 Task: Find connections with filter location Jhārsuguda with filter topic #careeradvice with filter profile language German with filter current company Grab with filter school Muffakham Jah College of Engineering & Technology with filter industry Veterinary Services with filter service category Personal Injury Law with filter keywords title Personal Trainer
Action: Mouse moved to (159, 268)
Screenshot: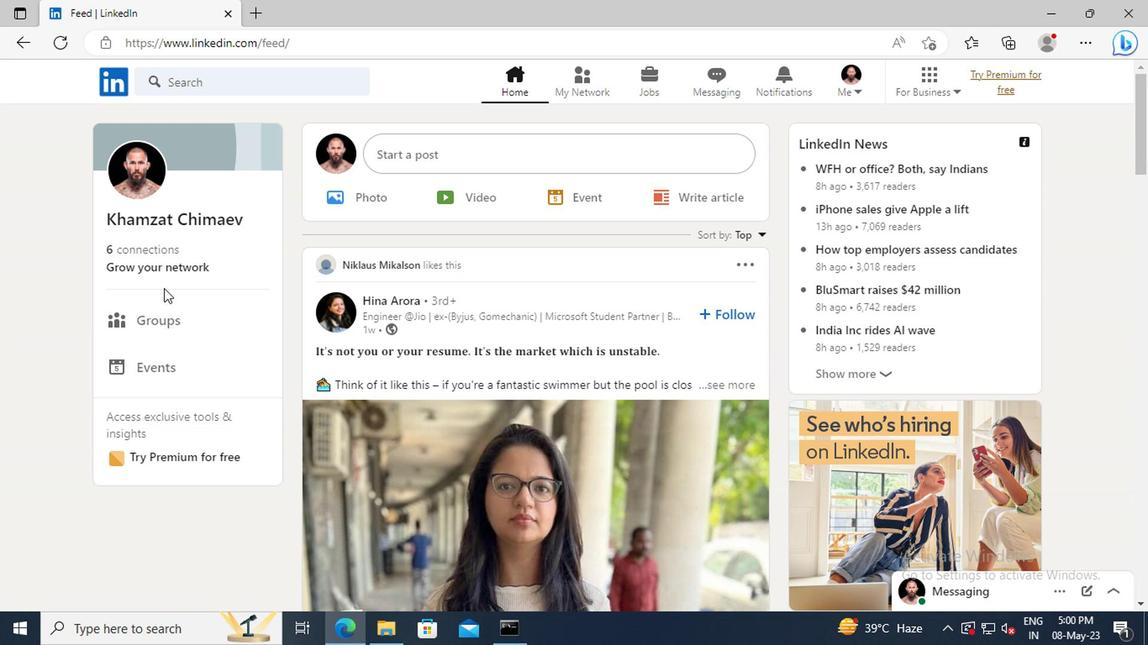 
Action: Mouse pressed left at (159, 268)
Screenshot: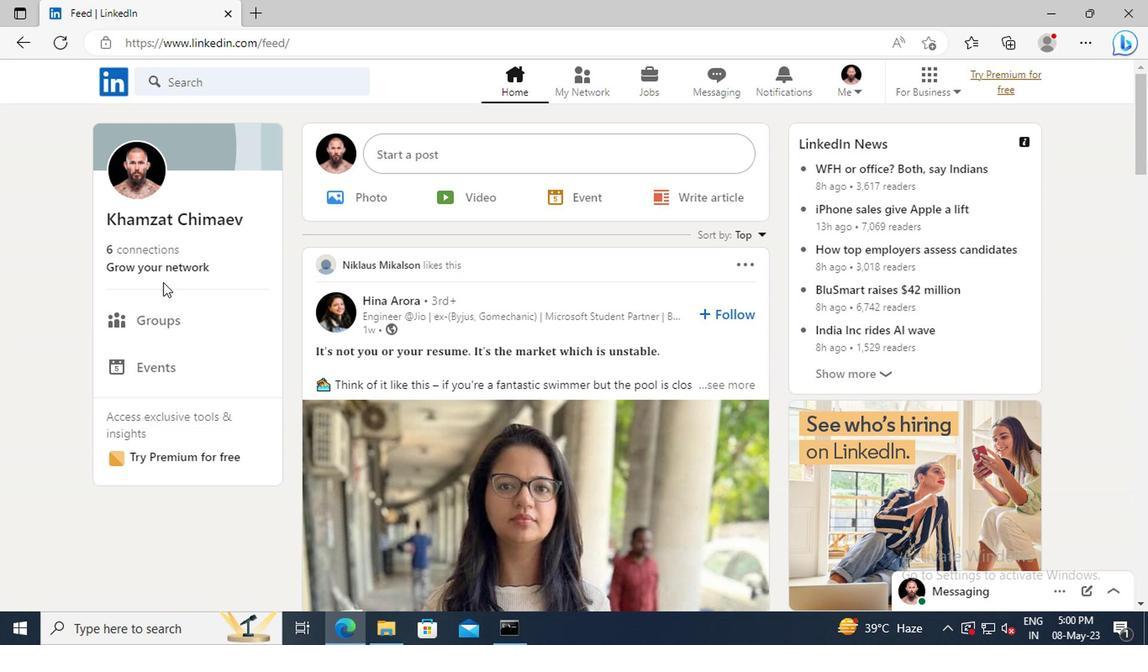 
Action: Mouse moved to (166, 183)
Screenshot: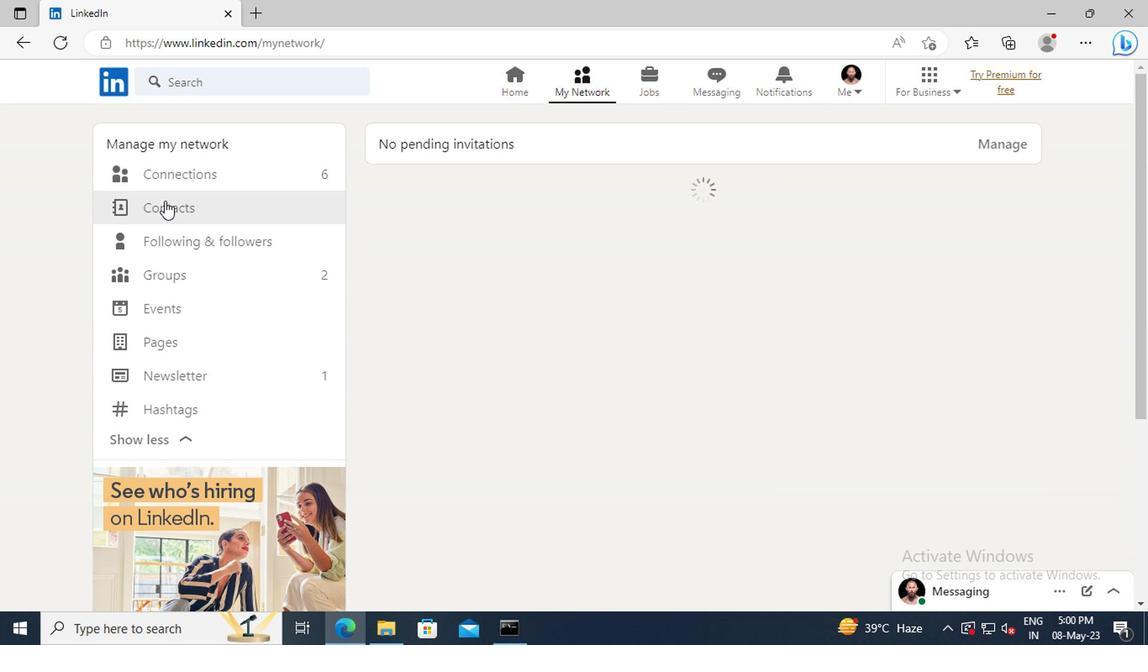 
Action: Mouse pressed left at (166, 183)
Screenshot: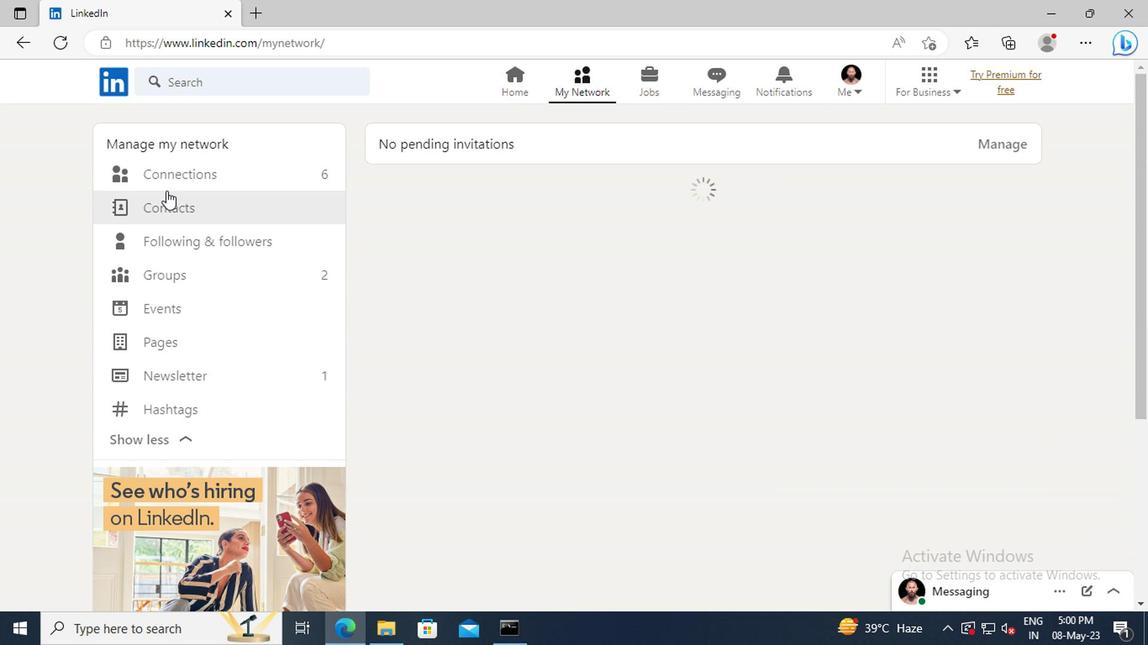 
Action: Mouse moved to (697, 180)
Screenshot: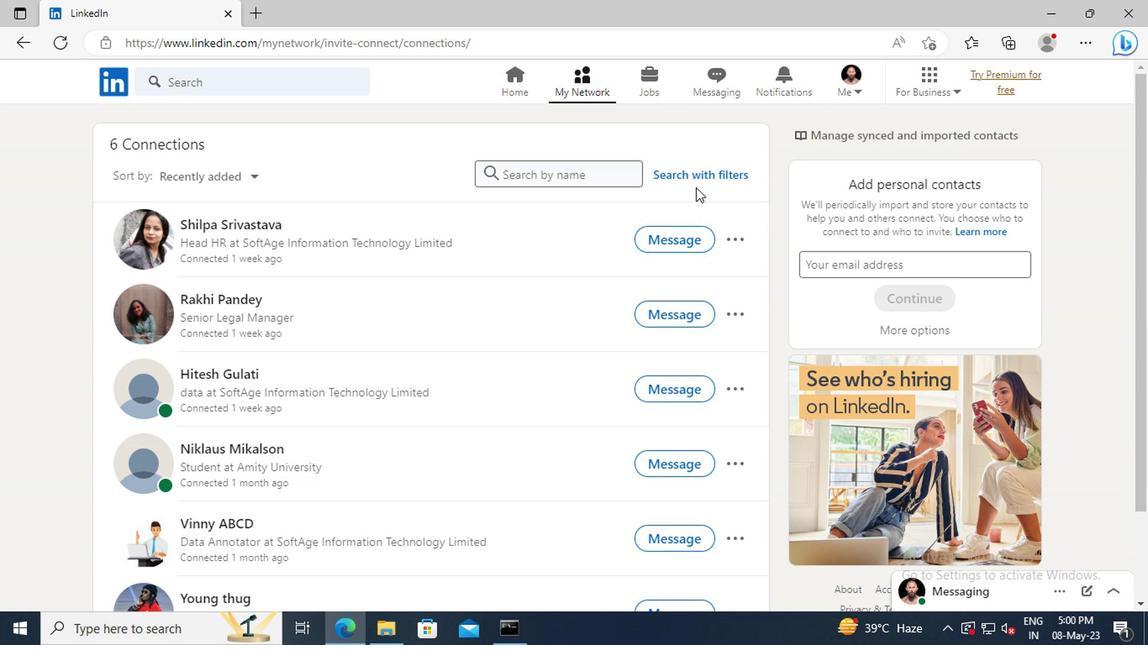 
Action: Mouse pressed left at (697, 180)
Screenshot: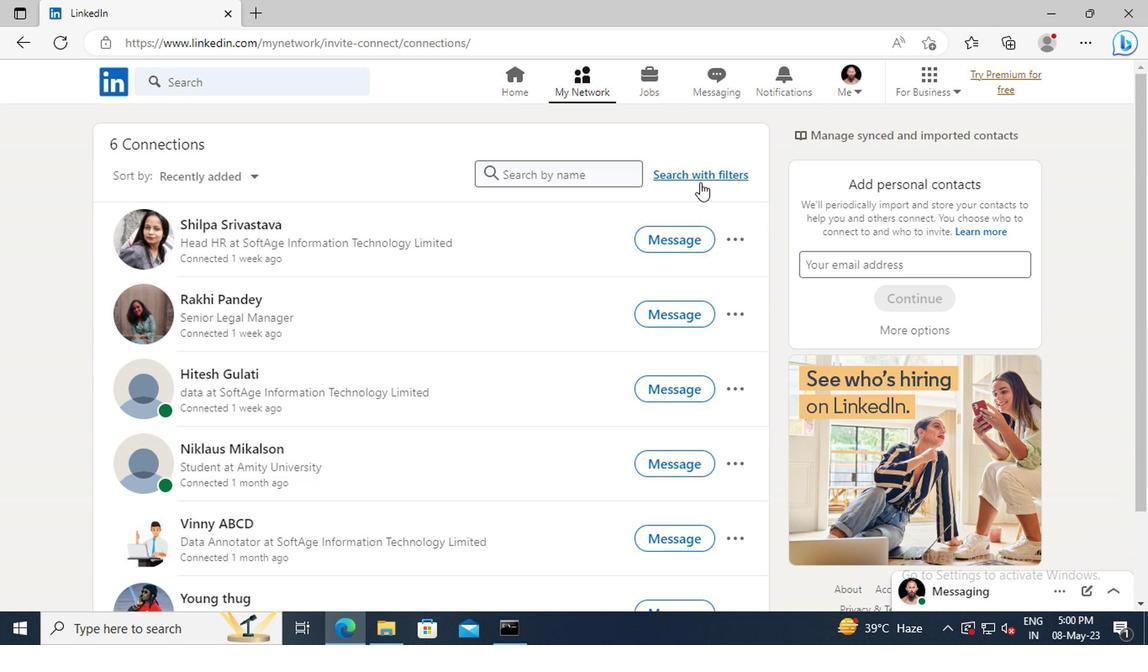 
Action: Mouse moved to (630, 130)
Screenshot: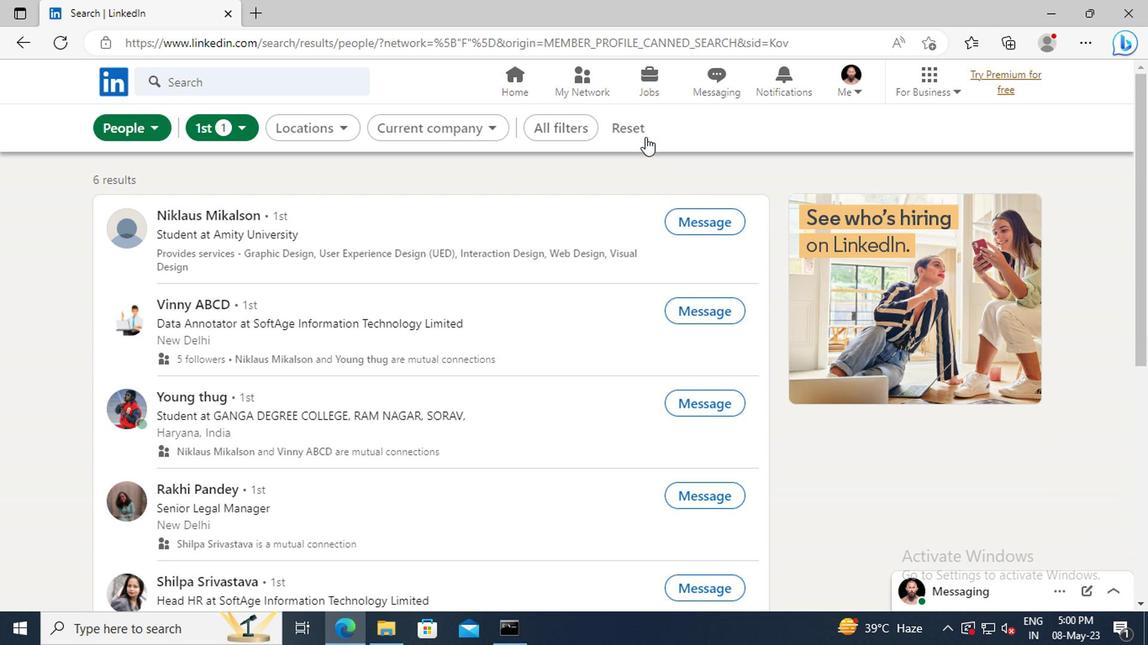 
Action: Mouse pressed left at (630, 130)
Screenshot: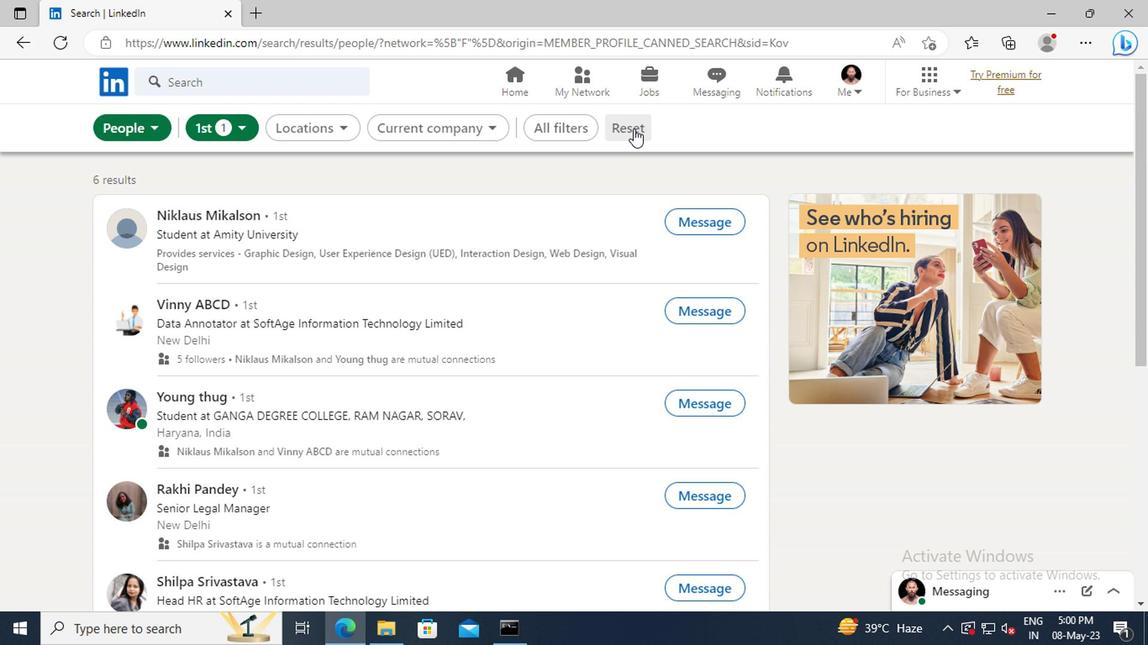 
Action: Mouse moved to (599, 130)
Screenshot: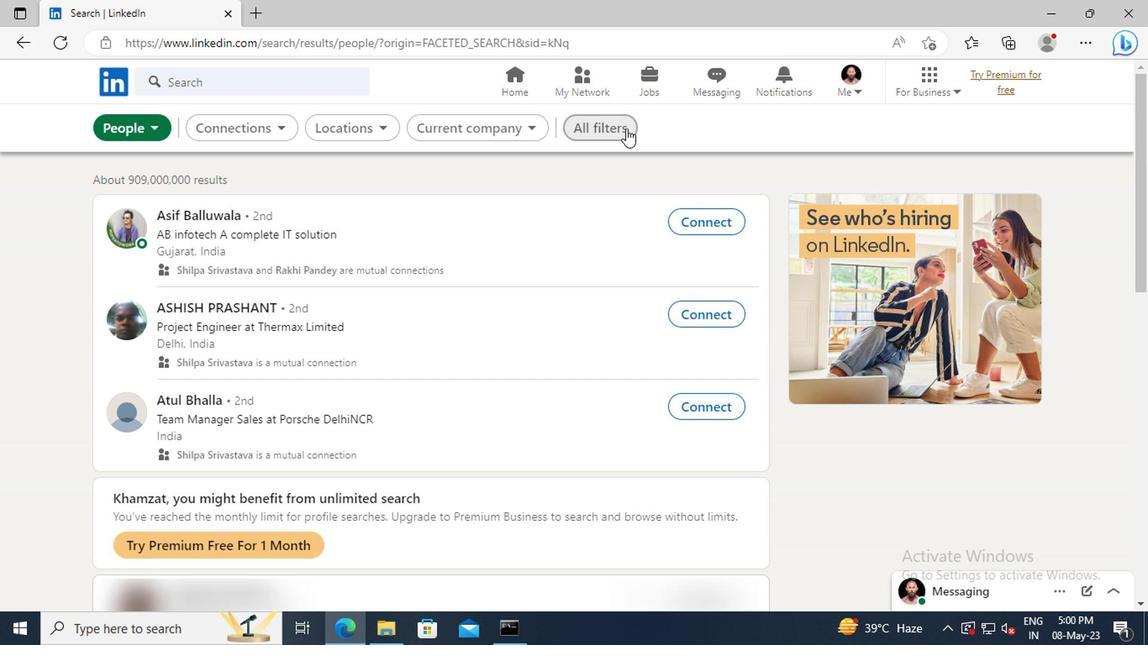 
Action: Mouse pressed left at (599, 130)
Screenshot: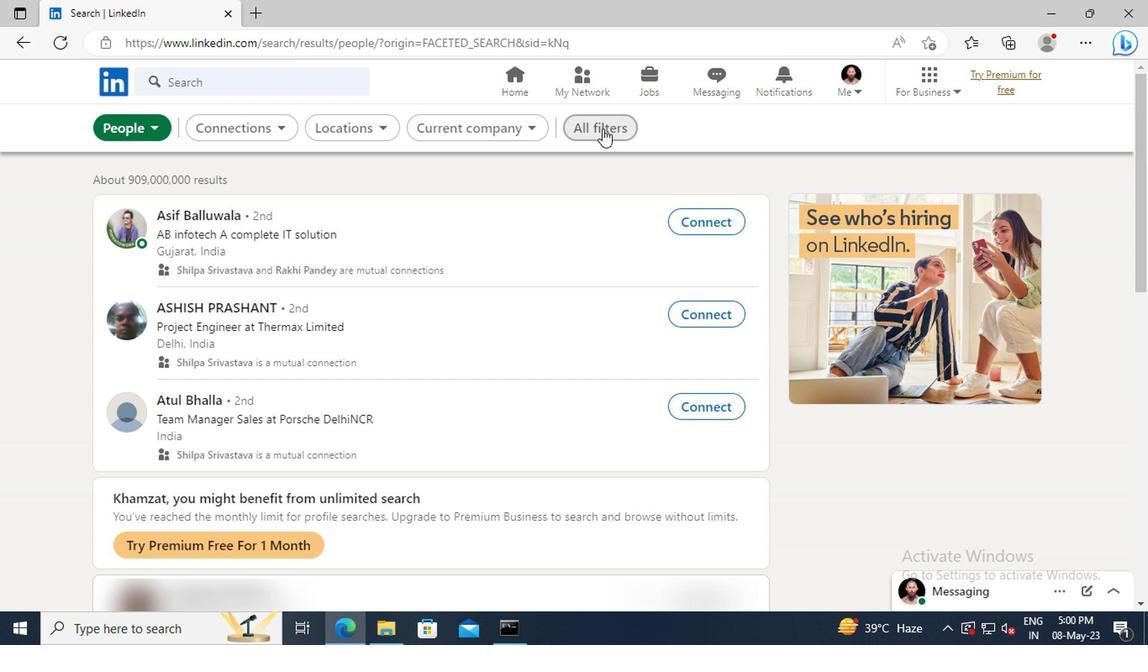 
Action: Mouse moved to (950, 317)
Screenshot: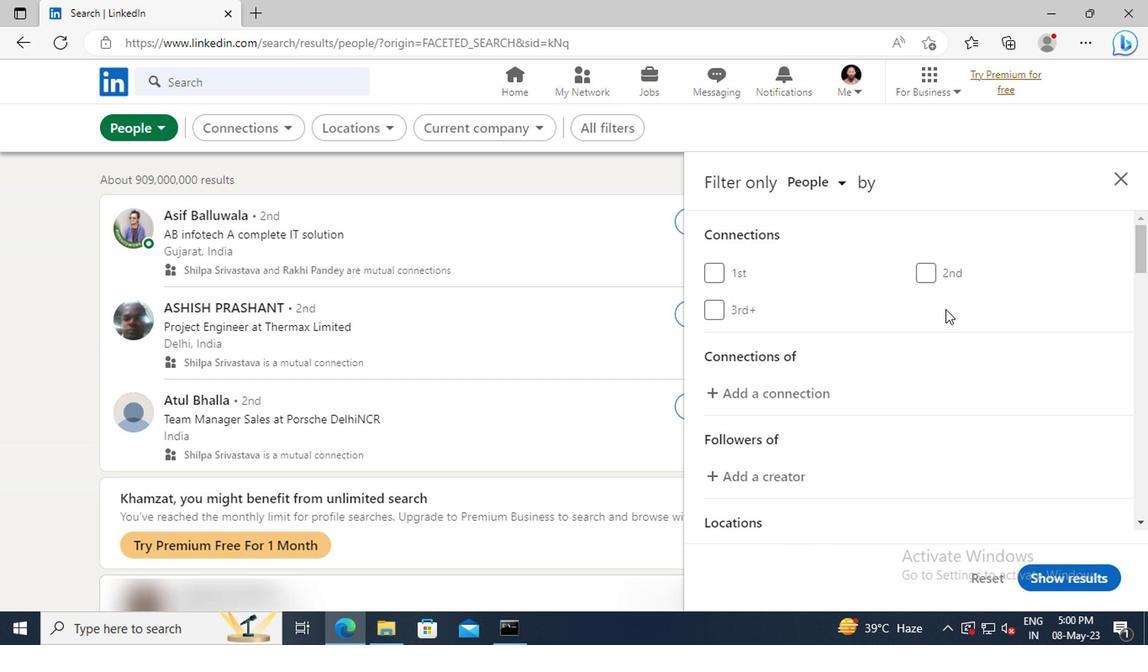 
Action: Mouse scrolled (950, 316) with delta (0, 0)
Screenshot: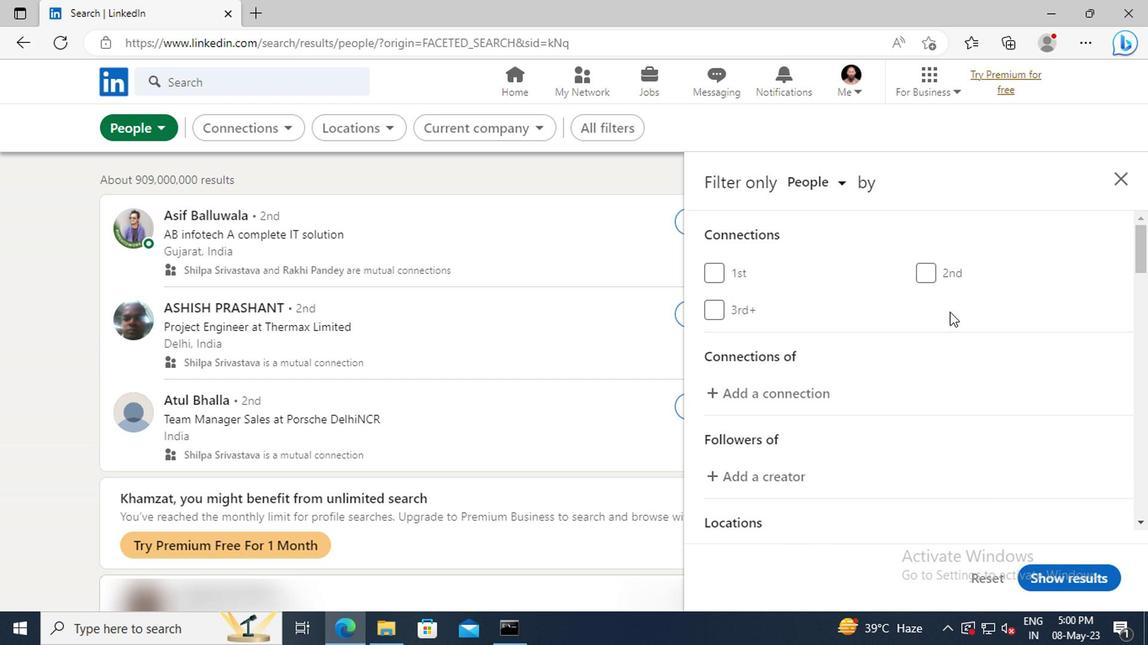 
Action: Mouse scrolled (950, 316) with delta (0, 0)
Screenshot: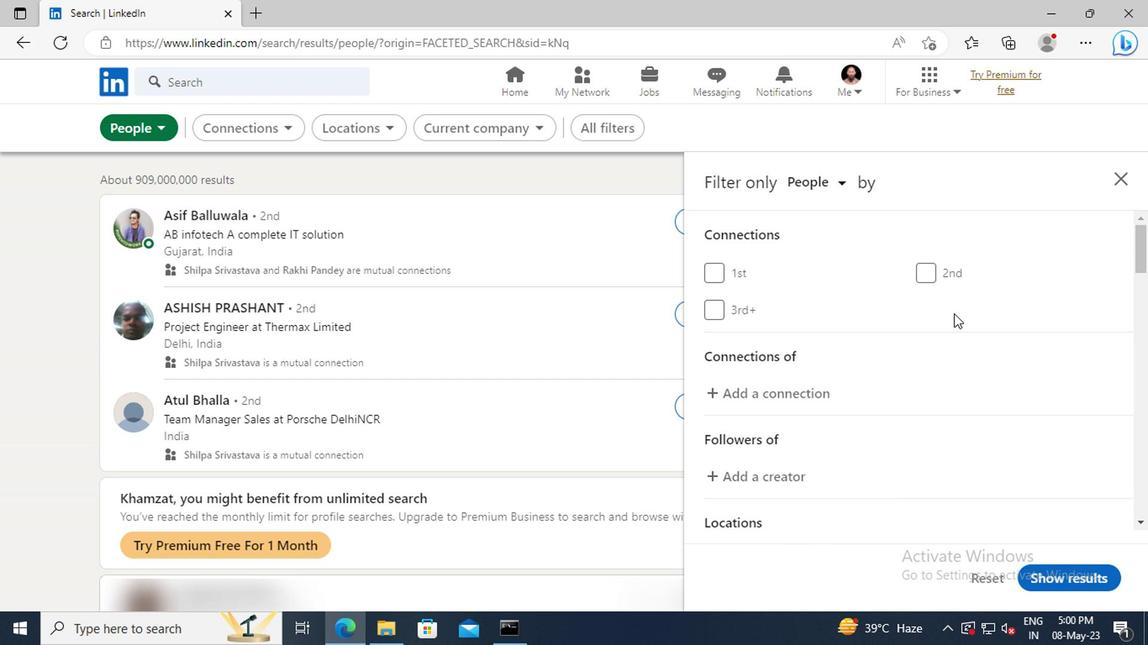 
Action: Mouse scrolled (950, 316) with delta (0, 0)
Screenshot: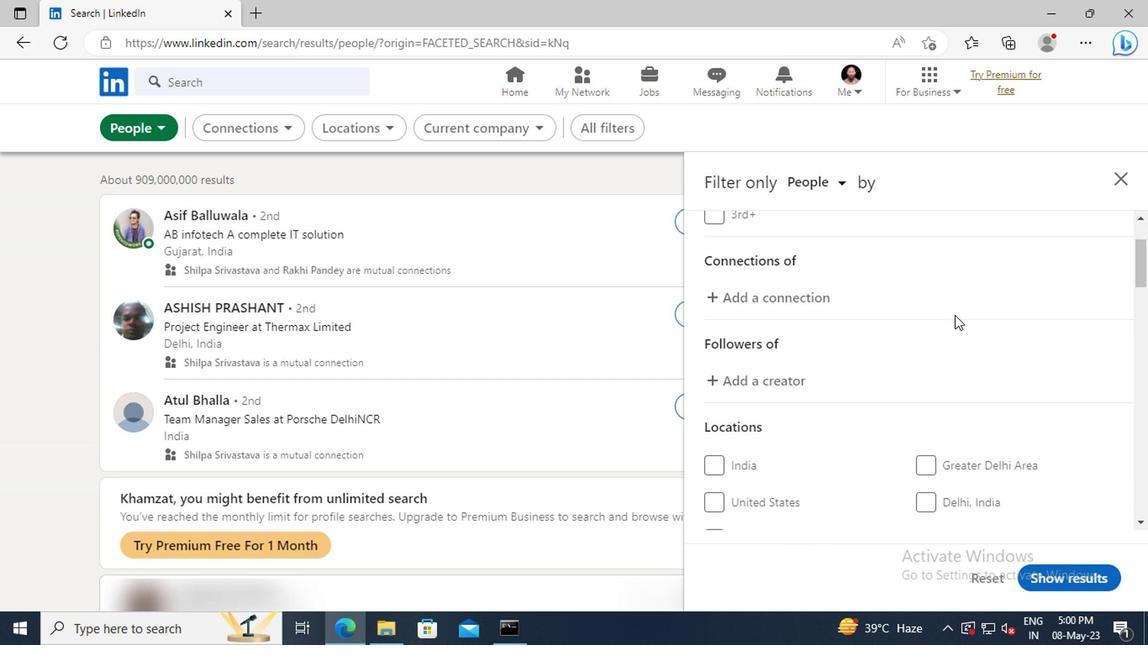 
Action: Mouse scrolled (950, 316) with delta (0, 0)
Screenshot: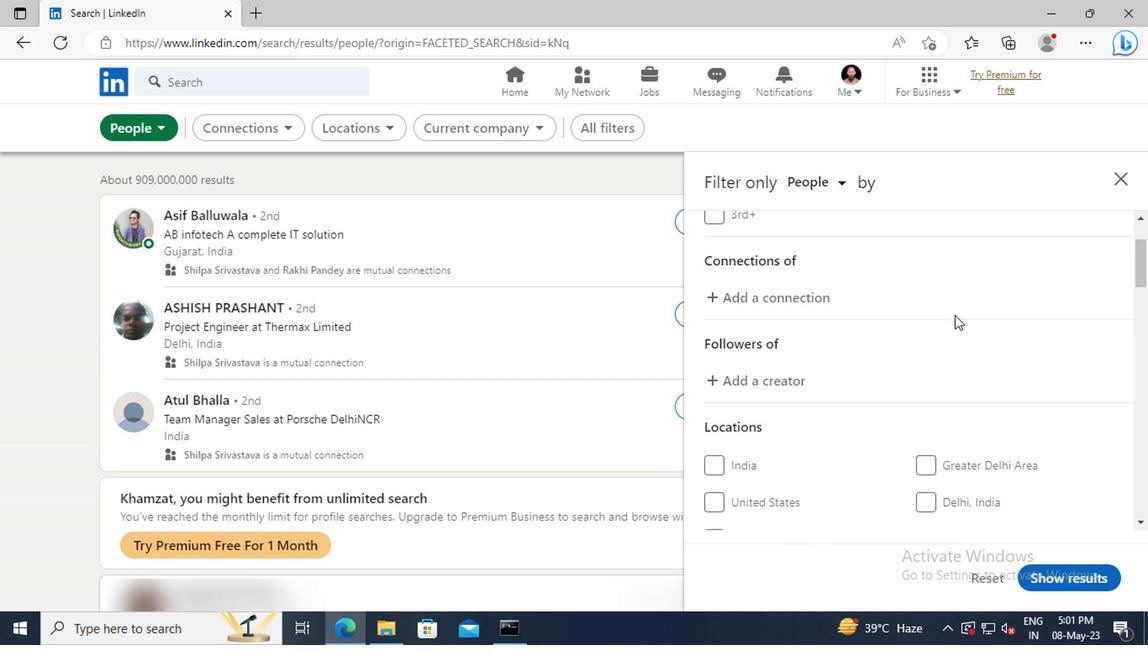 
Action: Mouse scrolled (950, 316) with delta (0, 0)
Screenshot: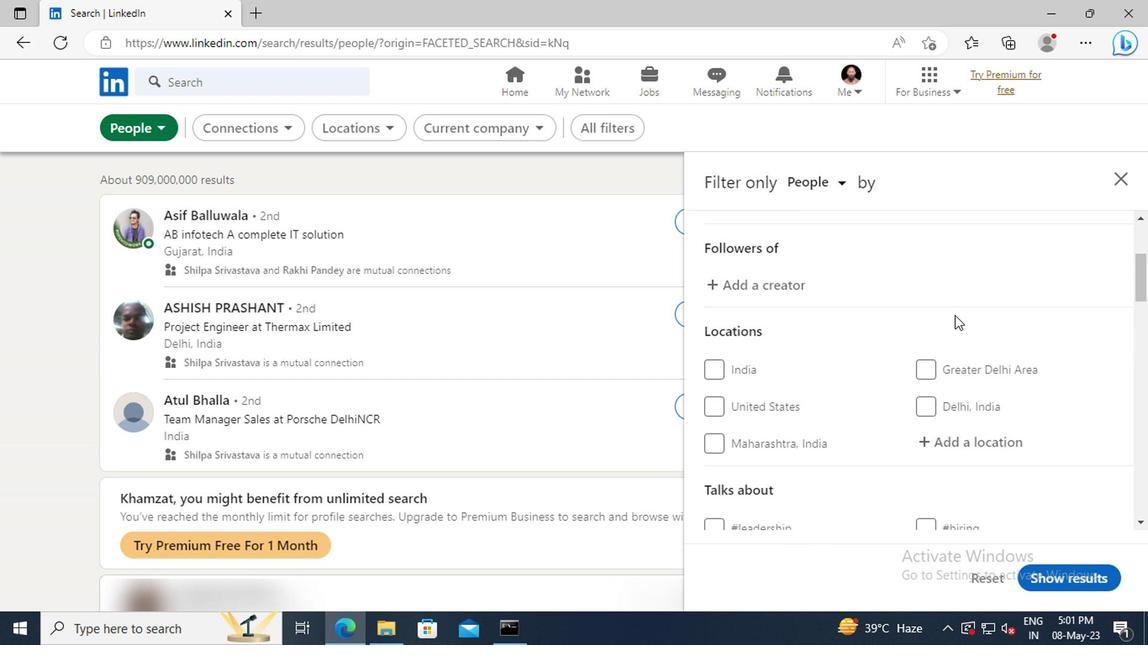 
Action: Mouse scrolled (950, 316) with delta (0, 0)
Screenshot: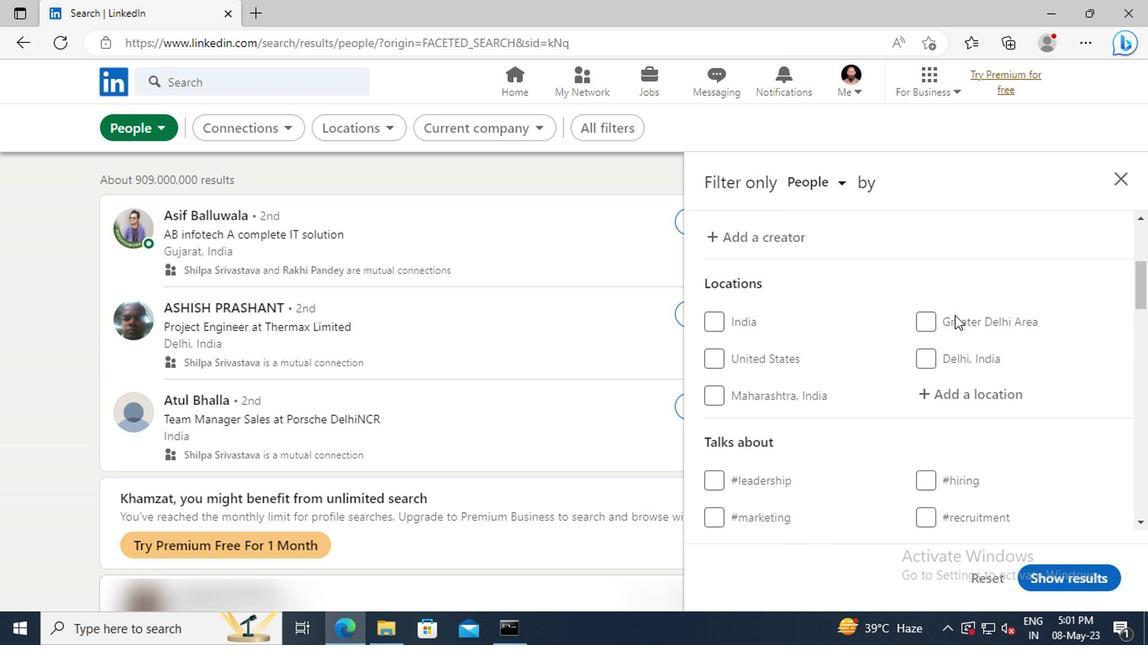 
Action: Mouse moved to (952, 346)
Screenshot: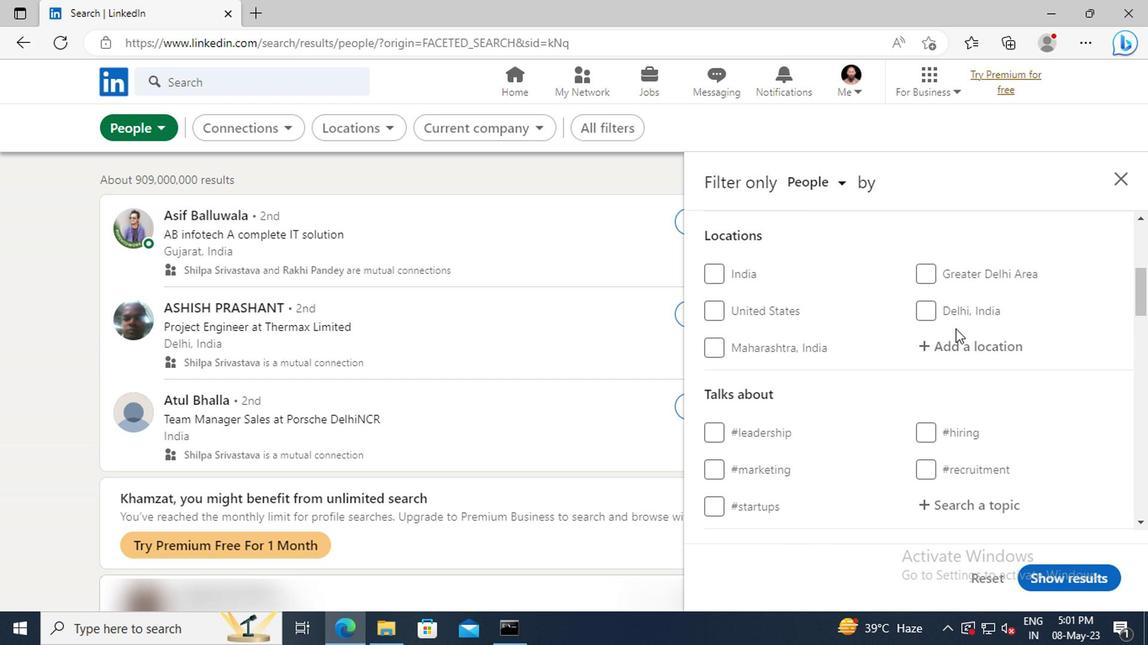 
Action: Mouse pressed left at (952, 346)
Screenshot: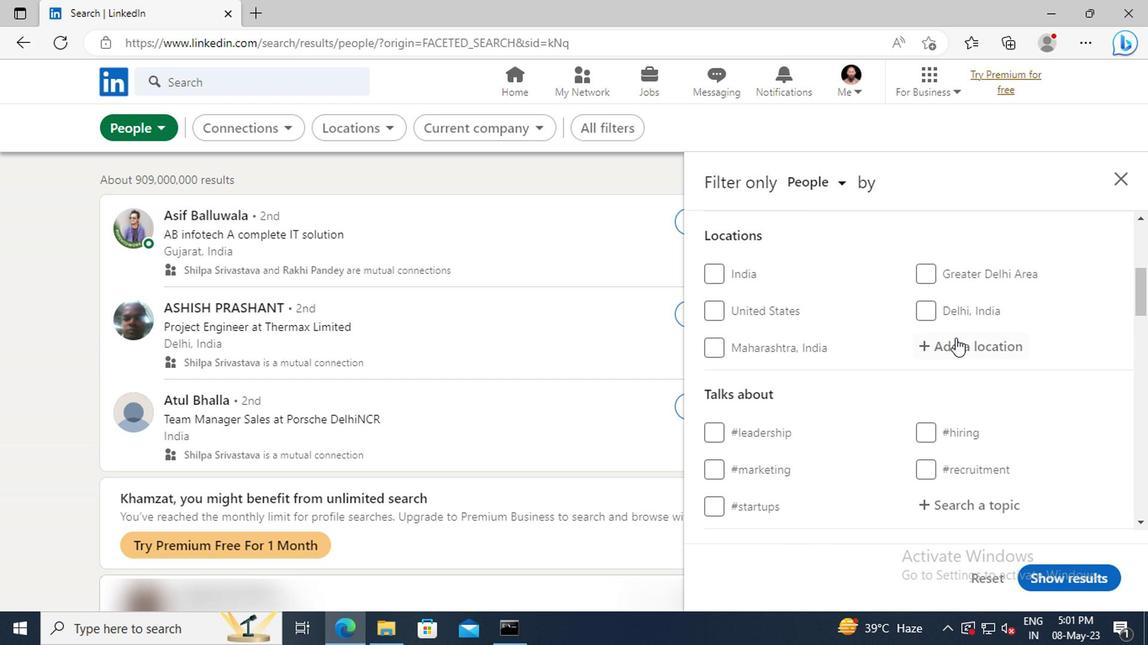 
Action: Key pressed <Key.shift>JHARSU
Screenshot: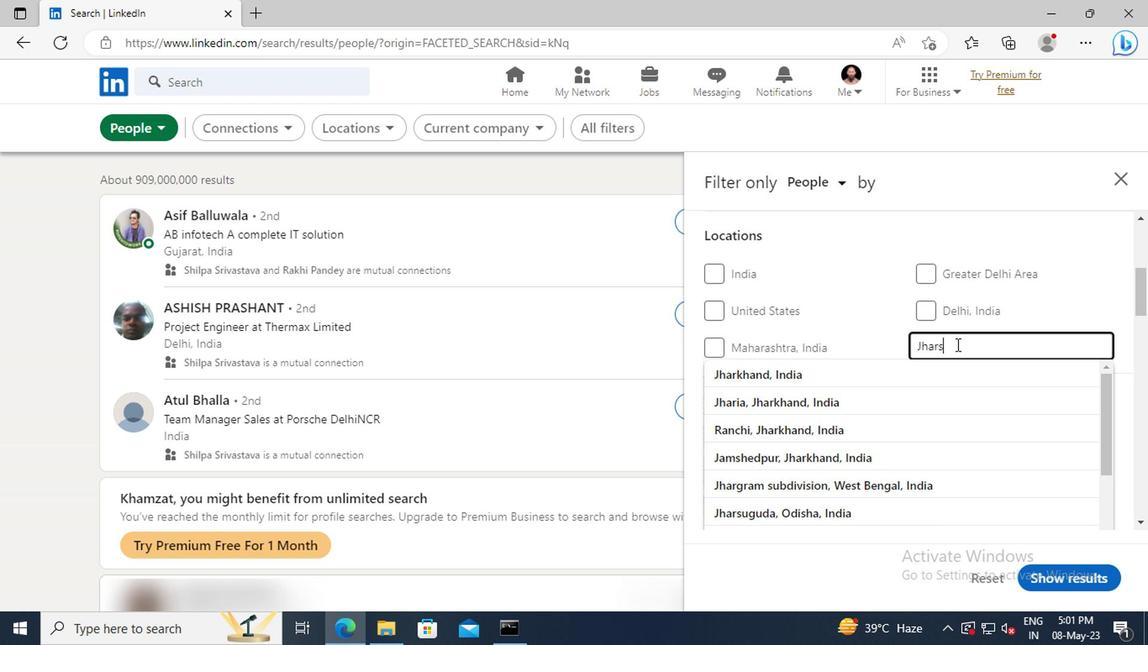 
Action: Mouse moved to (953, 364)
Screenshot: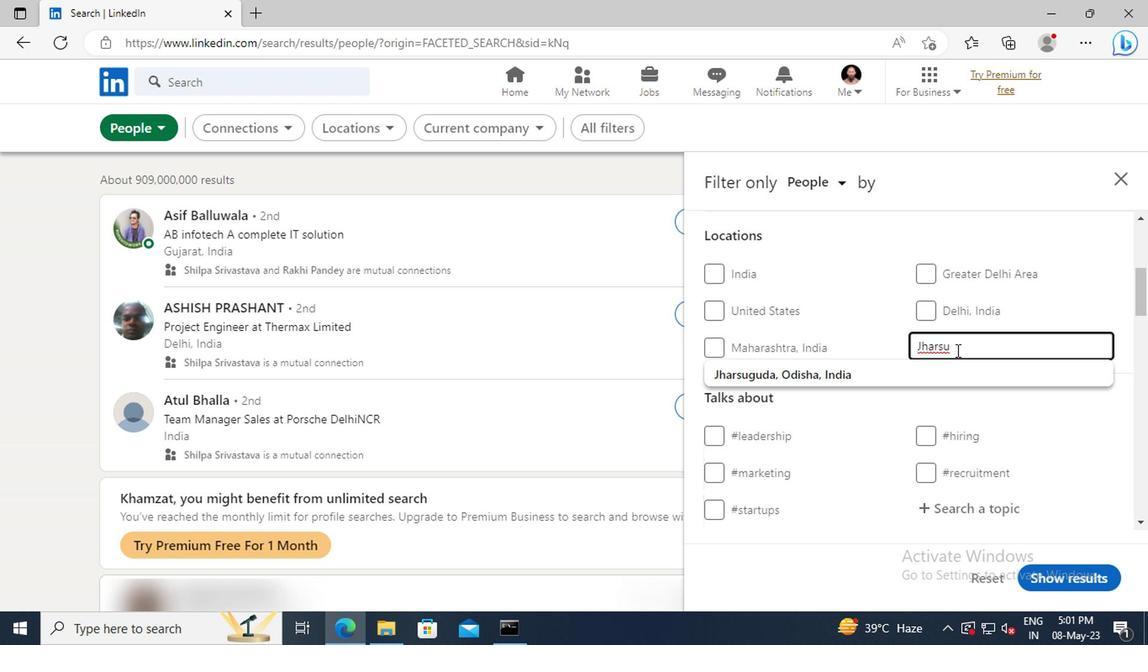 
Action: Mouse pressed left at (953, 364)
Screenshot: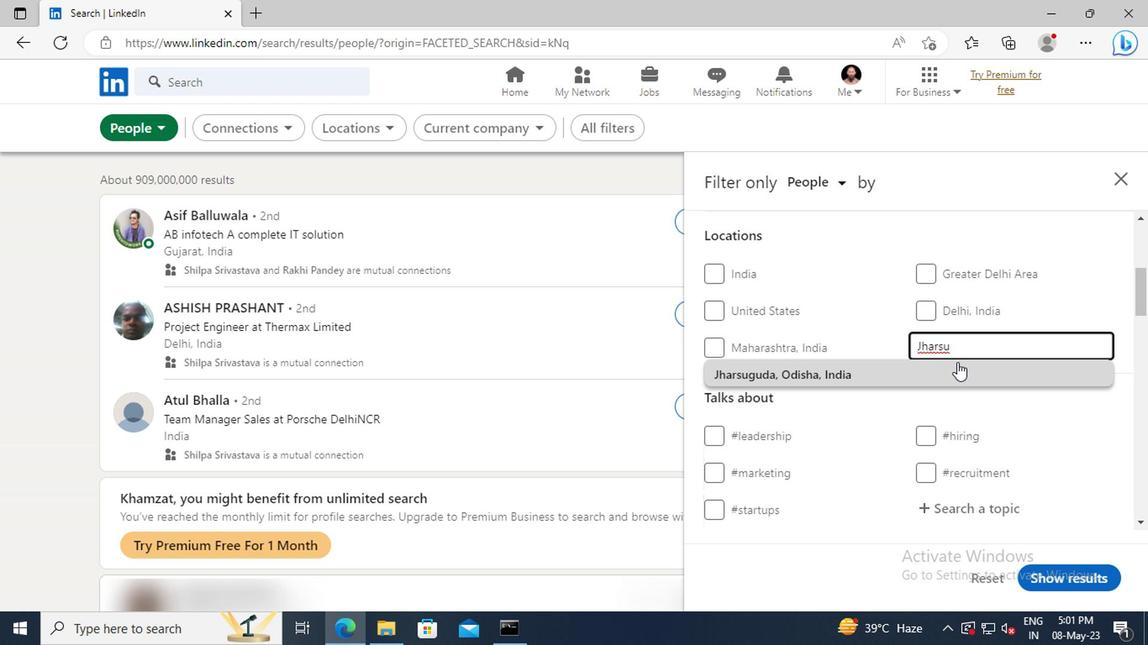 
Action: Mouse moved to (953, 365)
Screenshot: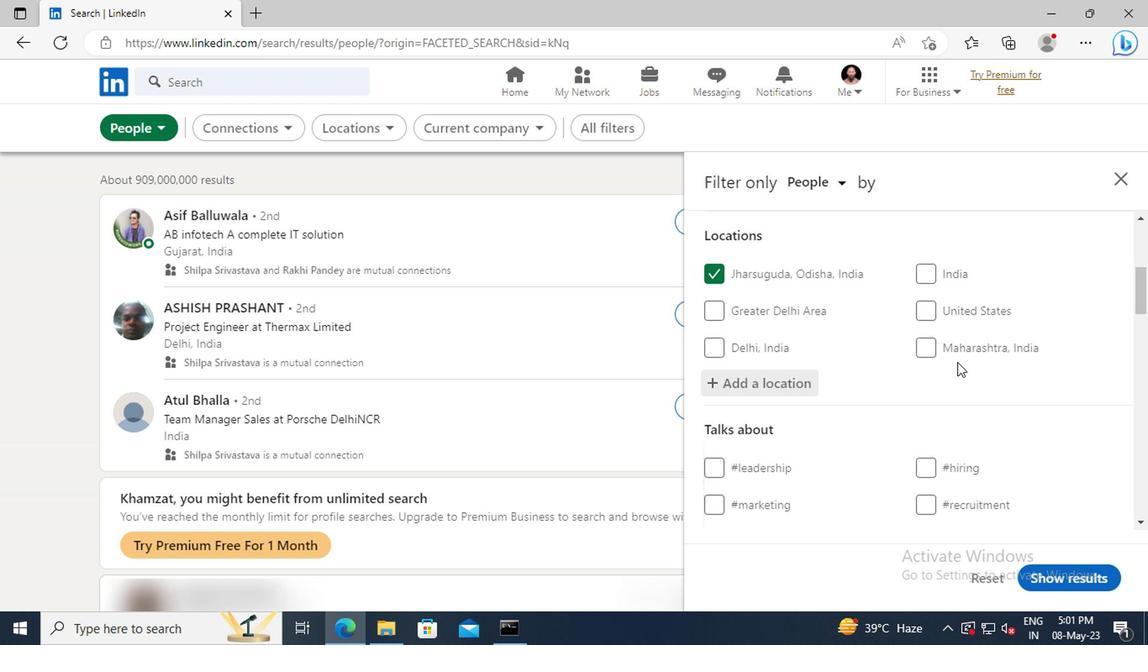 
Action: Mouse scrolled (953, 364) with delta (0, 0)
Screenshot: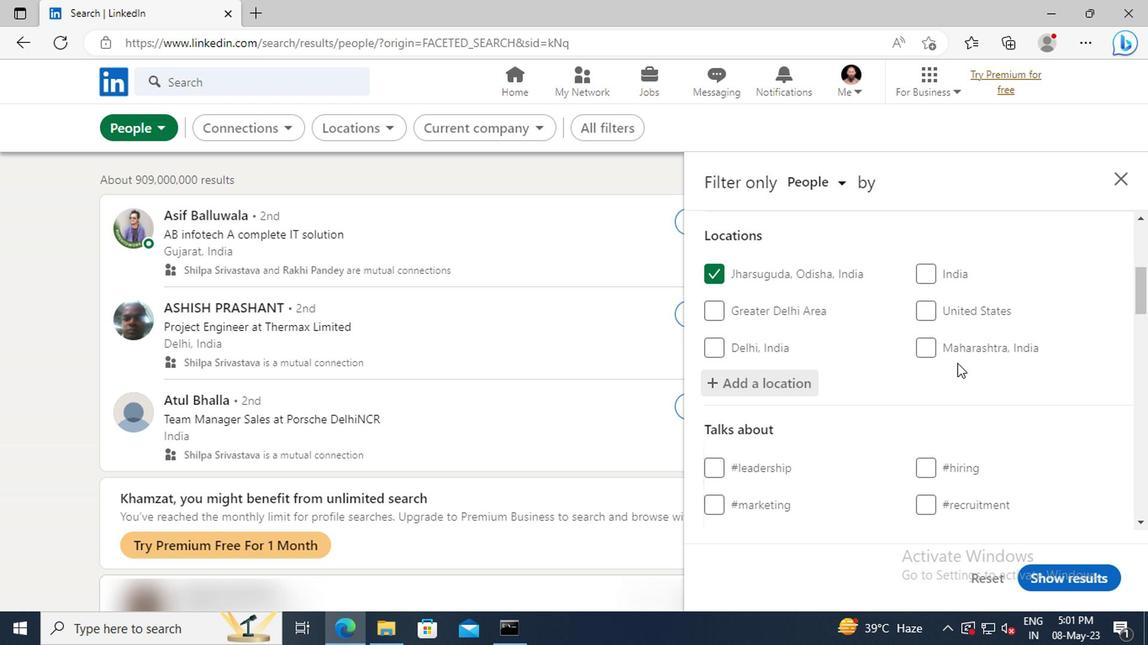 
Action: Mouse scrolled (953, 364) with delta (0, 0)
Screenshot: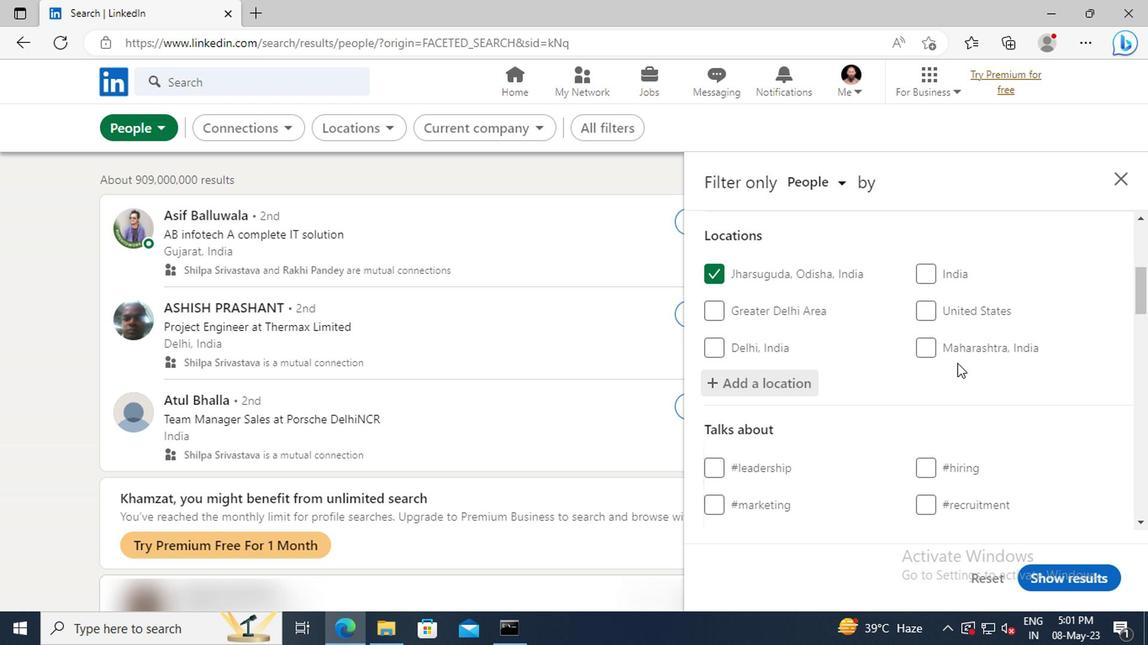 
Action: Mouse scrolled (953, 364) with delta (0, 0)
Screenshot: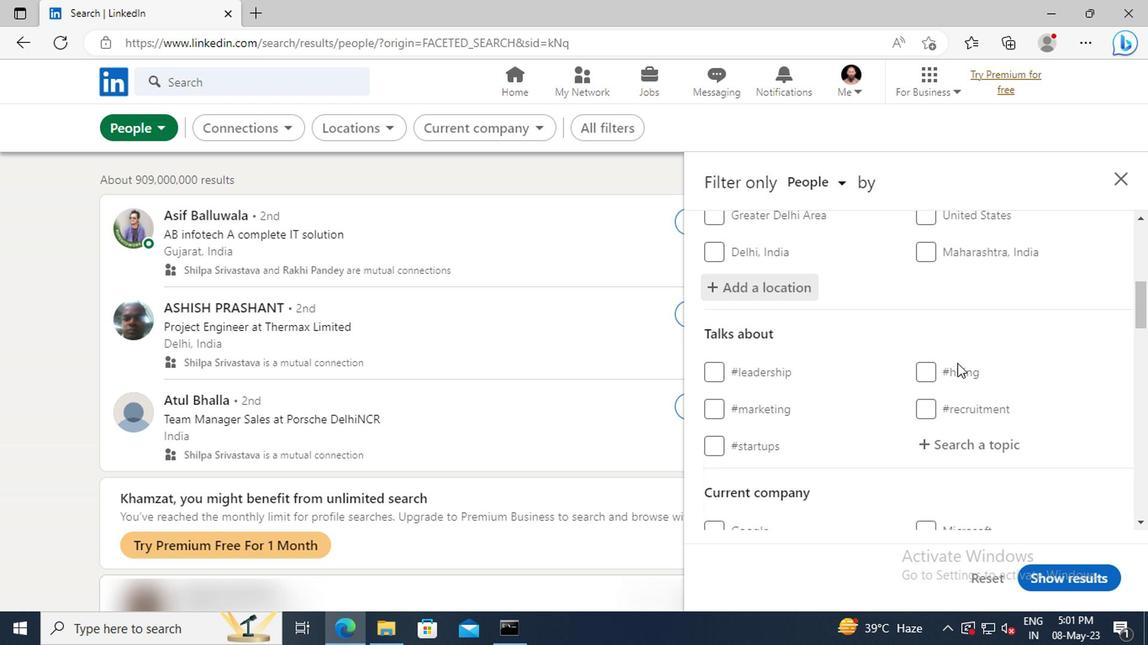 
Action: Mouse scrolled (953, 364) with delta (0, 0)
Screenshot: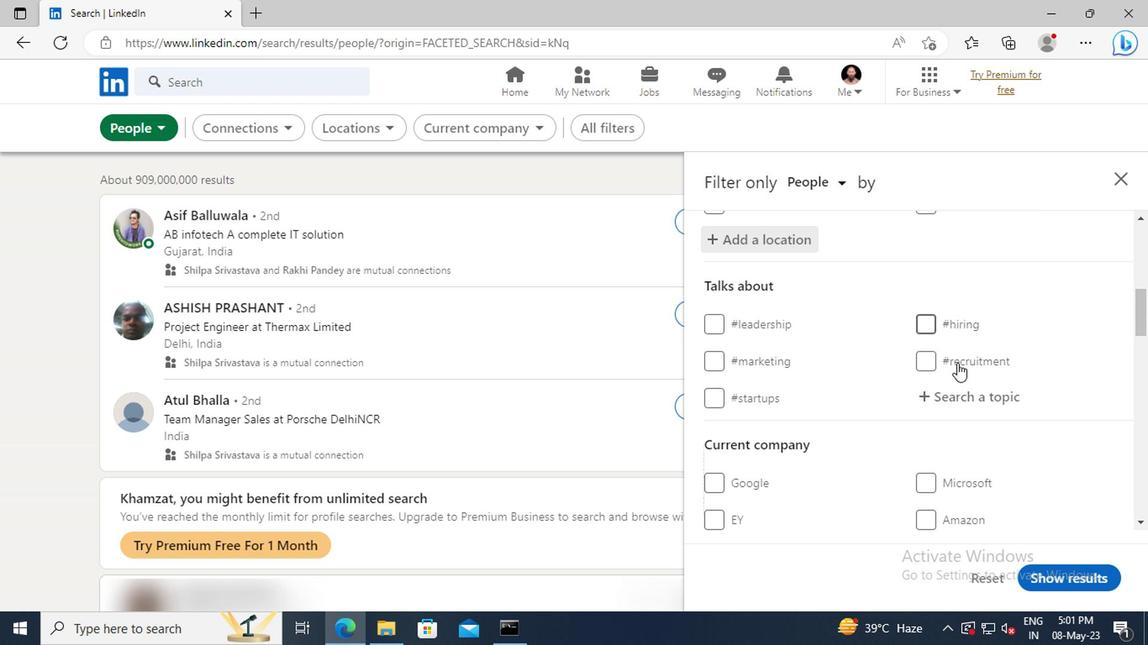 
Action: Mouse moved to (953, 361)
Screenshot: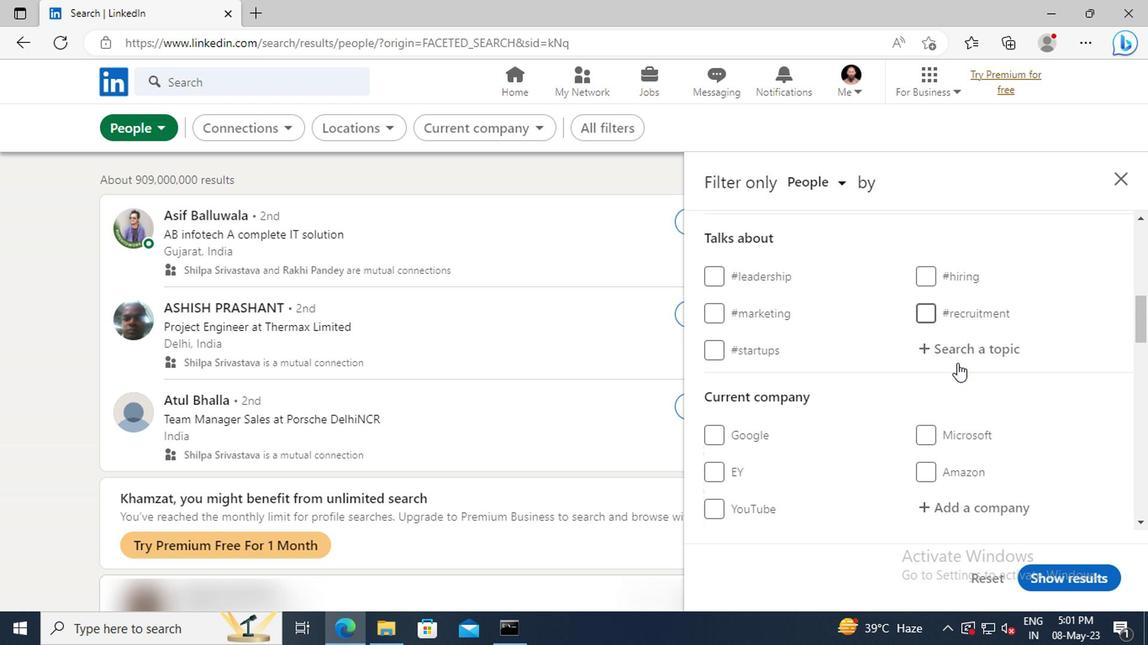 
Action: Mouse pressed left at (953, 361)
Screenshot: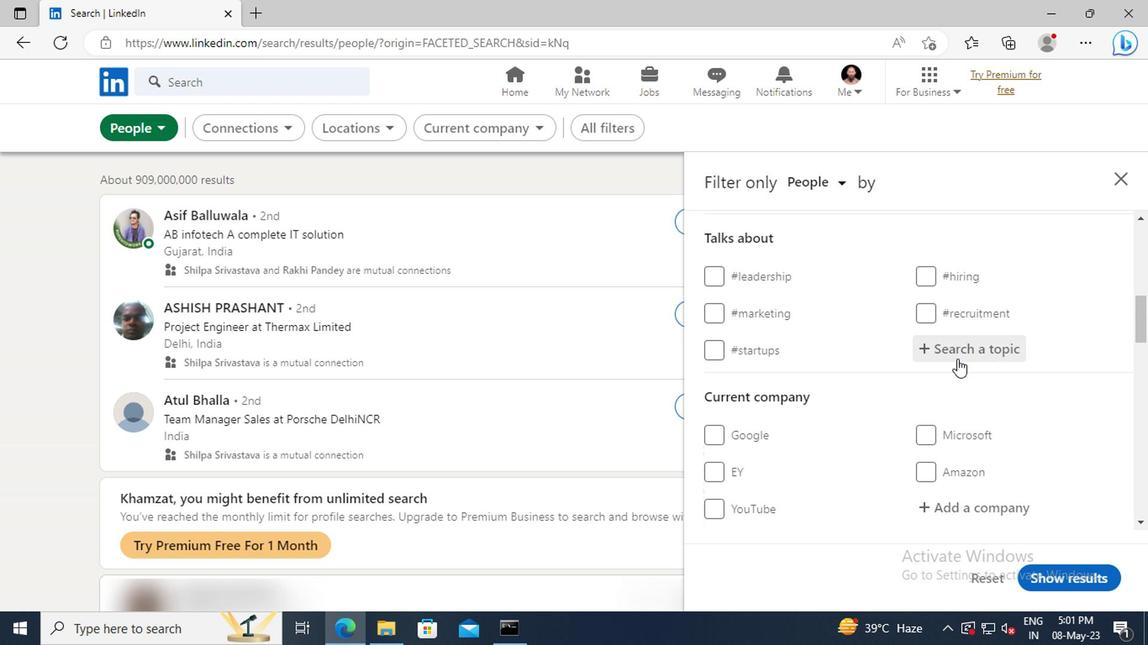 
Action: Key pressed CAREERAD
Screenshot: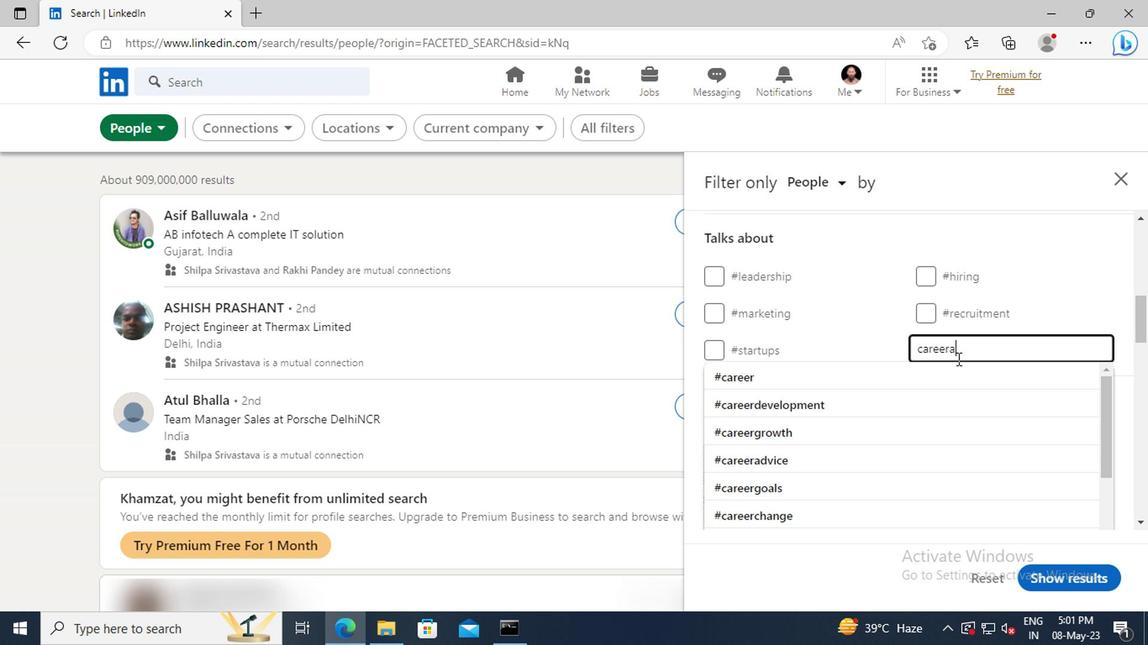 
Action: Mouse moved to (953, 379)
Screenshot: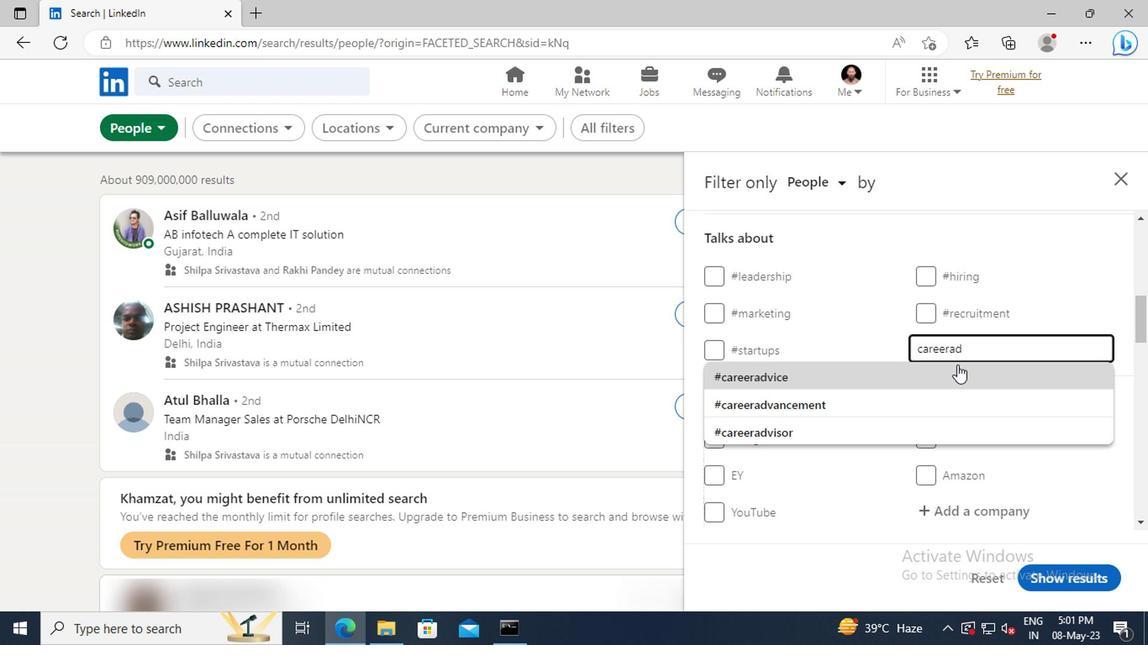 
Action: Mouse pressed left at (953, 379)
Screenshot: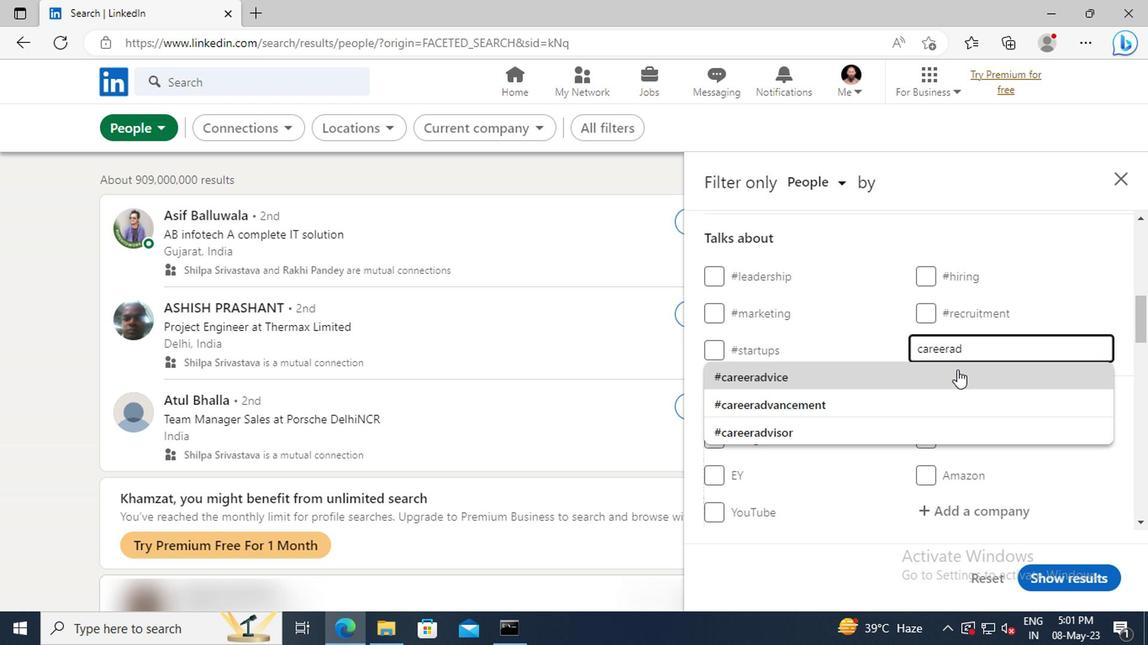 
Action: Mouse scrolled (953, 377) with delta (0, -1)
Screenshot: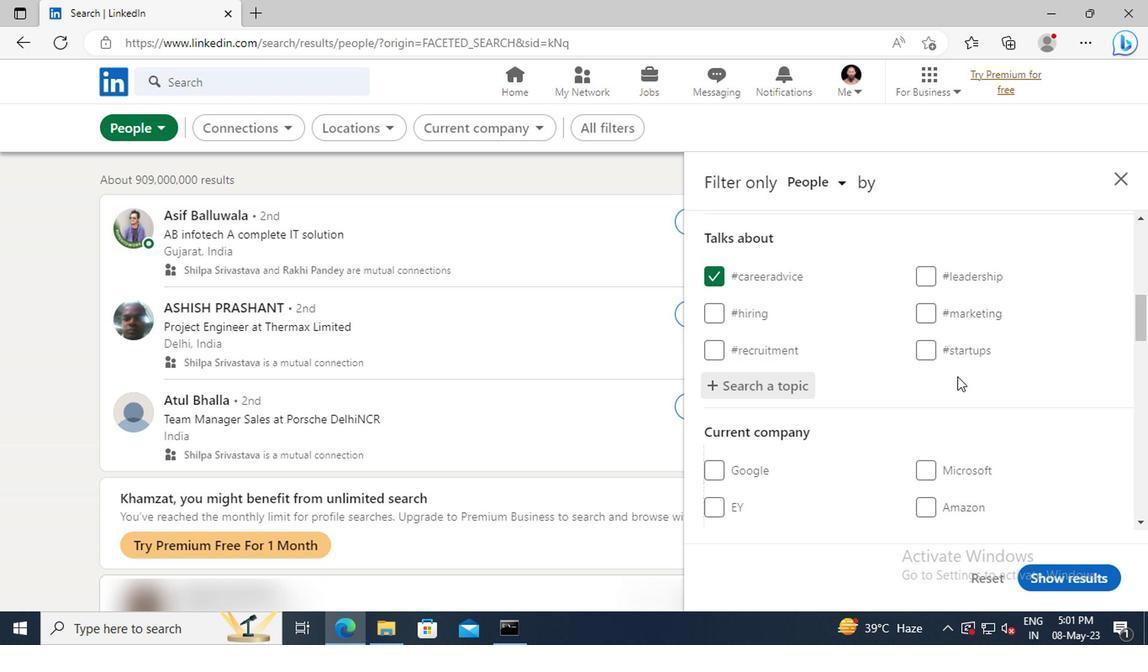 
Action: Mouse scrolled (953, 377) with delta (0, -1)
Screenshot: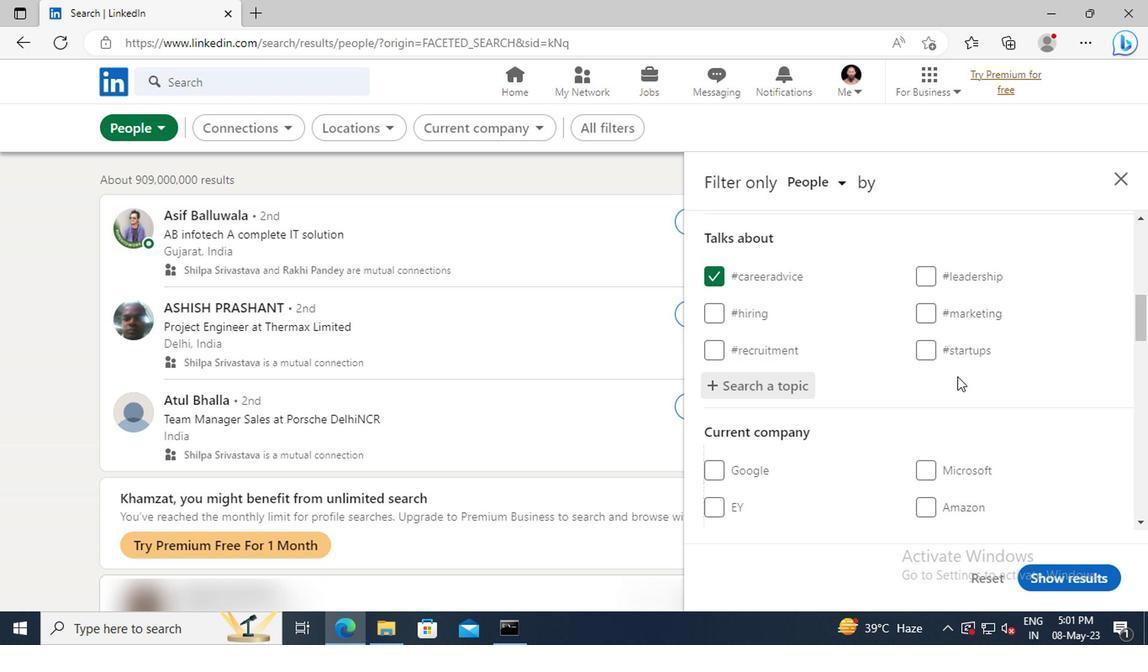 
Action: Mouse scrolled (953, 377) with delta (0, -1)
Screenshot: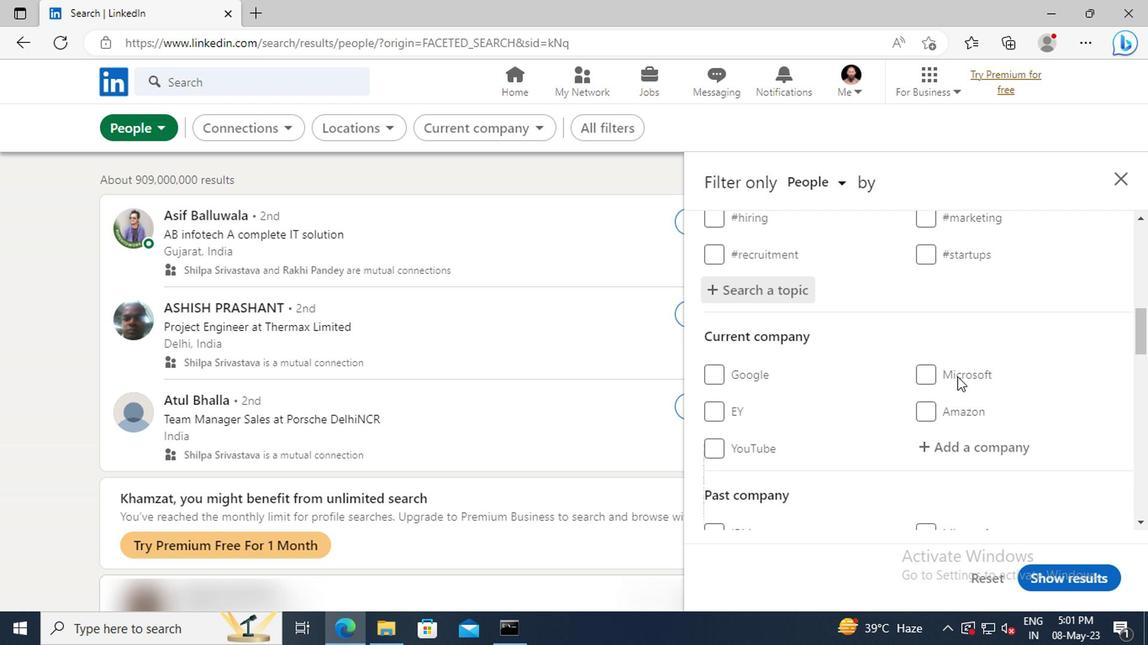 
Action: Mouse scrolled (953, 377) with delta (0, -1)
Screenshot: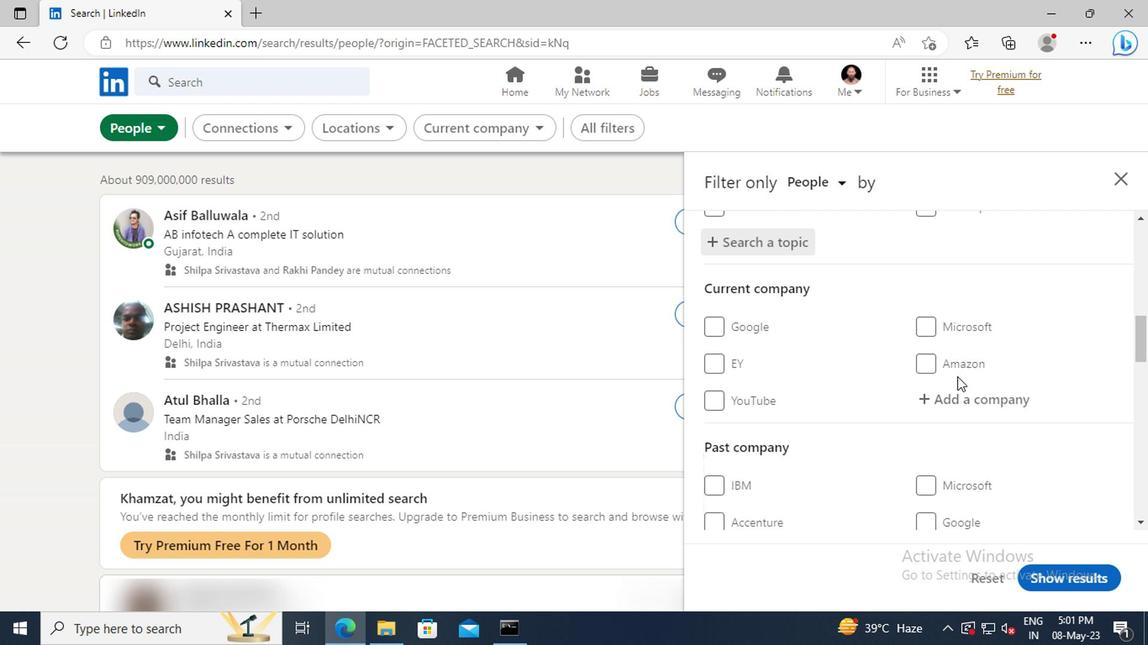 
Action: Mouse scrolled (953, 377) with delta (0, -1)
Screenshot: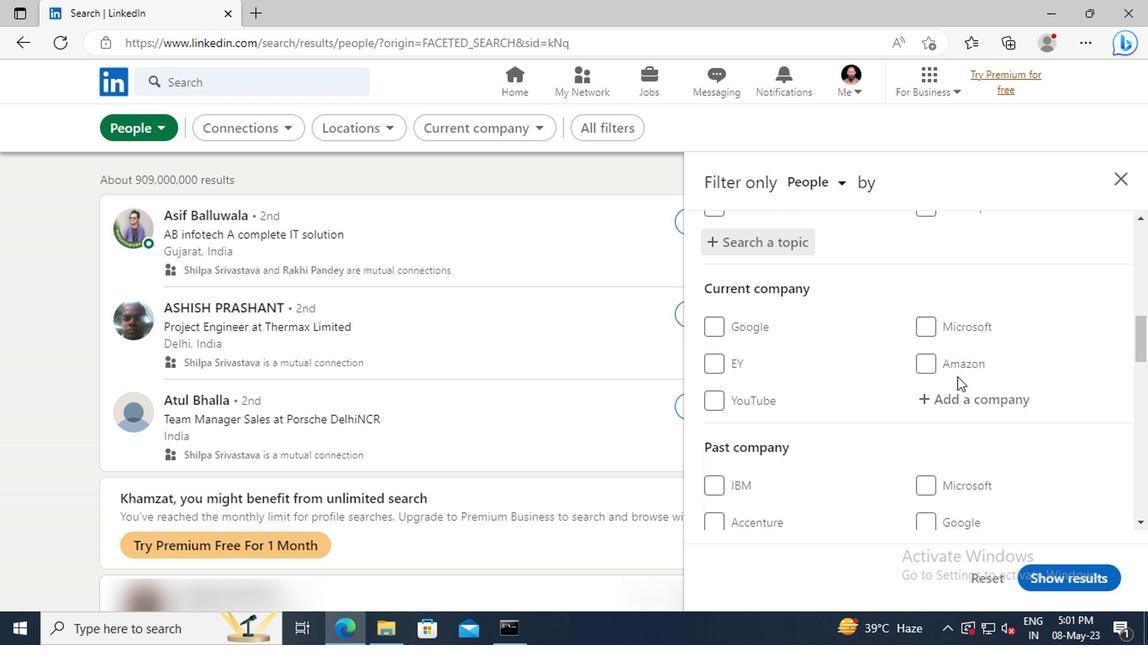 
Action: Mouse scrolled (953, 377) with delta (0, -1)
Screenshot: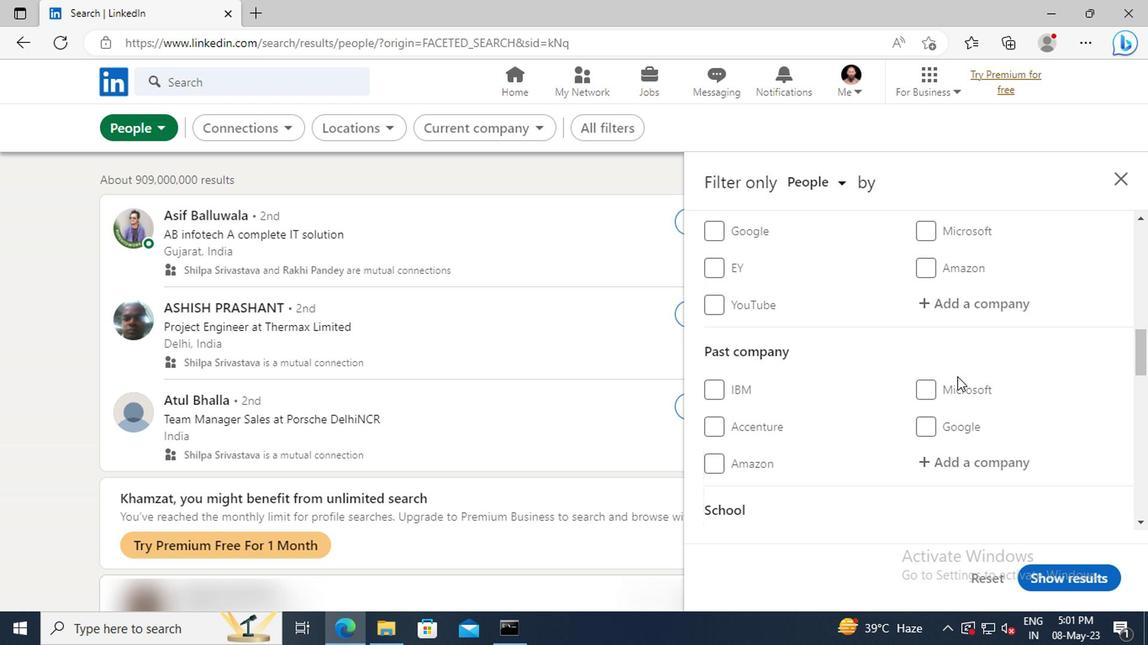 
Action: Mouse scrolled (953, 377) with delta (0, -1)
Screenshot: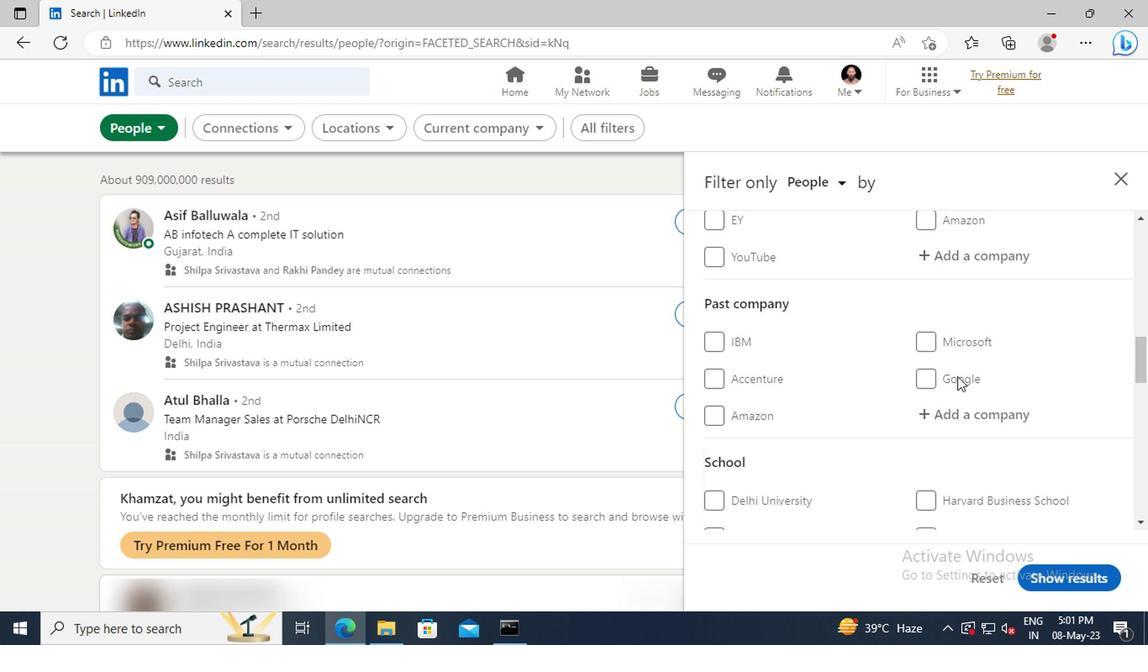 
Action: Mouse scrolled (953, 377) with delta (0, -1)
Screenshot: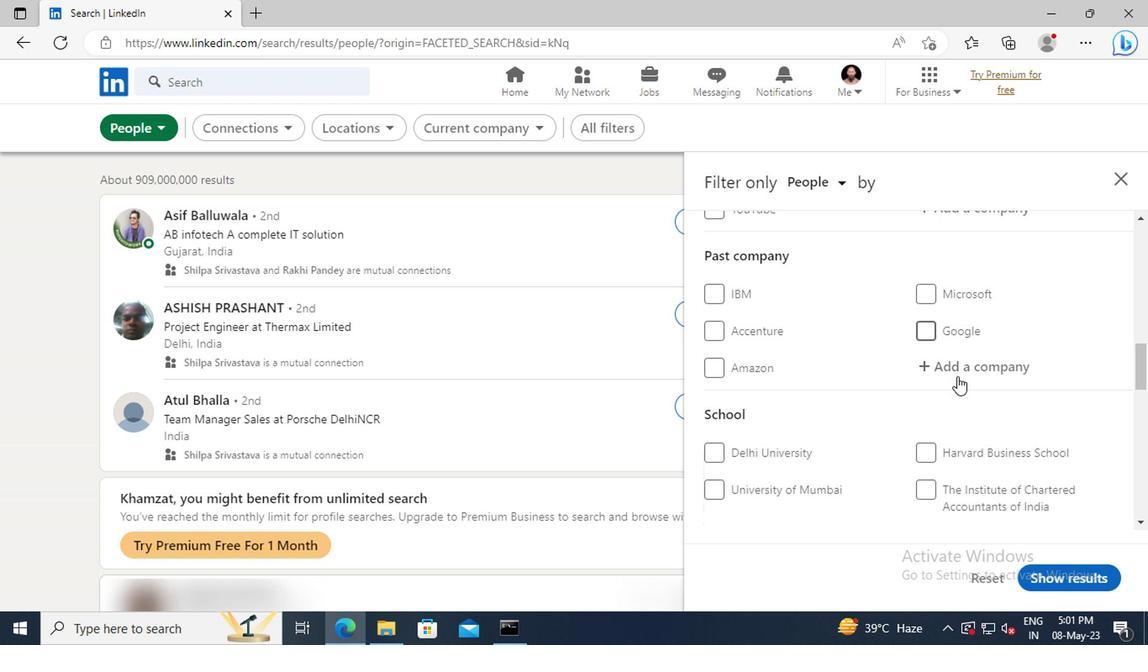 
Action: Mouse scrolled (953, 377) with delta (0, -1)
Screenshot: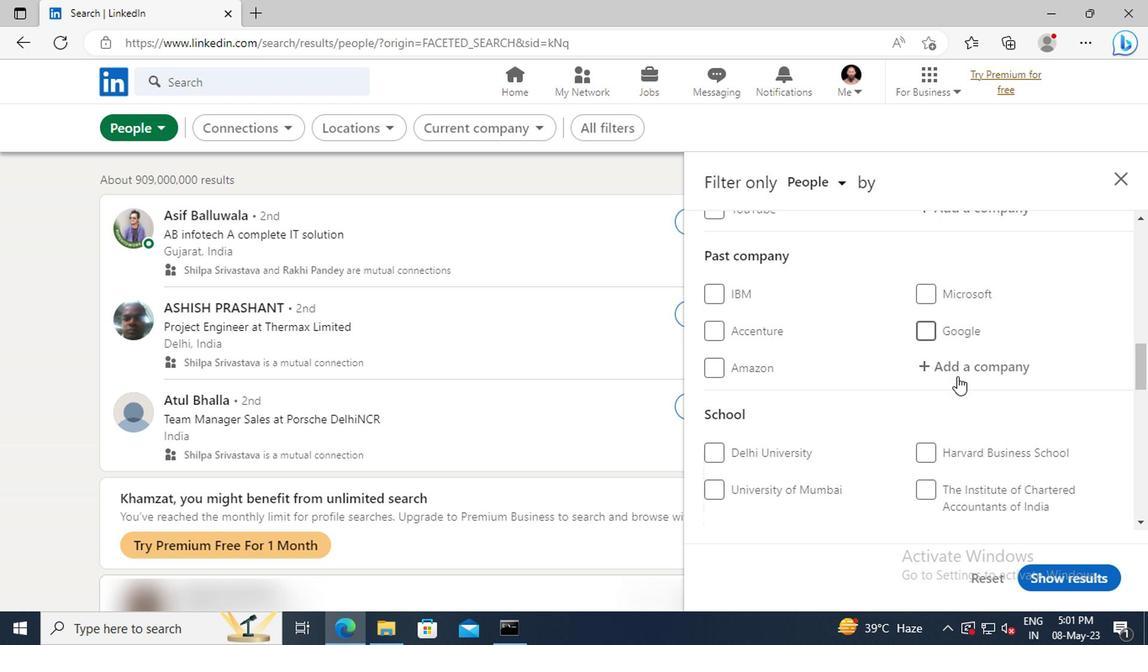 
Action: Mouse scrolled (953, 377) with delta (0, -1)
Screenshot: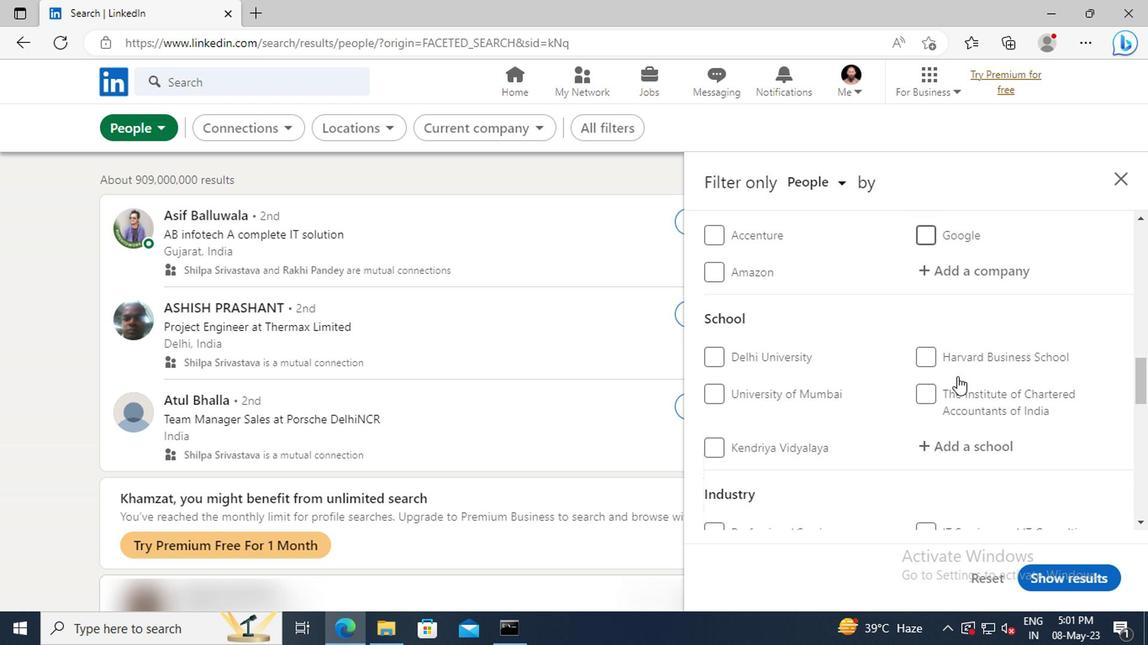
Action: Mouse scrolled (953, 377) with delta (0, -1)
Screenshot: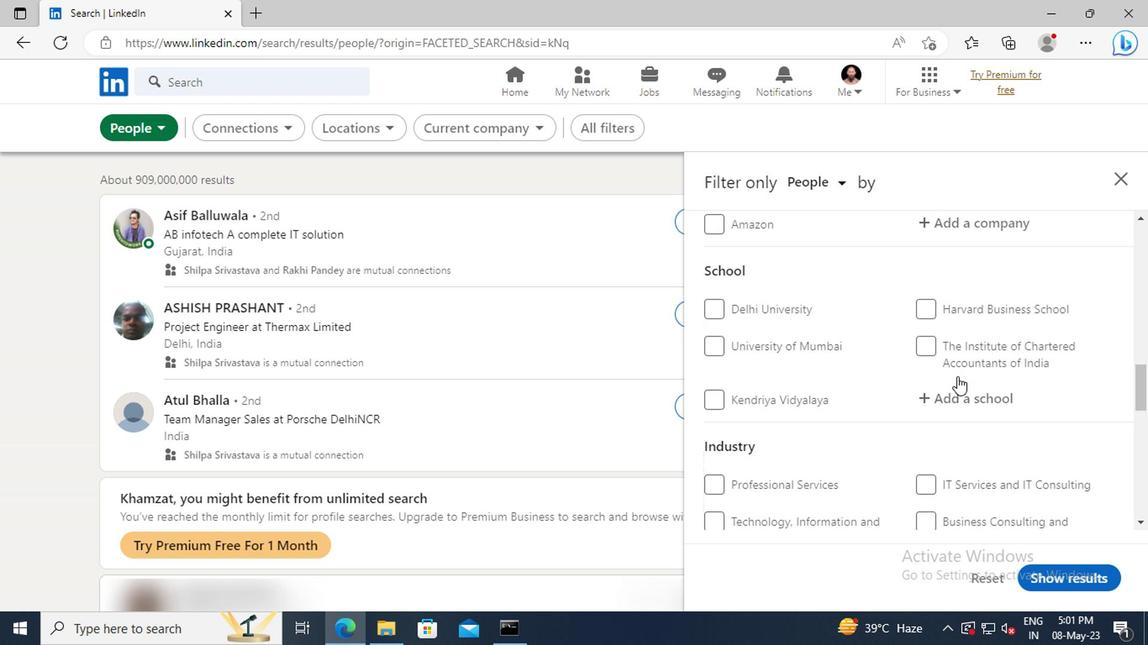 
Action: Mouse scrolled (953, 377) with delta (0, -1)
Screenshot: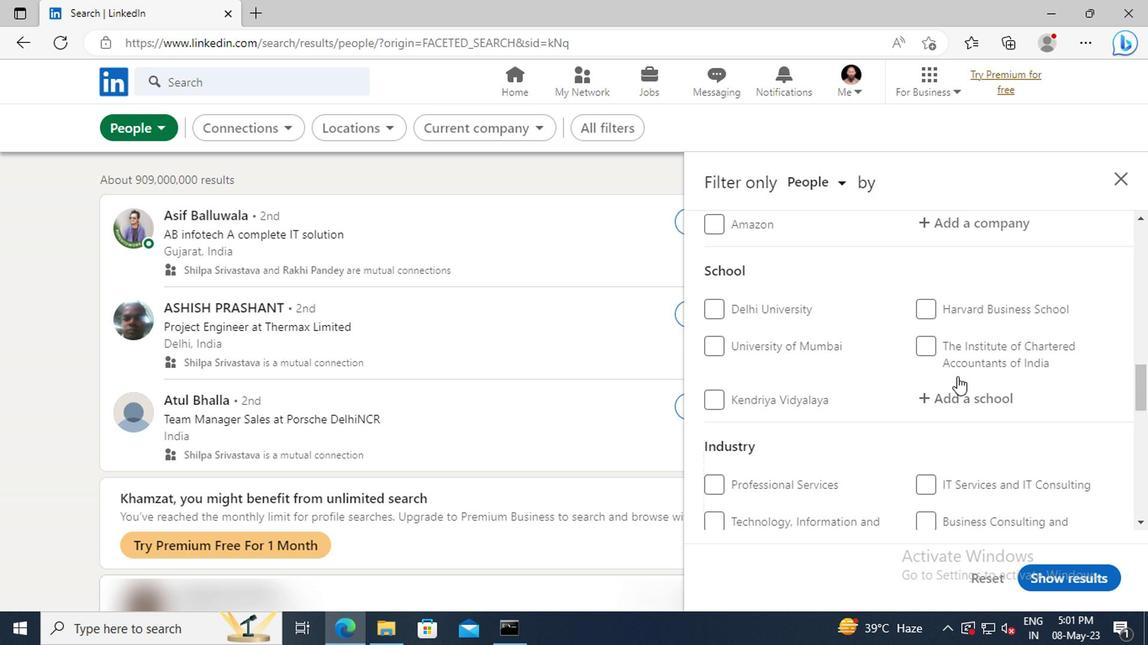 
Action: Mouse scrolled (953, 377) with delta (0, -1)
Screenshot: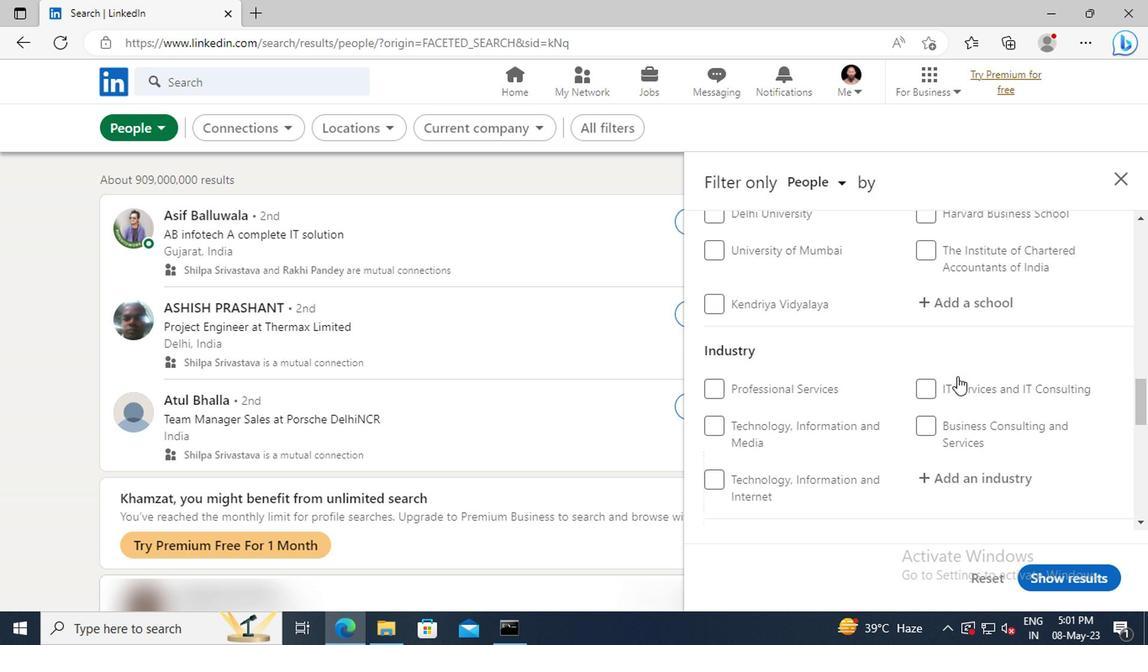
Action: Mouse scrolled (953, 377) with delta (0, -1)
Screenshot: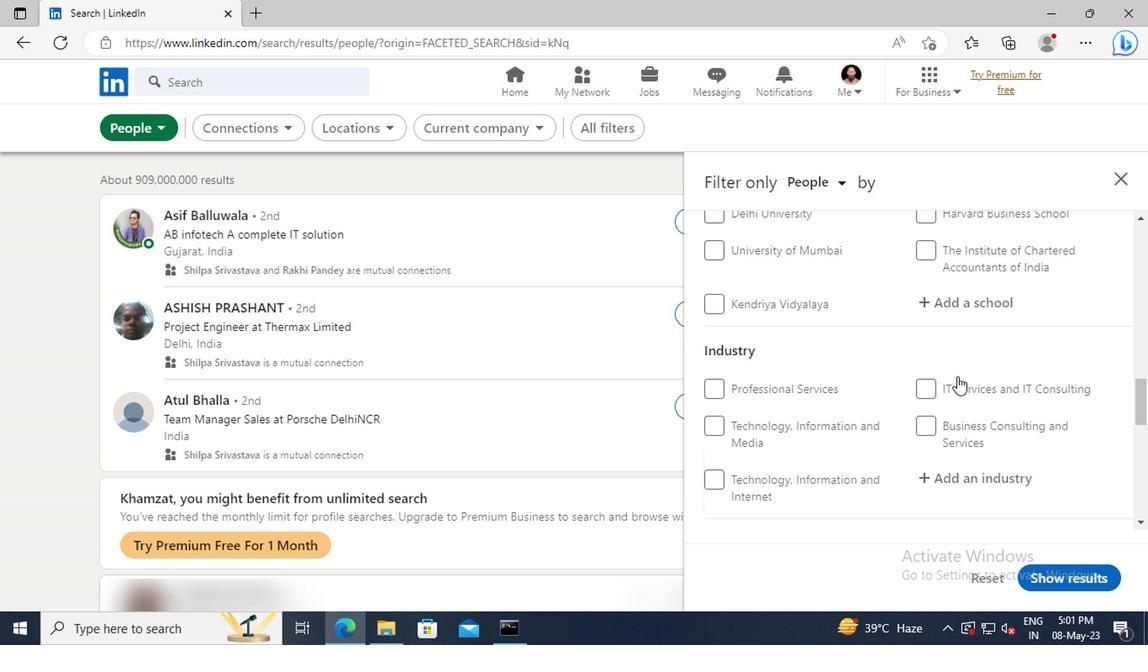 
Action: Mouse scrolled (953, 377) with delta (0, -1)
Screenshot: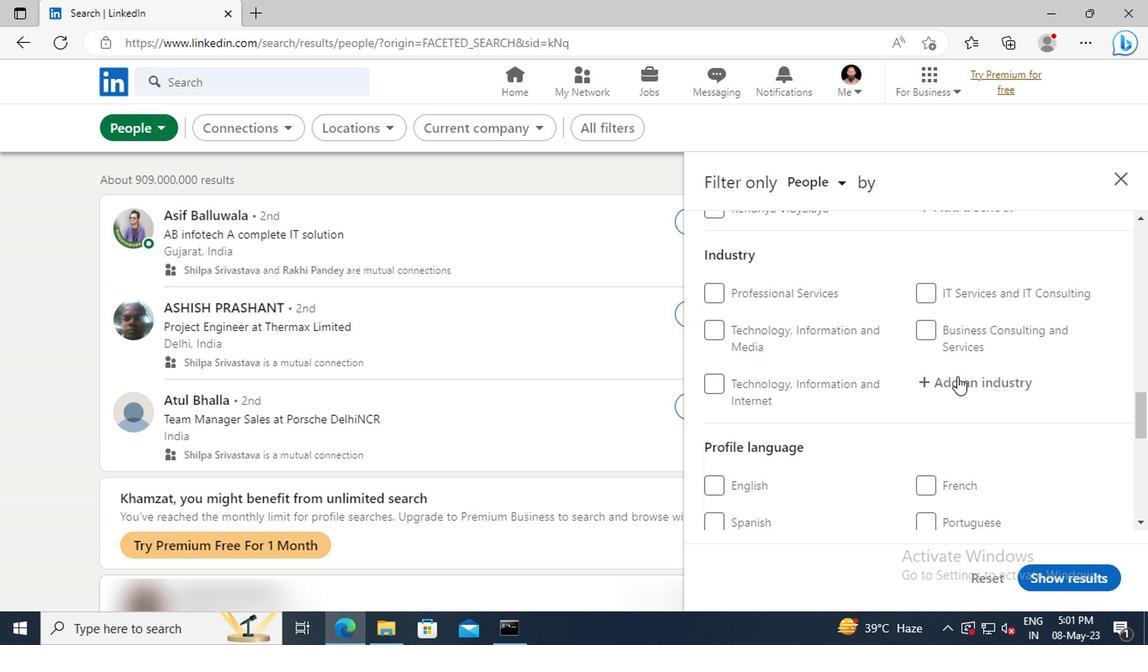 
Action: Mouse scrolled (953, 377) with delta (0, -1)
Screenshot: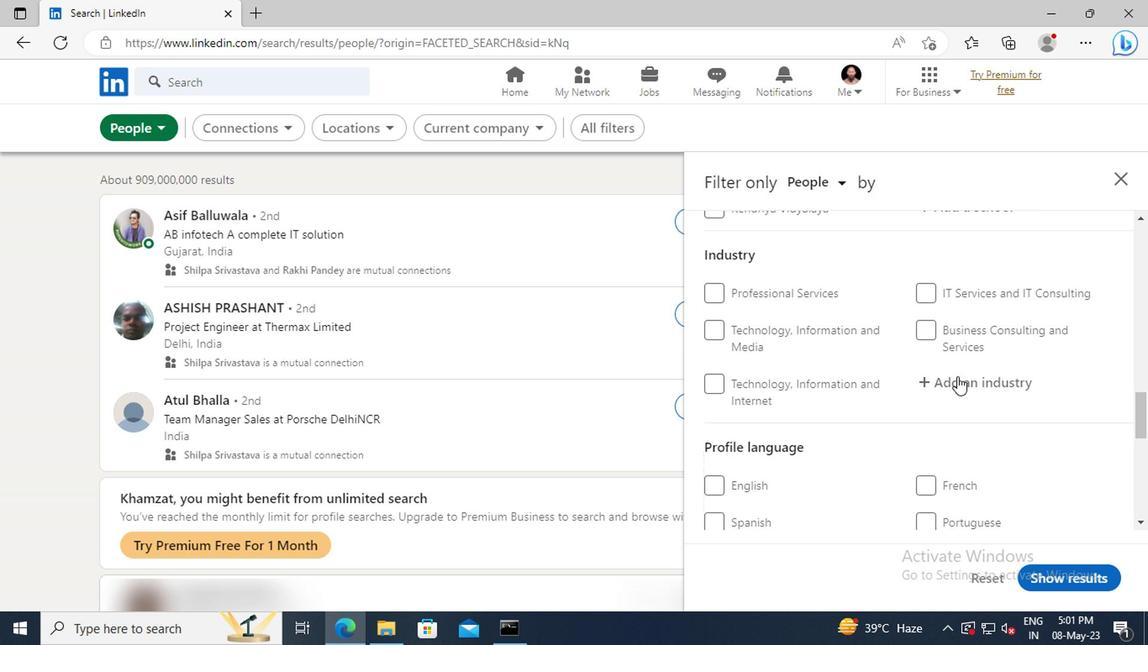 
Action: Mouse moved to (716, 466)
Screenshot: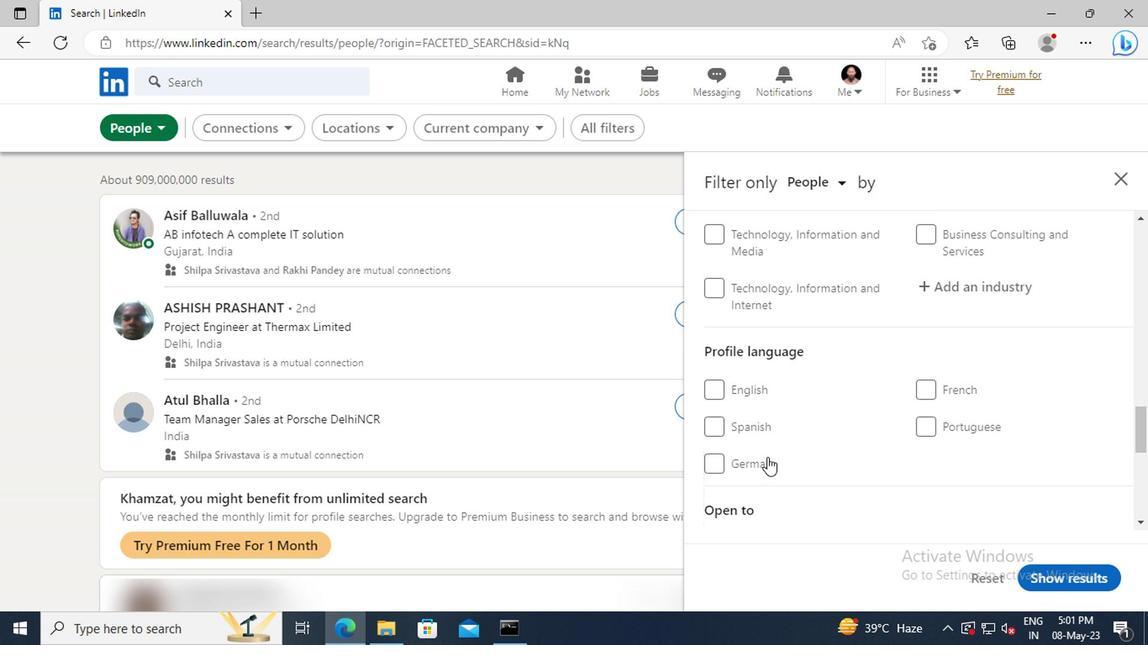 
Action: Mouse pressed left at (716, 466)
Screenshot: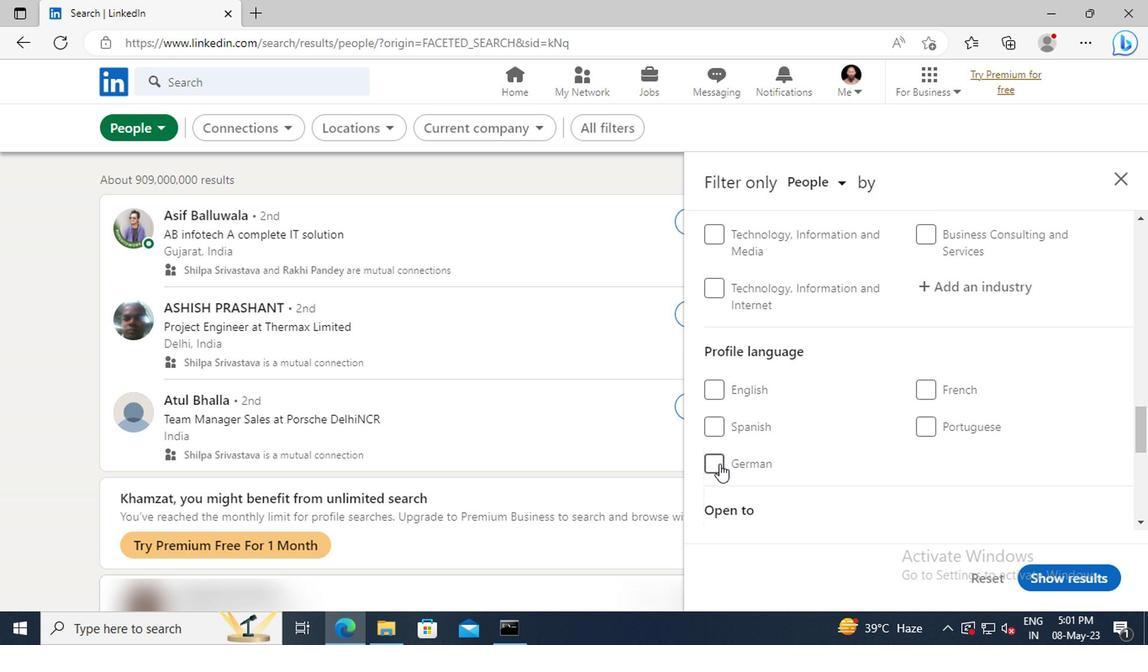 
Action: Mouse moved to (932, 386)
Screenshot: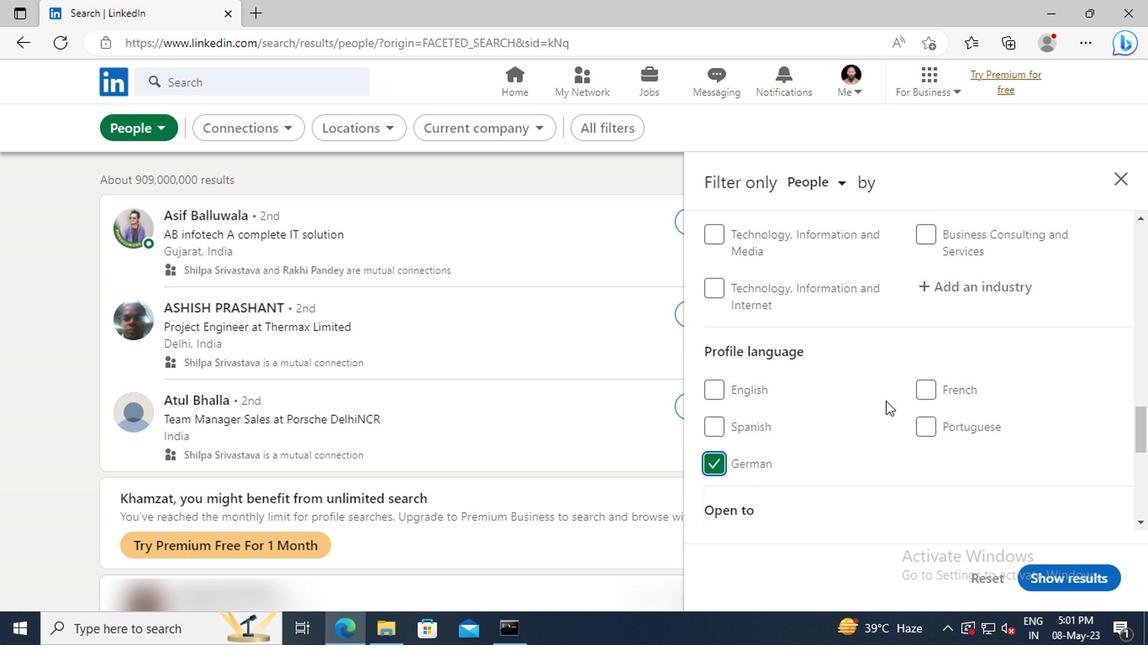 
Action: Mouse scrolled (932, 387) with delta (0, 1)
Screenshot: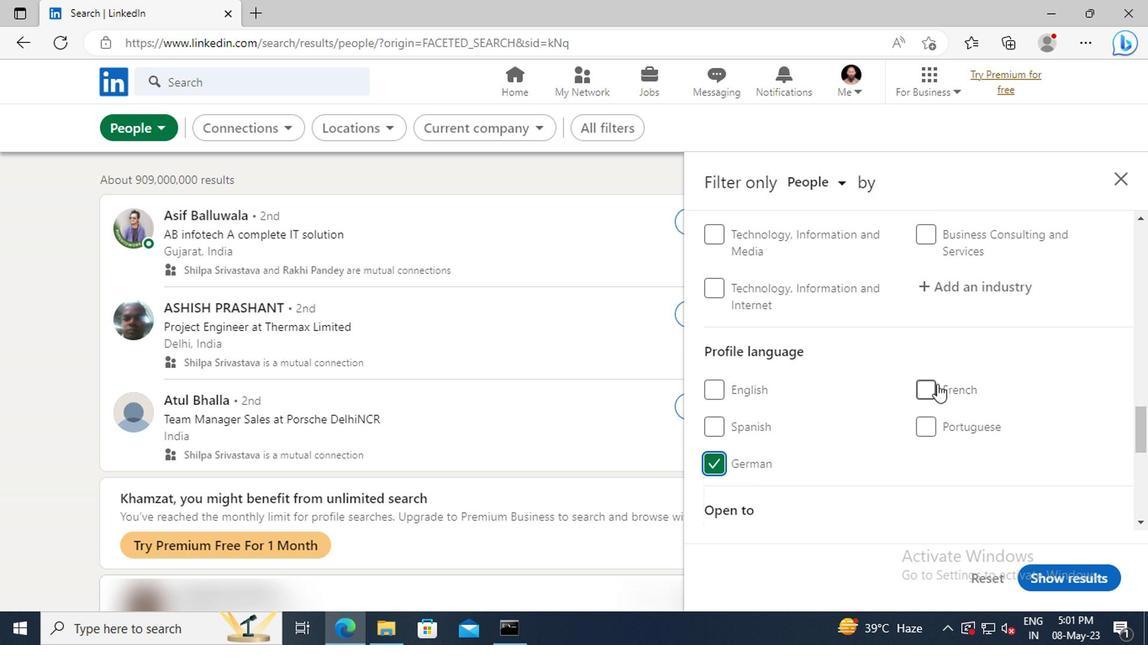 
Action: Mouse scrolled (932, 387) with delta (0, 1)
Screenshot: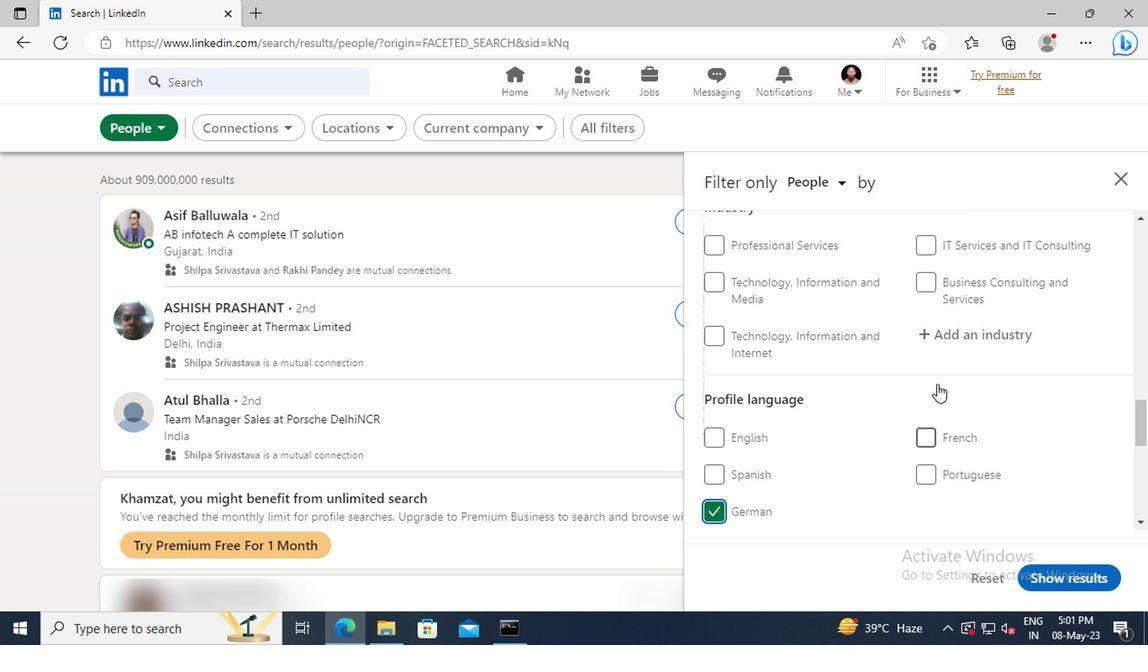 
Action: Mouse scrolled (932, 387) with delta (0, 1)
Screenshot: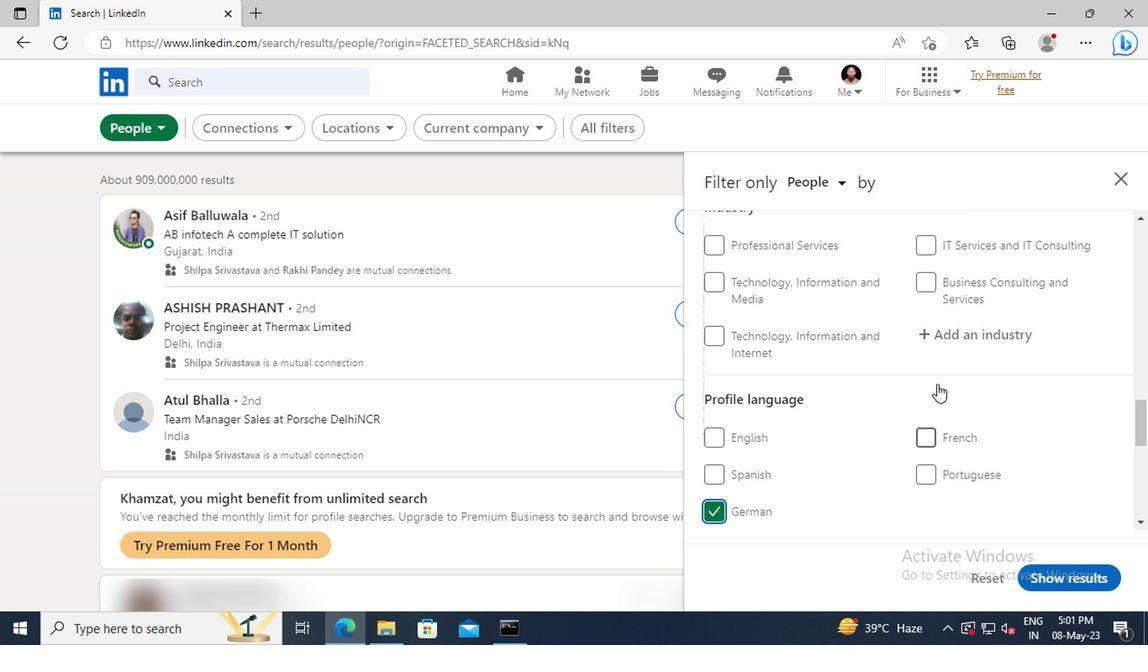 
Action: Mouse scrolled (932, 387) with delta (0, 1)
Screenshot: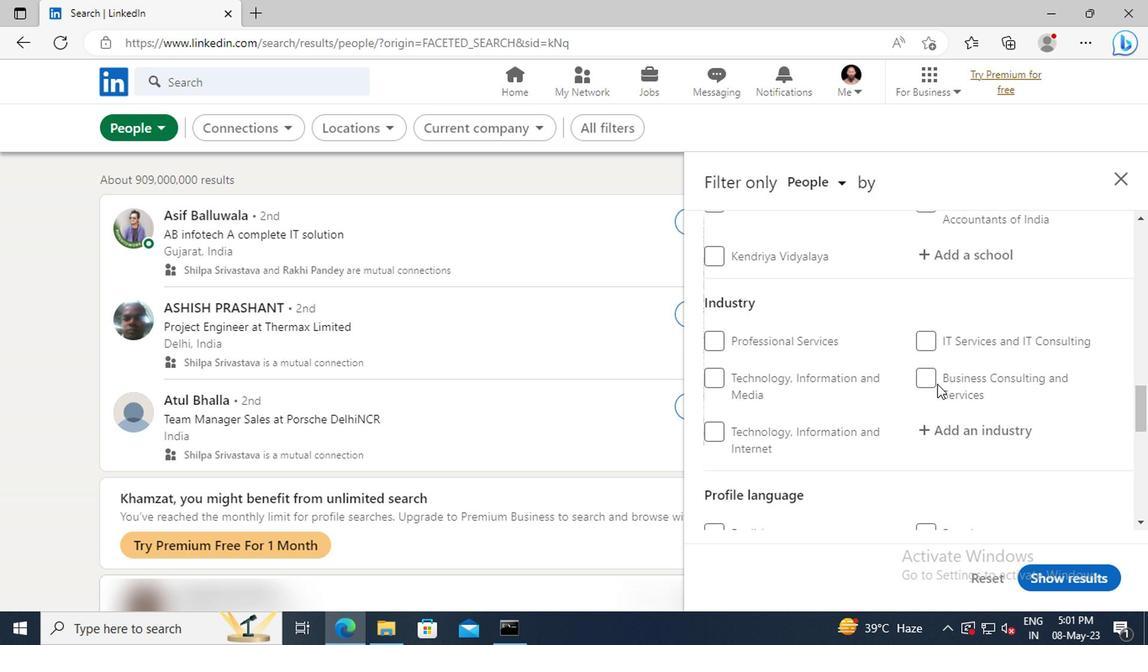 
Action: Mouse scrolled (932, 387) with delta (0, 1)
Screenshot: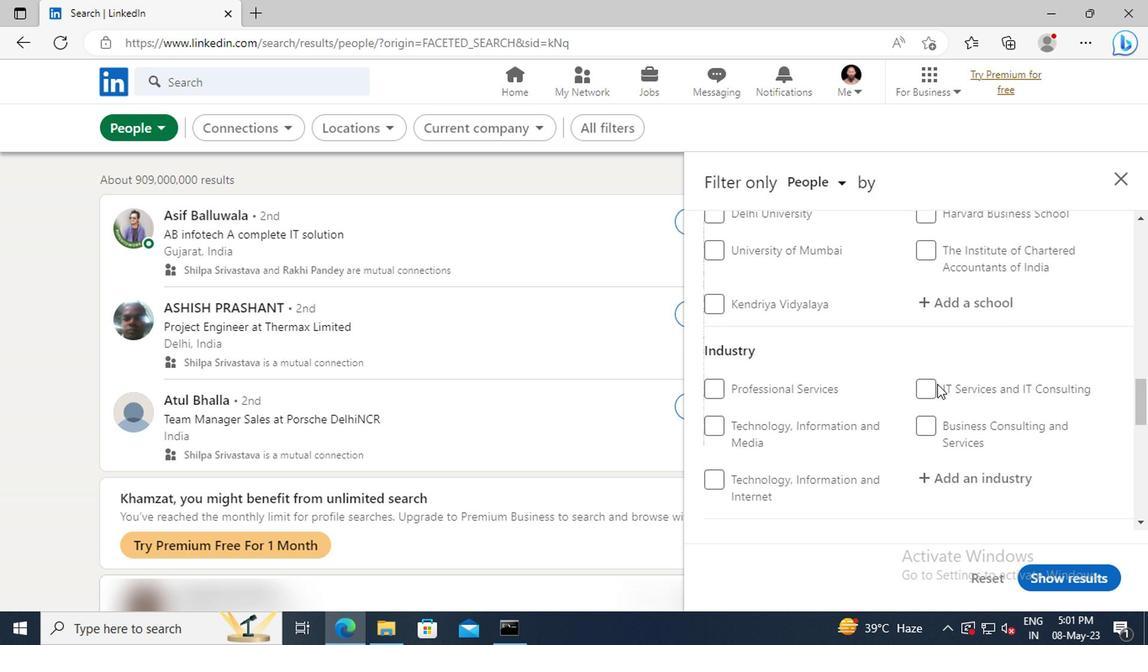 
Action: Mouse scrolled (932, 387) with delta (0, 1)
Screenshot: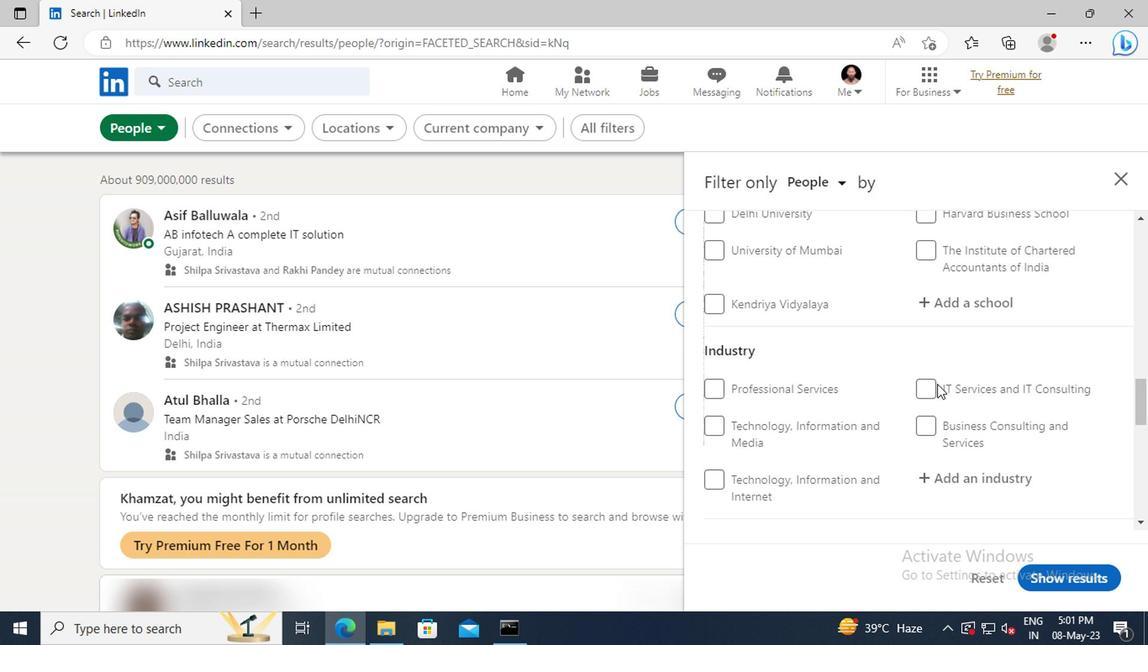 
Action: Mouse scrolled (932, 387) with delta (0, 1)
Screenshot: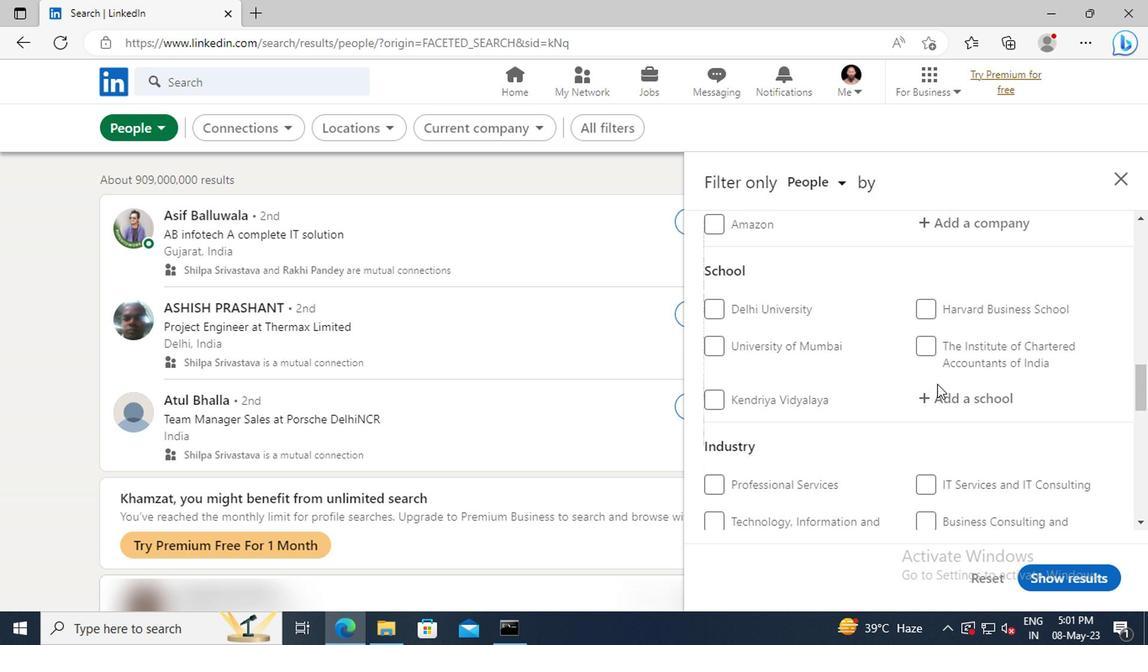 
Action: Mouse scrolled (932, 387) with delta (0, 1)
Screenshot: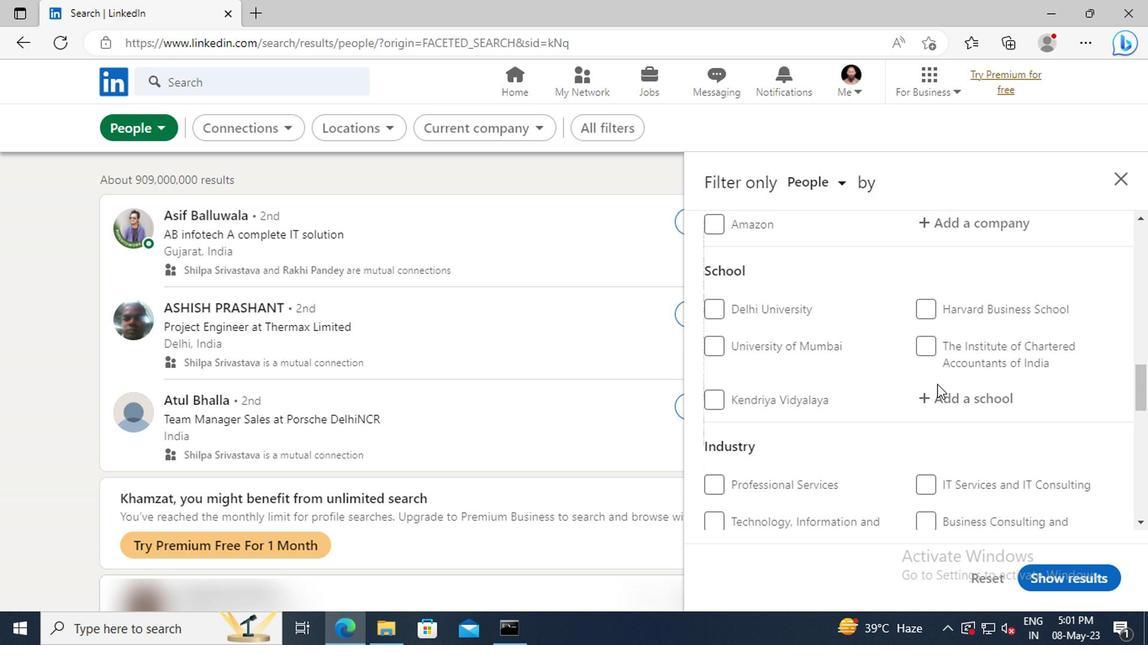 
Action: Mouse scrolled (932, 387) with delta (0, 1)
Screenshot: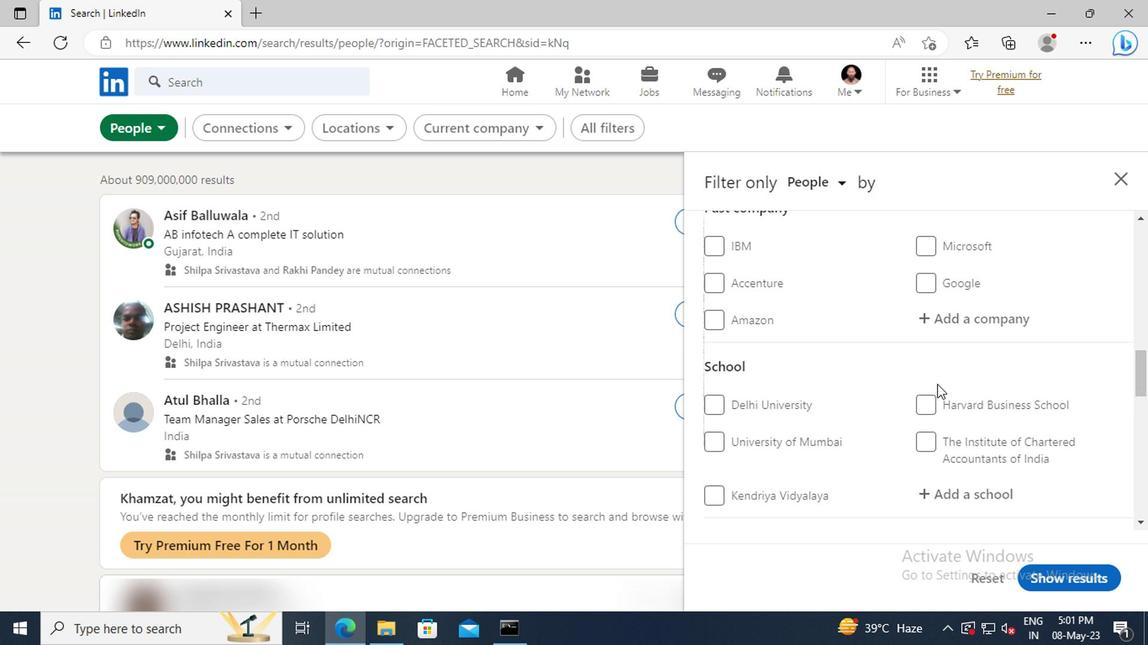 
Action: Mouse scrolled (932, 387) with delta (0, 1)
Screenshot: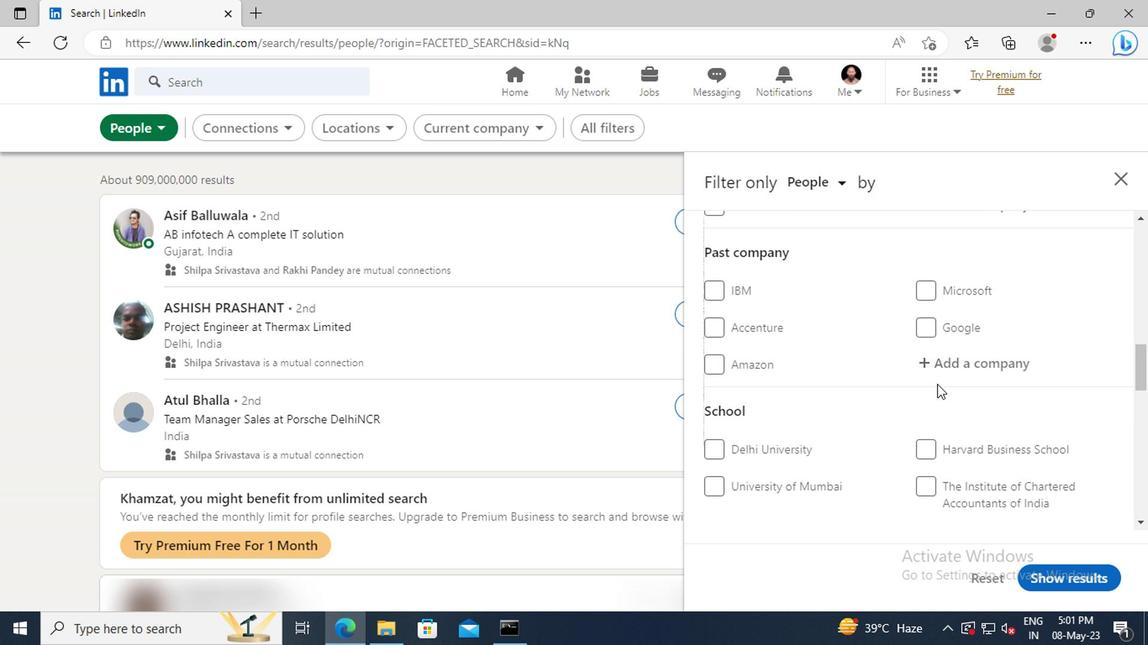 
Action: Mouse scrolled (932, 387) with delta (0, 1)
Screenshot: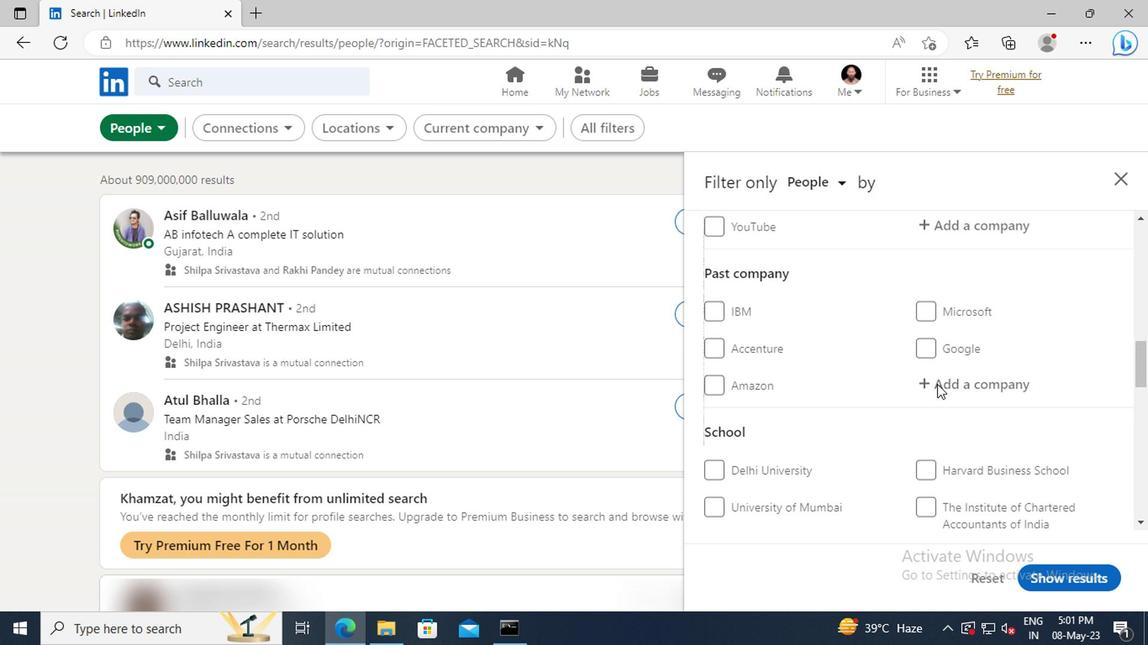 
Action: Mouse scrolled (932, 387) with delta (0, 1)
Screenshot: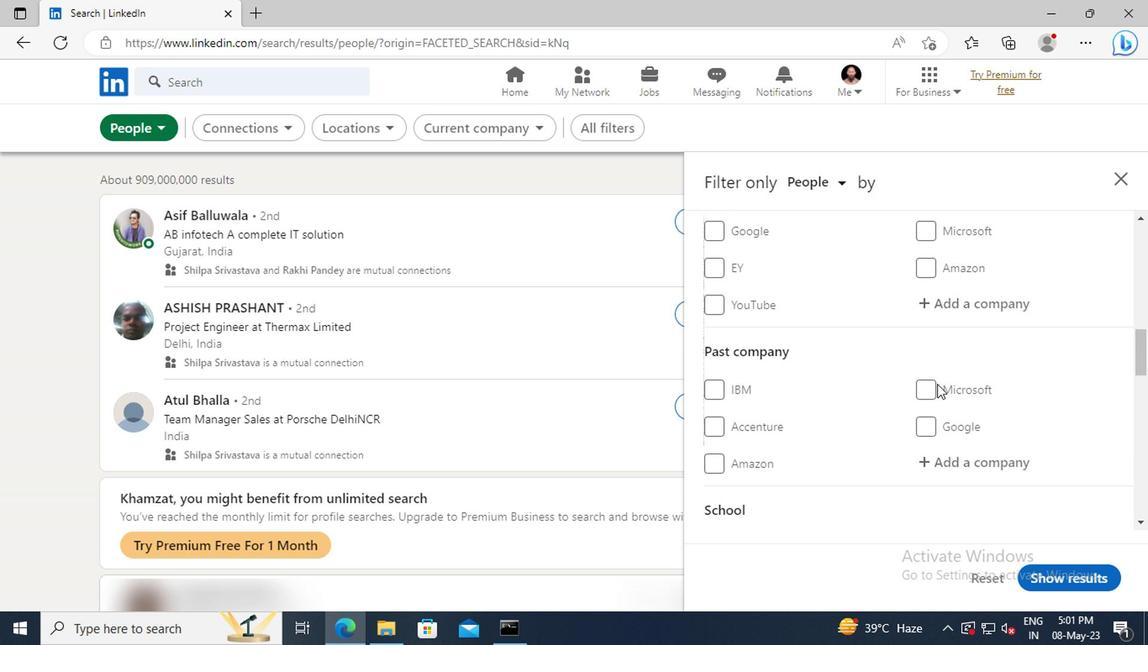 
Action: Mouse moved to (931, 358)
Screenshot: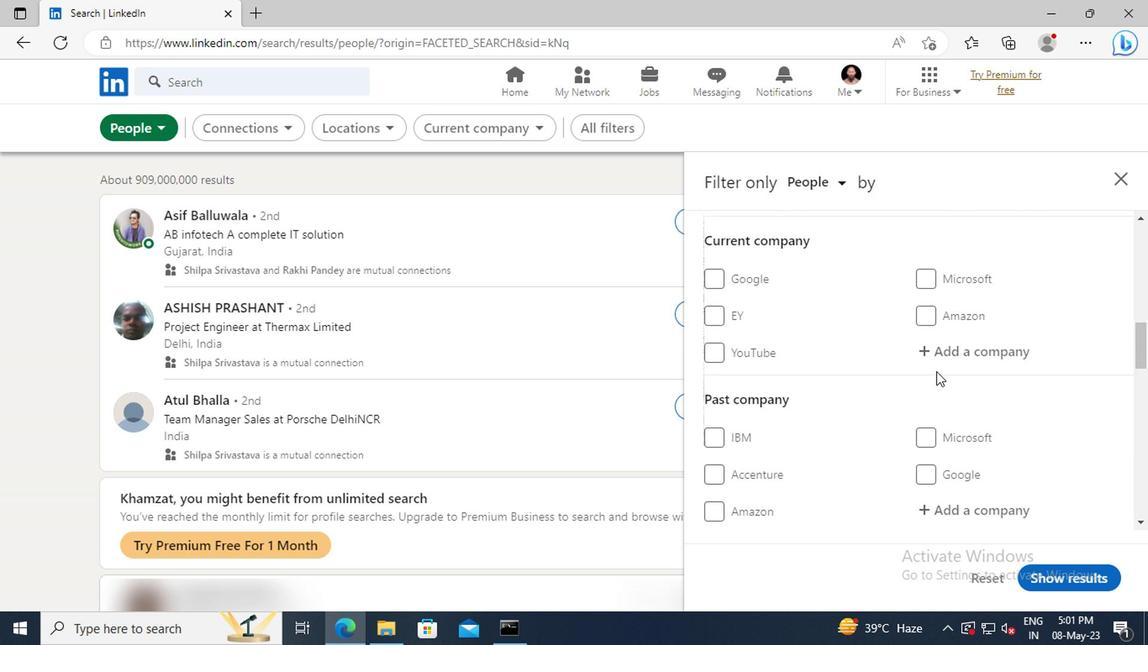 
Action: Mouse pressed left at (931, 358)
Screenshot: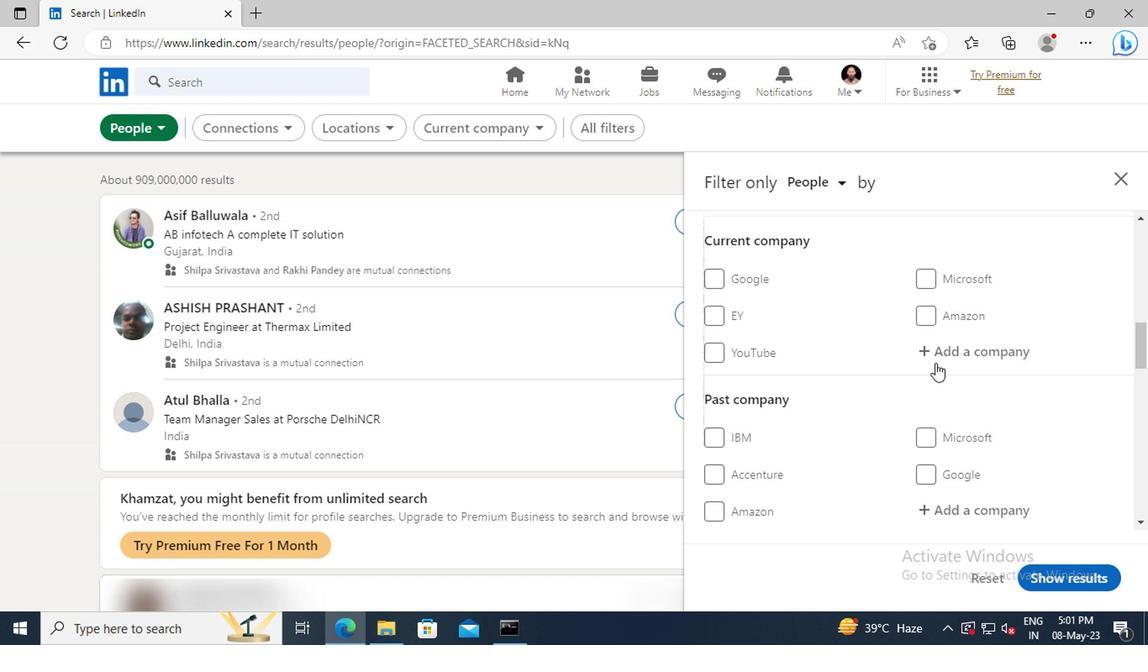 
Action: Key pressed <Key.shift>GRAB
Screenshot: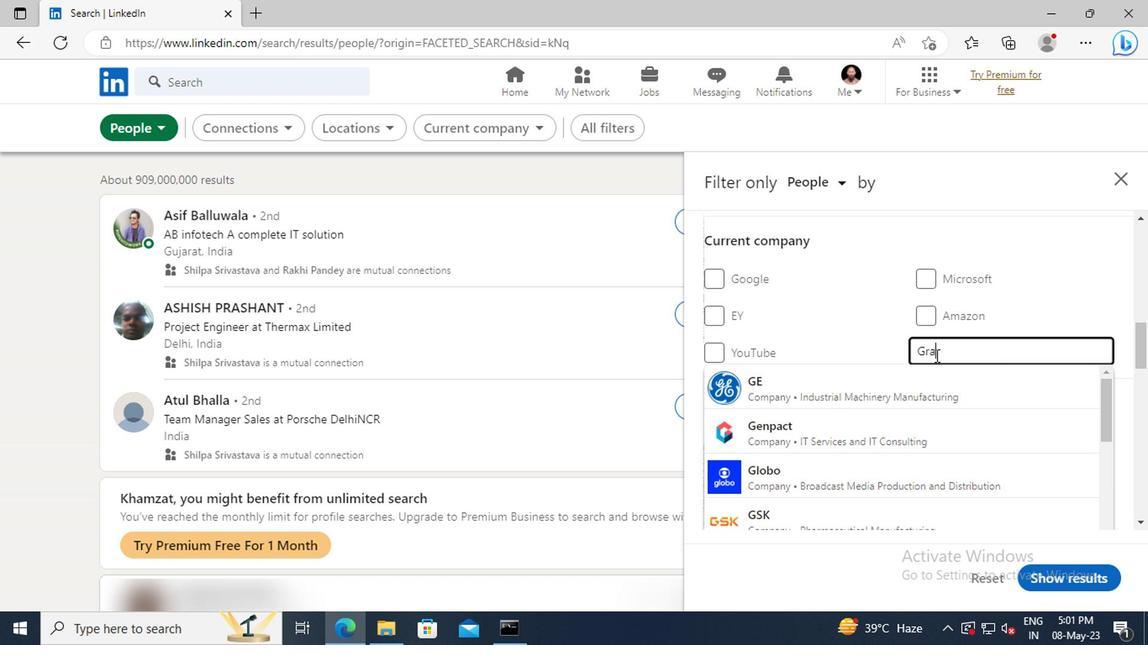
Action: Mouse moved to (938, 382)
Screenshot: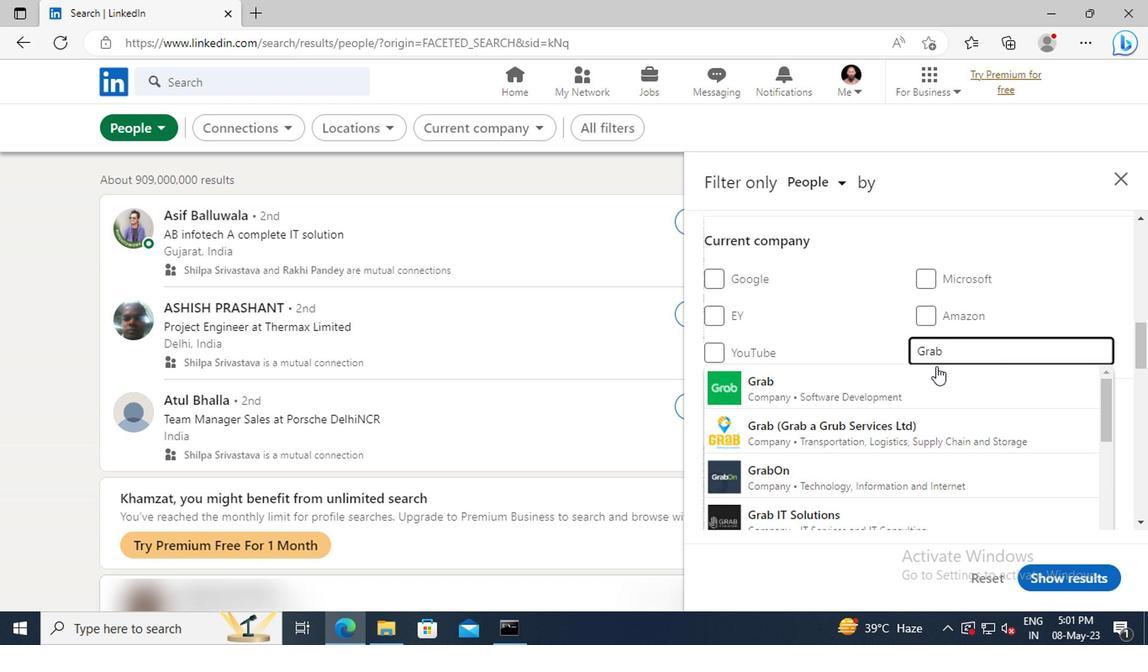 
Action: Mouse pressed left at (938, 382)
Screenshot: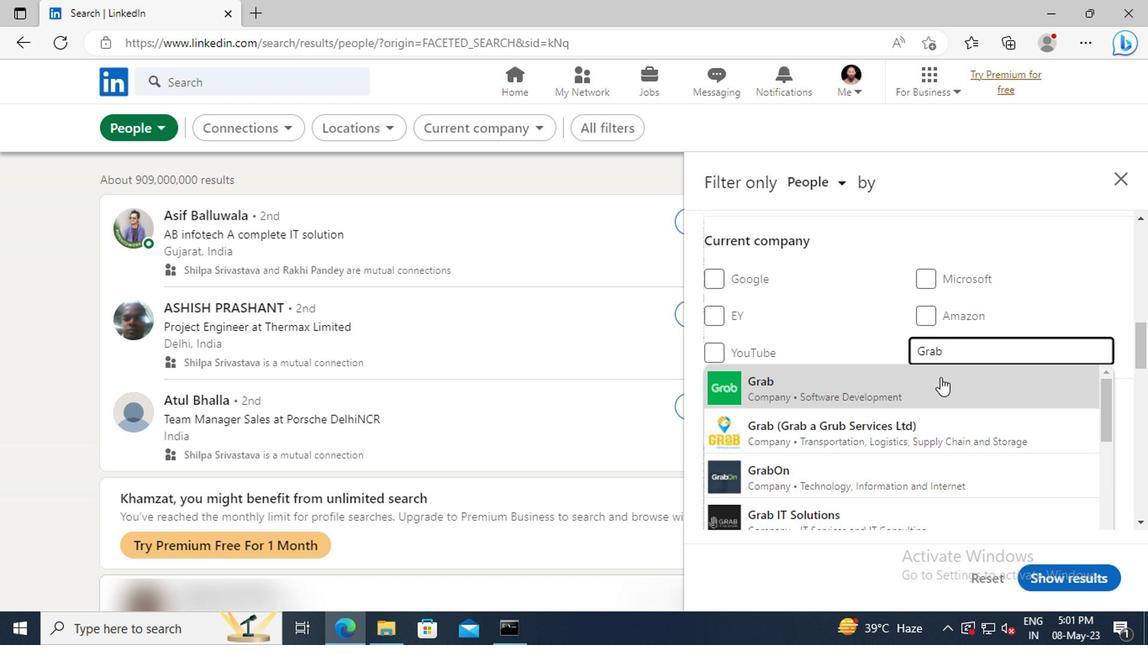 
Action: Mouse scrolled (938, 381) with delta (0, 0)
Screenshot: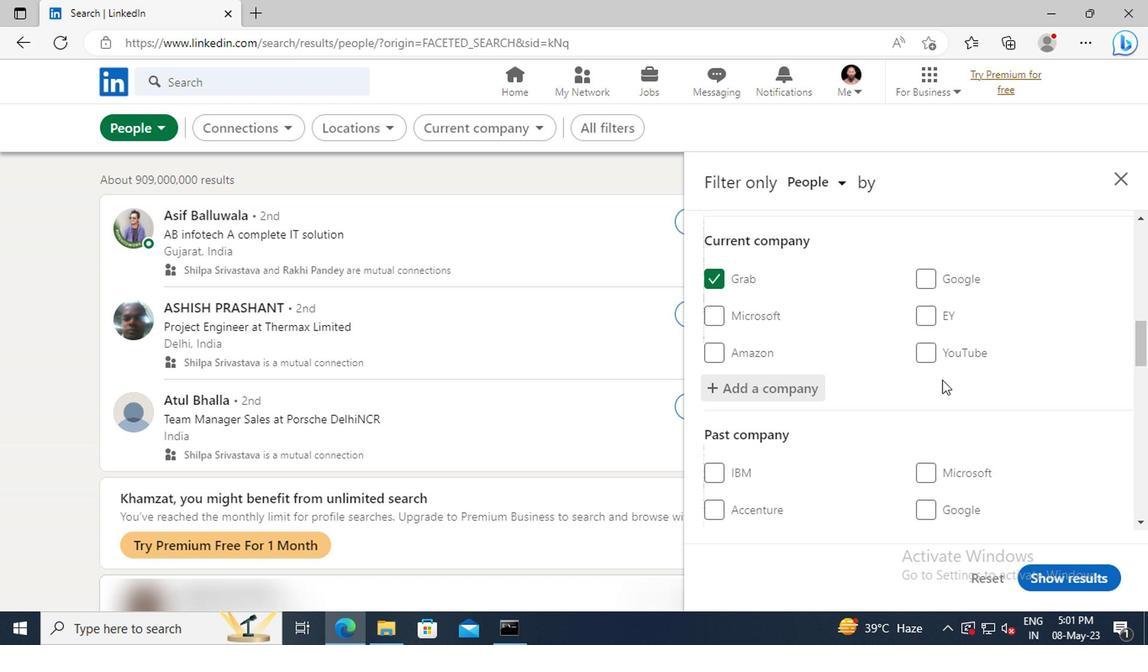 
Action: Mouse scrolled (938, 381) with delta (0, 0)
Screenshot: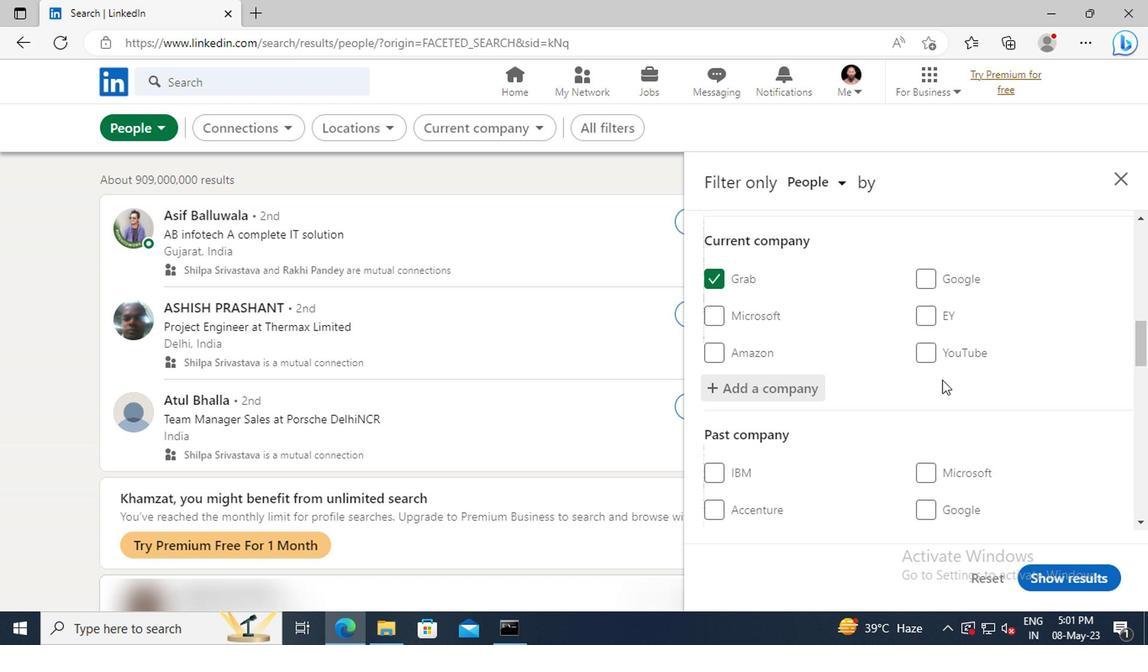 
Action: Mouse scrolled (938, 381) with delta (0, 0)
Screenshot: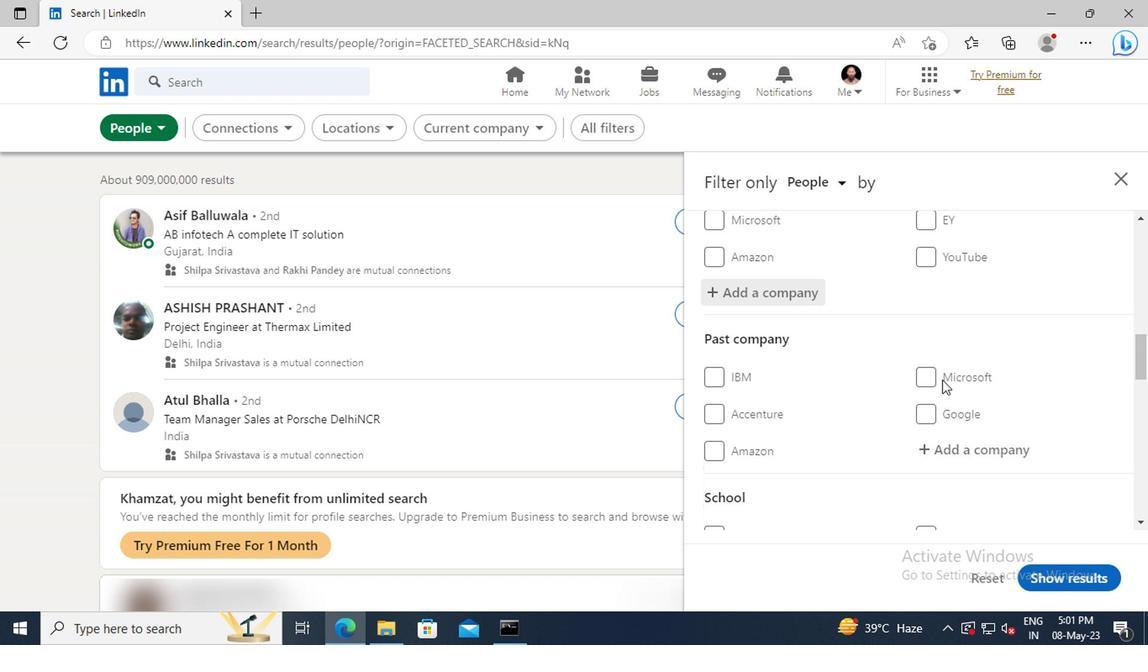 
Action: Mouse scrolled (938, 381) with delta (0, 0)
Screenshot: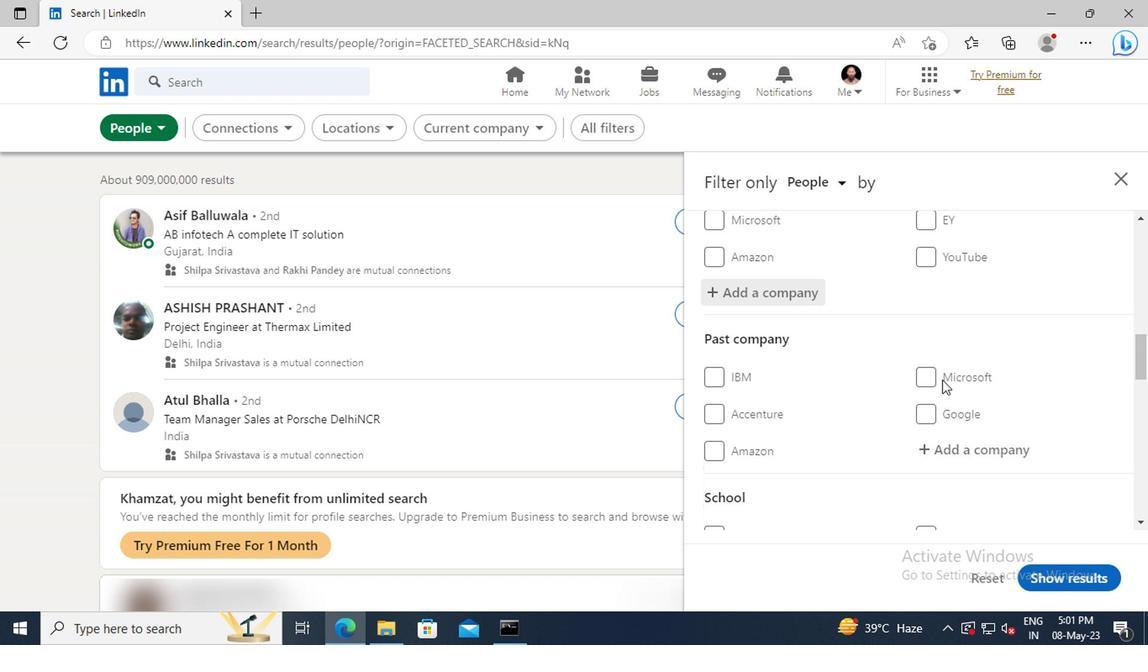 
Action: Mouse moved to (934, 377)
Screenshot: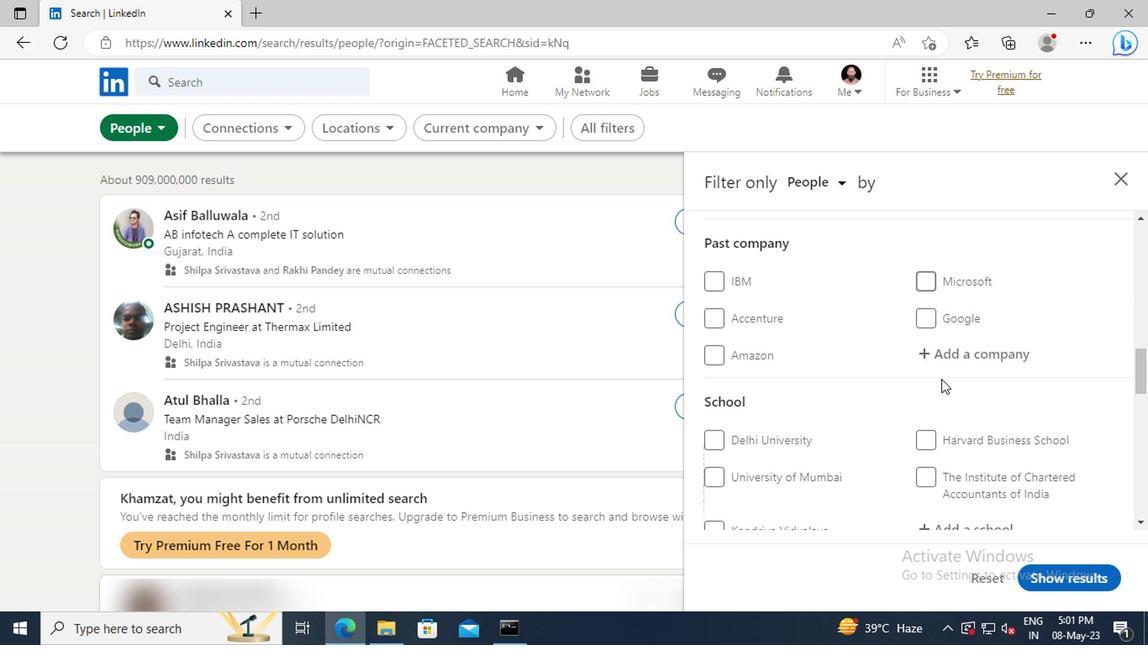 
Action: Mouse scrolled (934, 377) with delta (0, 0)
Screenshot: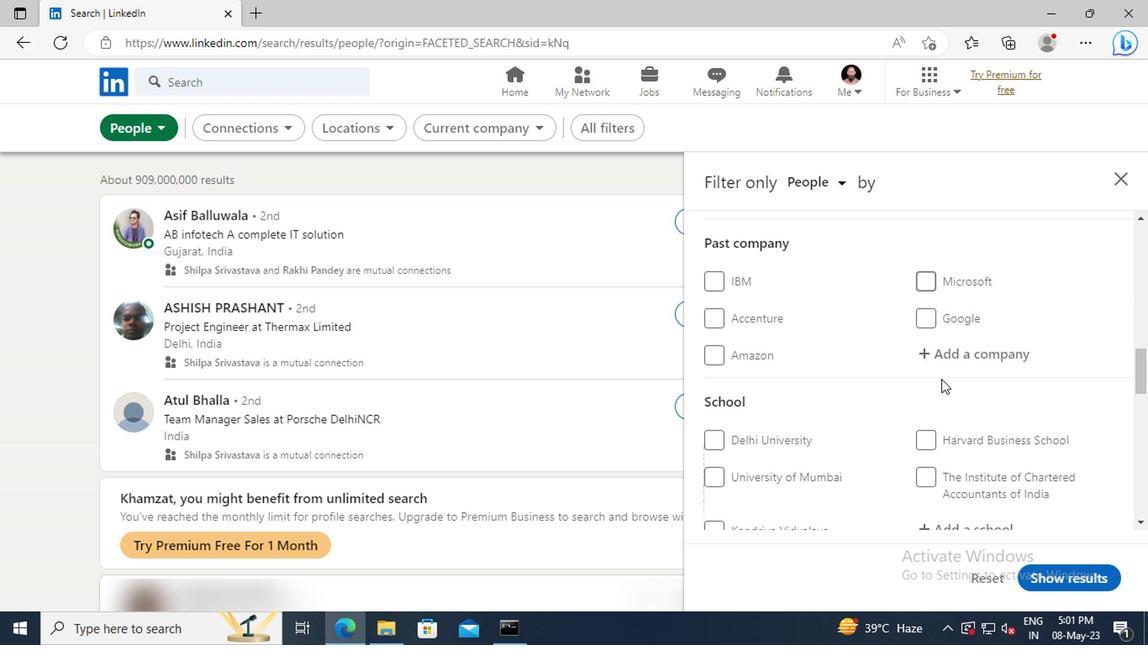 
Action: Mouse moved to (934, 377)
Screenshot: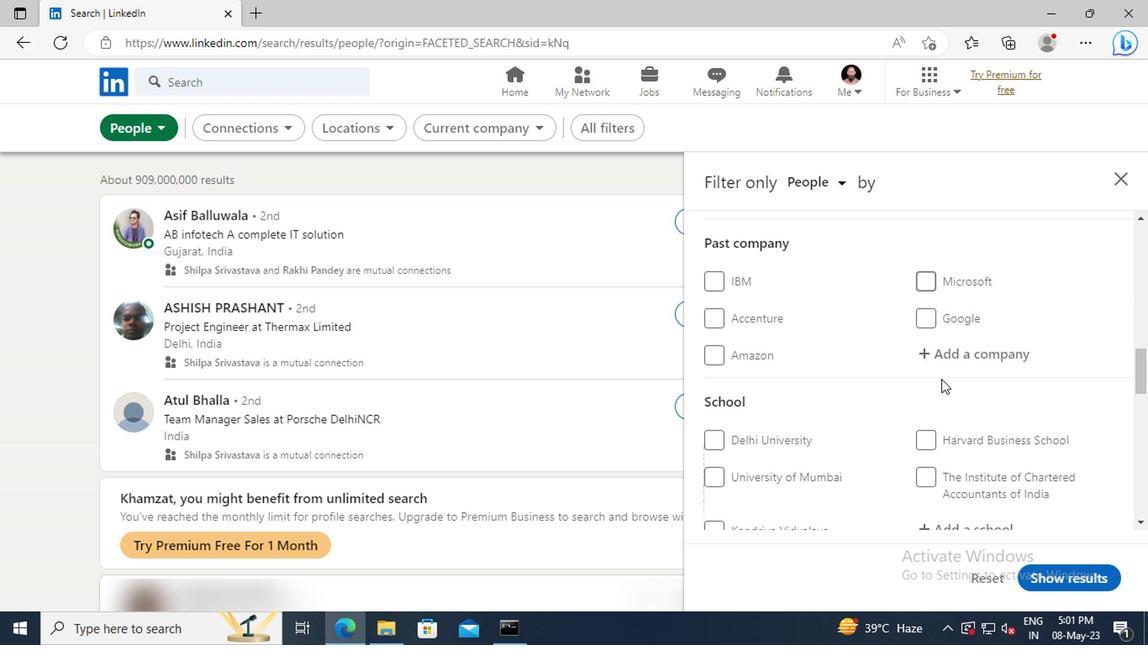 
Action: Mouse scrolled (934, 376) with delta (0, -1)
Screenshot: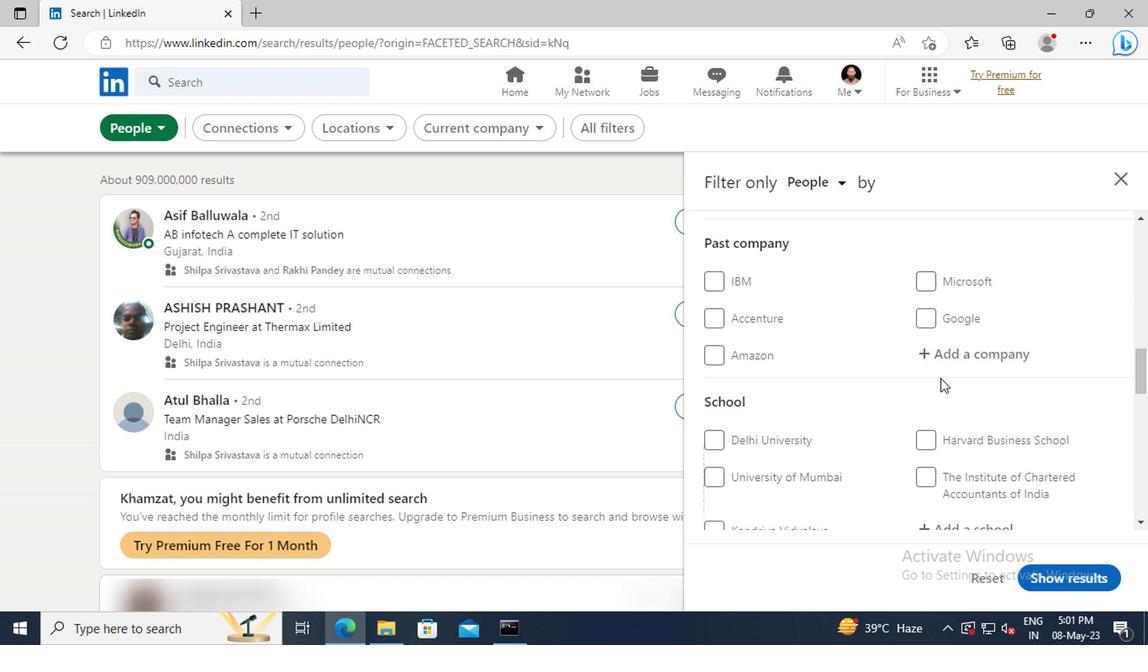 
Action: Mouse moved to (934, 373)
Screenshot: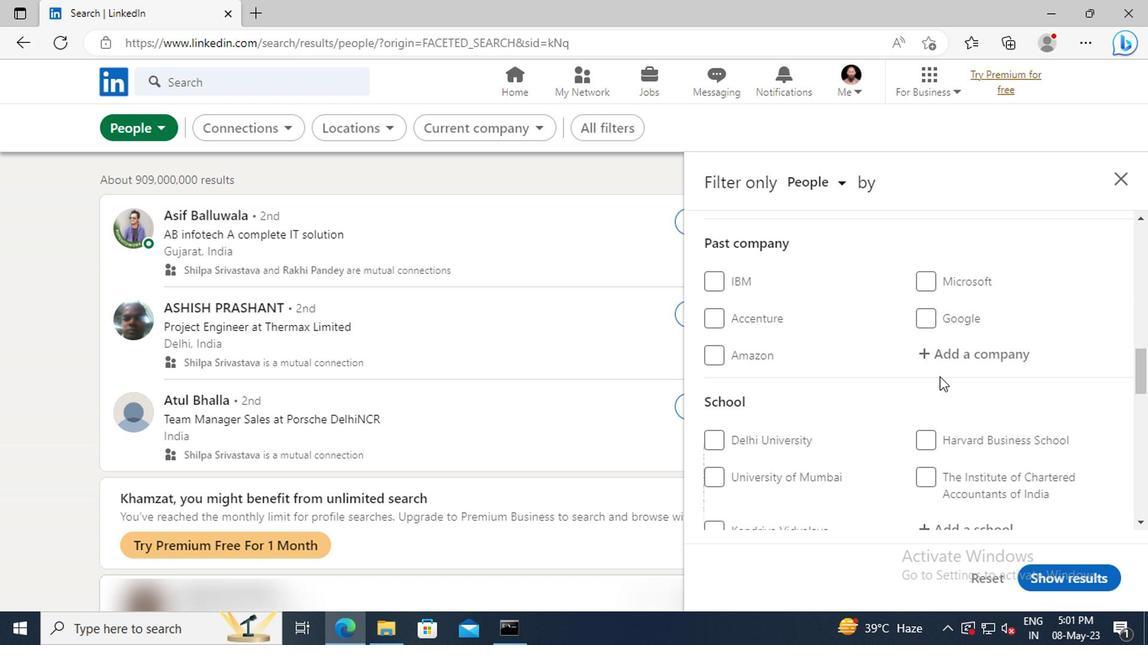 
Action: Mouse scrolled (934, 373) with delta (0, 0)
Screenshot: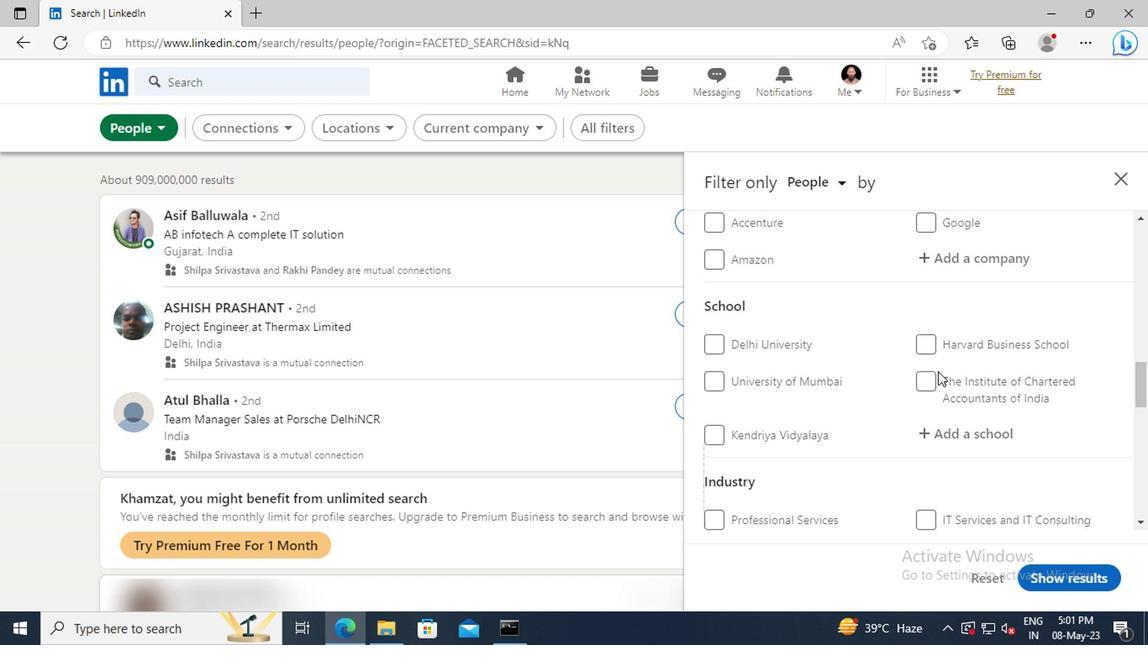 
Action: Mouse moved to (940, 381)
Screenshot: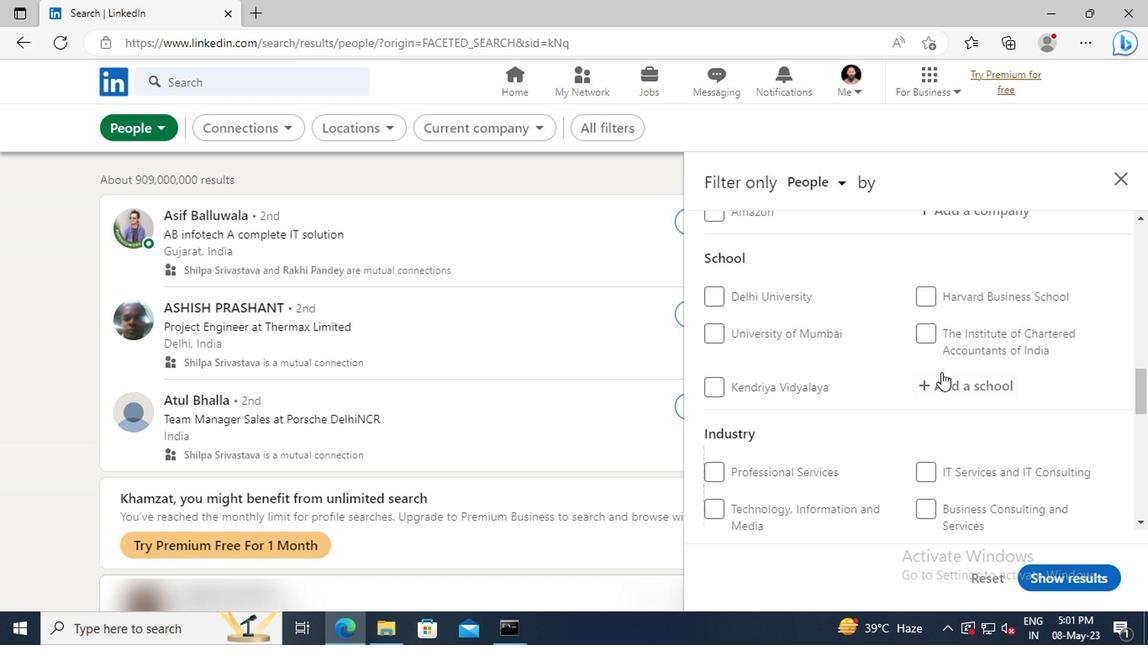 
Action: Mouse pressed left at (940, 381)
Screenshot: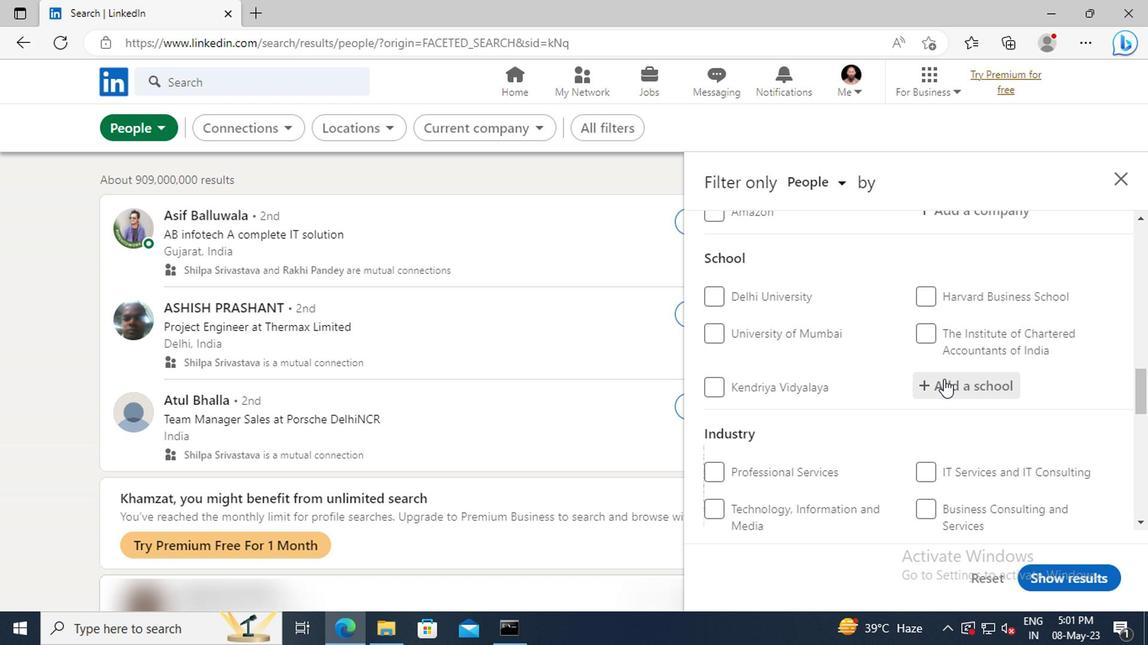 
Action: Mouse moved to (944, 381)
Screenshot: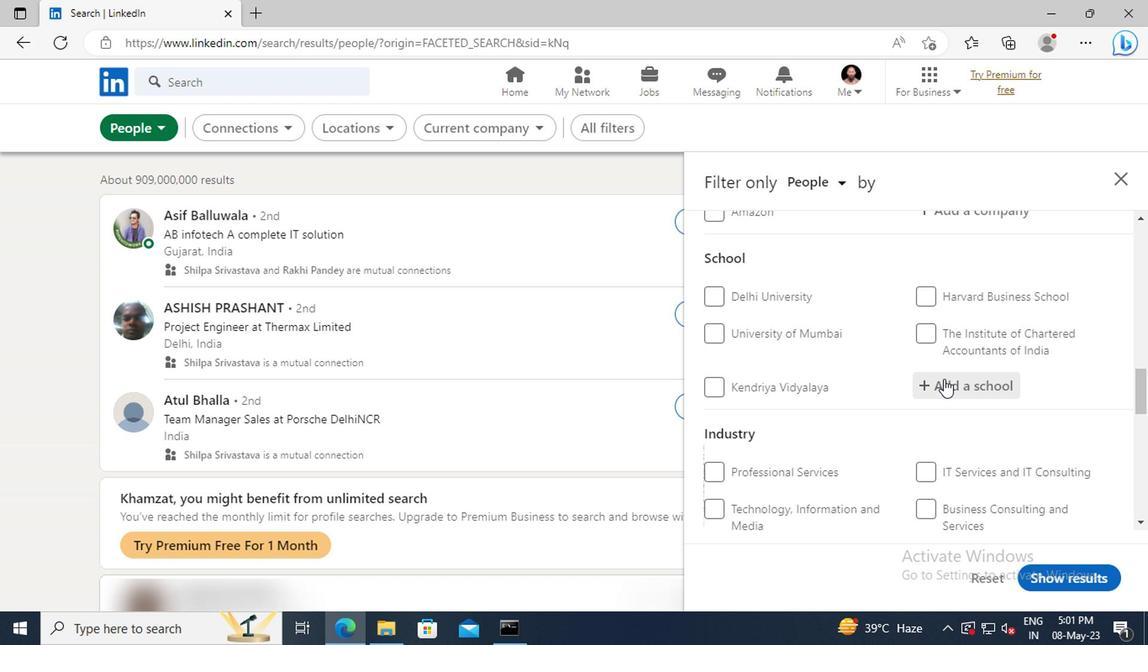 
Action: Key pressed <Key.shift>MUFFAKHAM<Key.space>
Screenshot: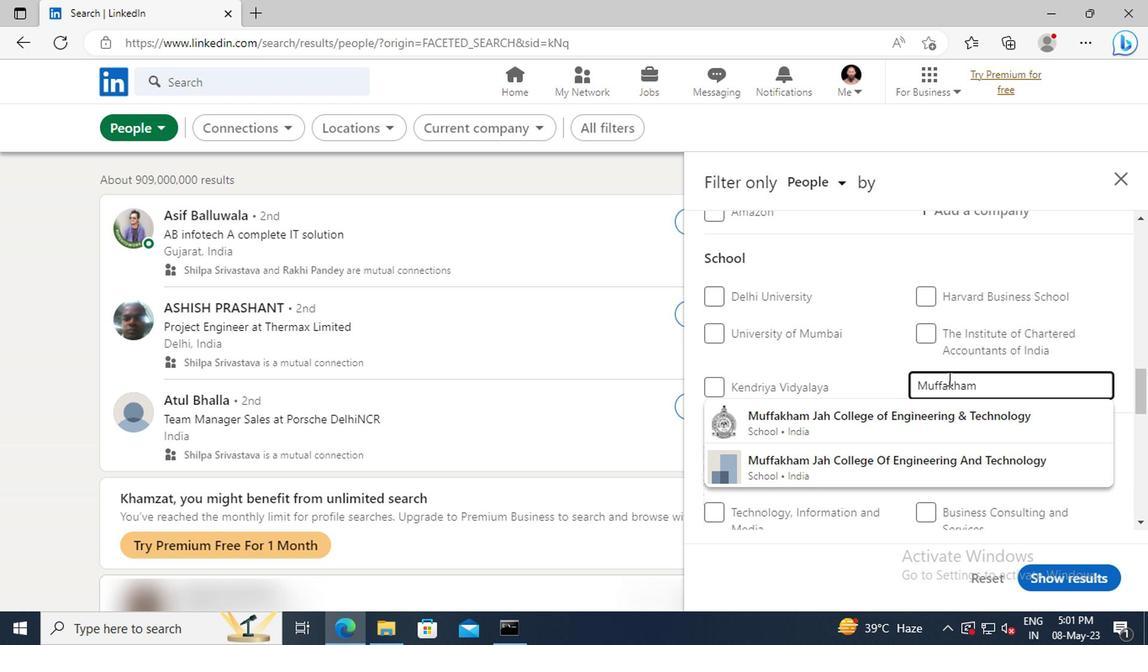 
Action: Mouse moved to (947, 417)
Screenshot: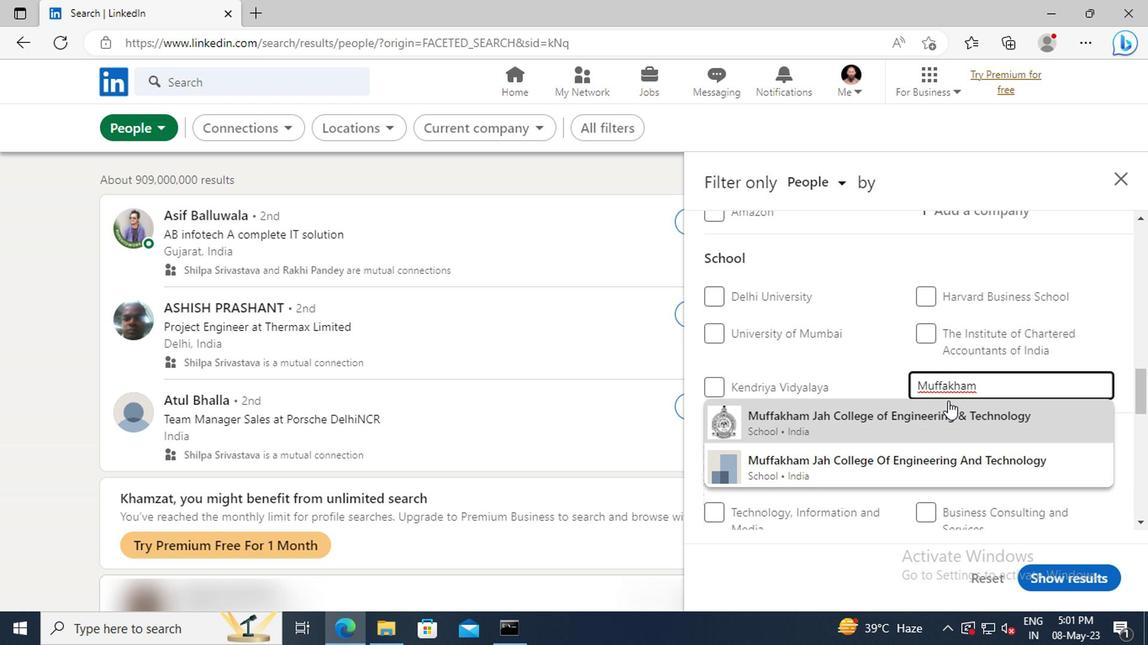 
Action: Mouse pressed left at (947, 417)
Screenshot: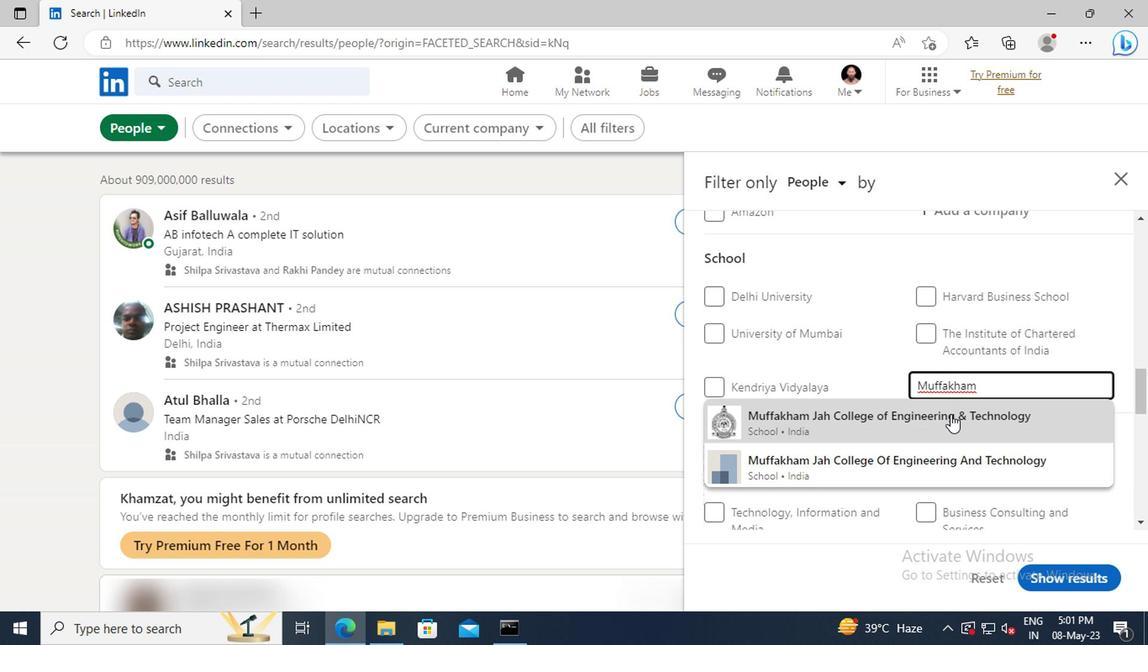 
Action: Mouse scrolled (947, 416) with delta (0, 0)
Screenshot: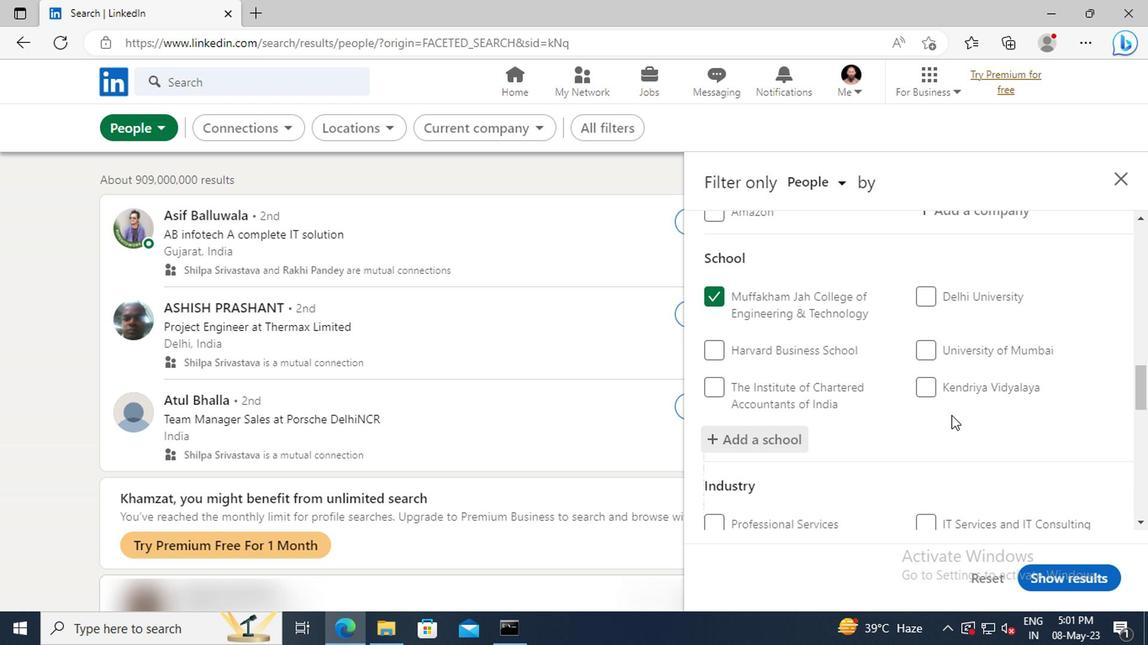 
Action: Mouse moved to (947, 413)
Screenshot: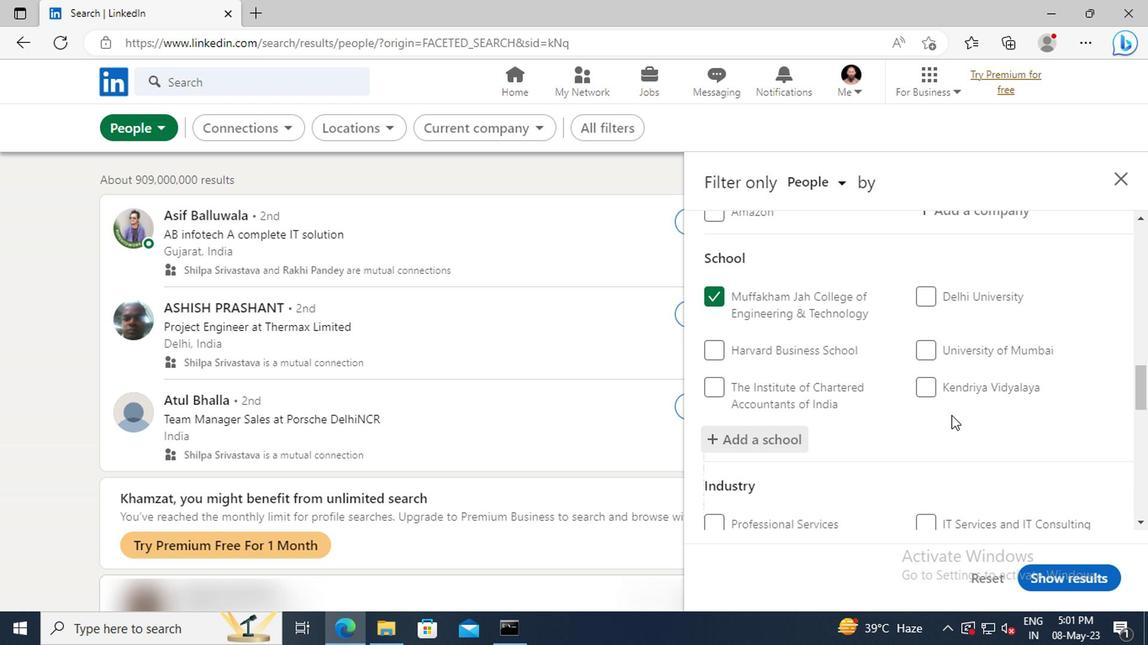 
Action: Mouse scrolled (947, 412) with delta (0, 0)
Screenshot: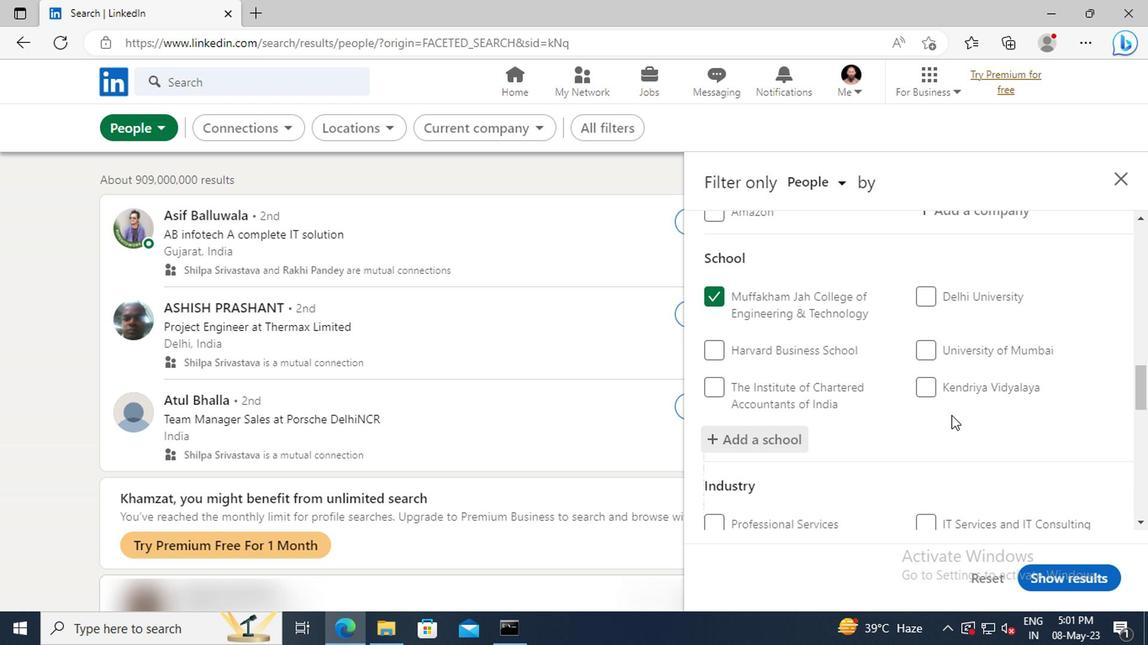 
Action: Mouse moved to (947, 408)
Screenshot: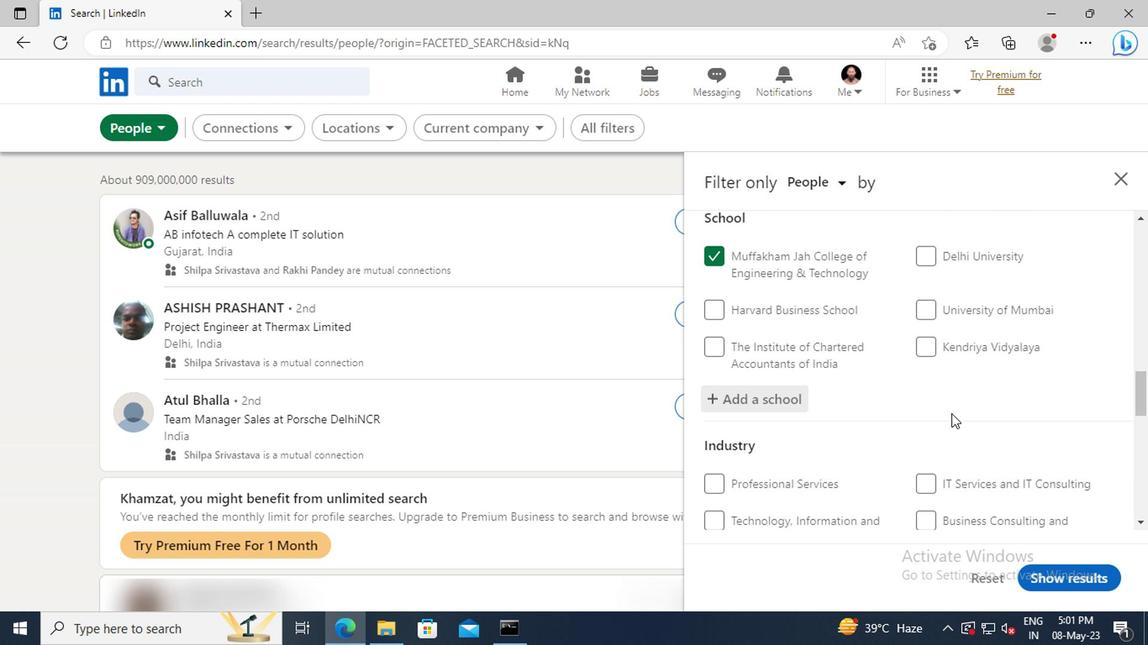 
Action: Mouse scrolled (947, 407) with delta (0, 0)
Screenshot: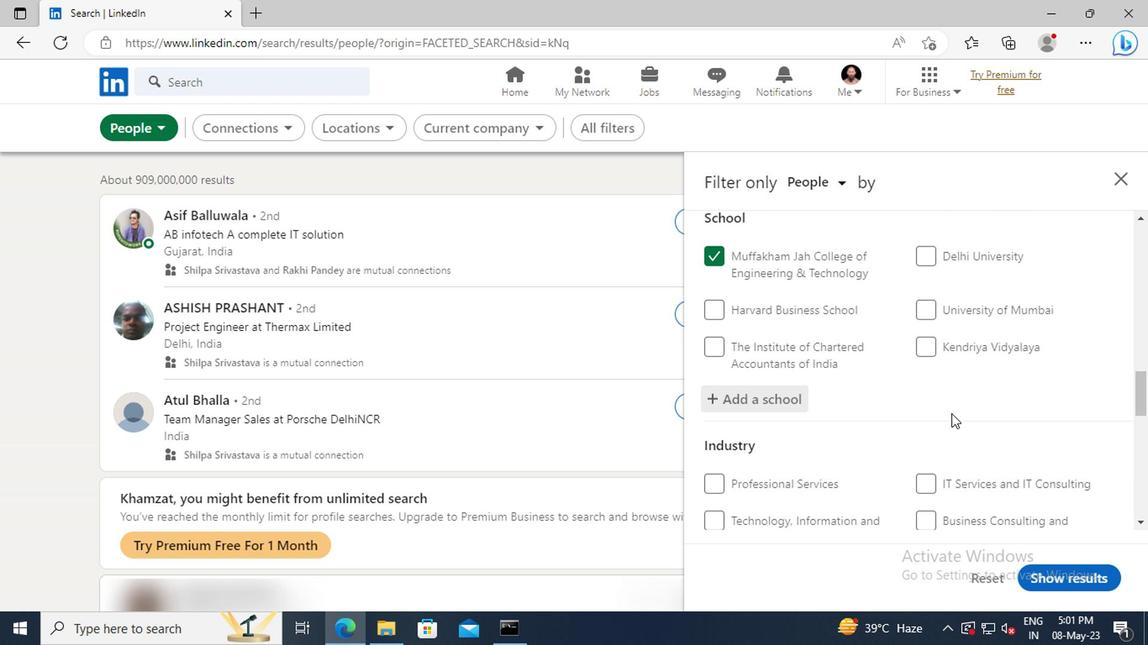 
Action: Mouse moved to (943, 394)
Screenshot: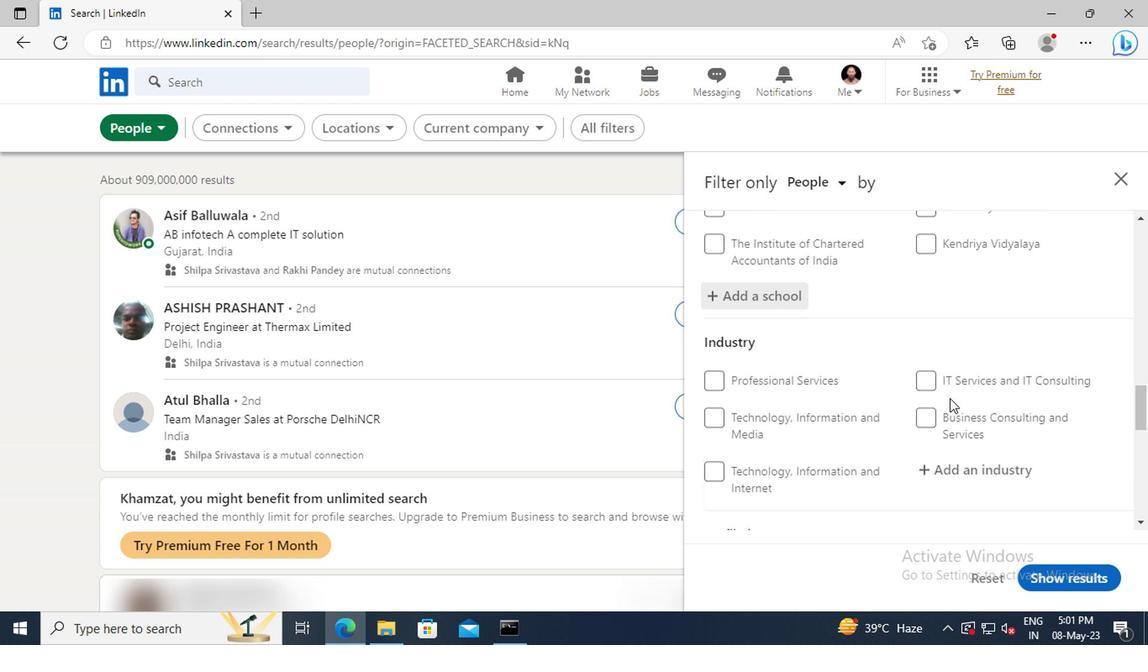 
Action: Mouse scrolled (943, 394) with delta (0, 0)
Screenshot: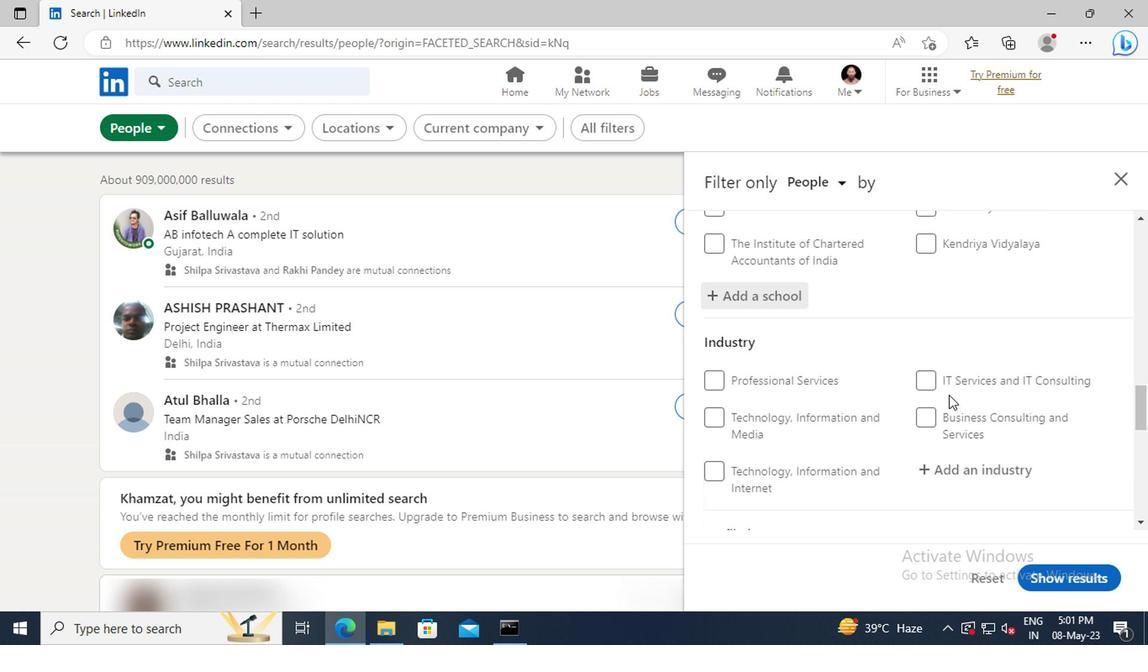 
Action: Mouse moved to (948, 425)
Screenshot: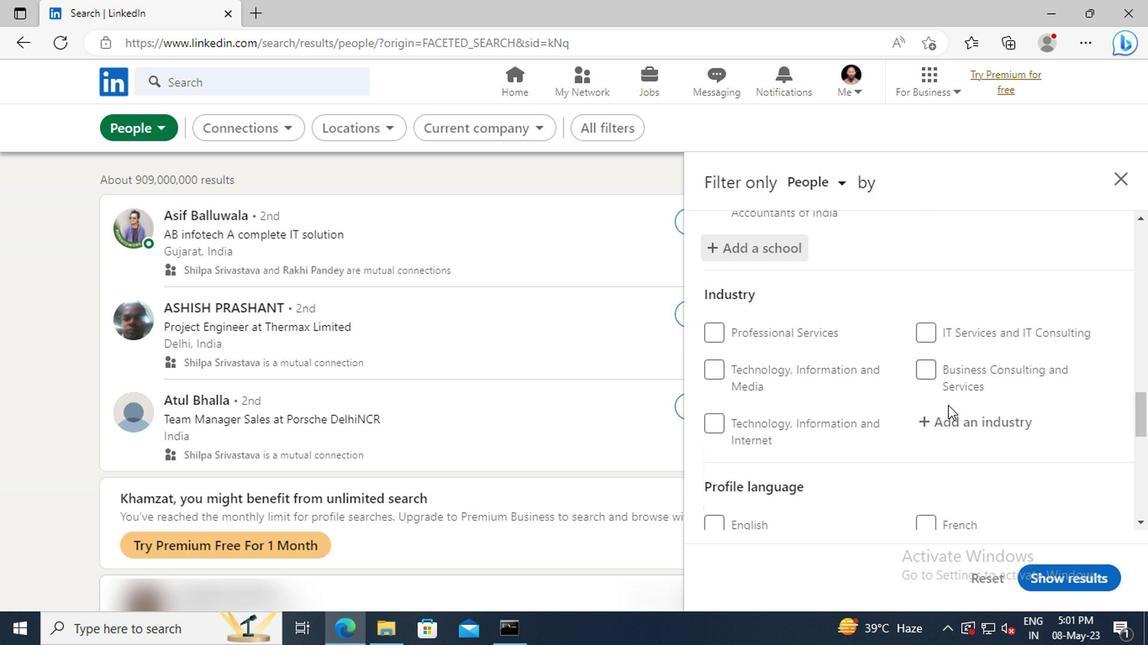 
Action: Mouse pressed left at (948, 425)
Screenshot: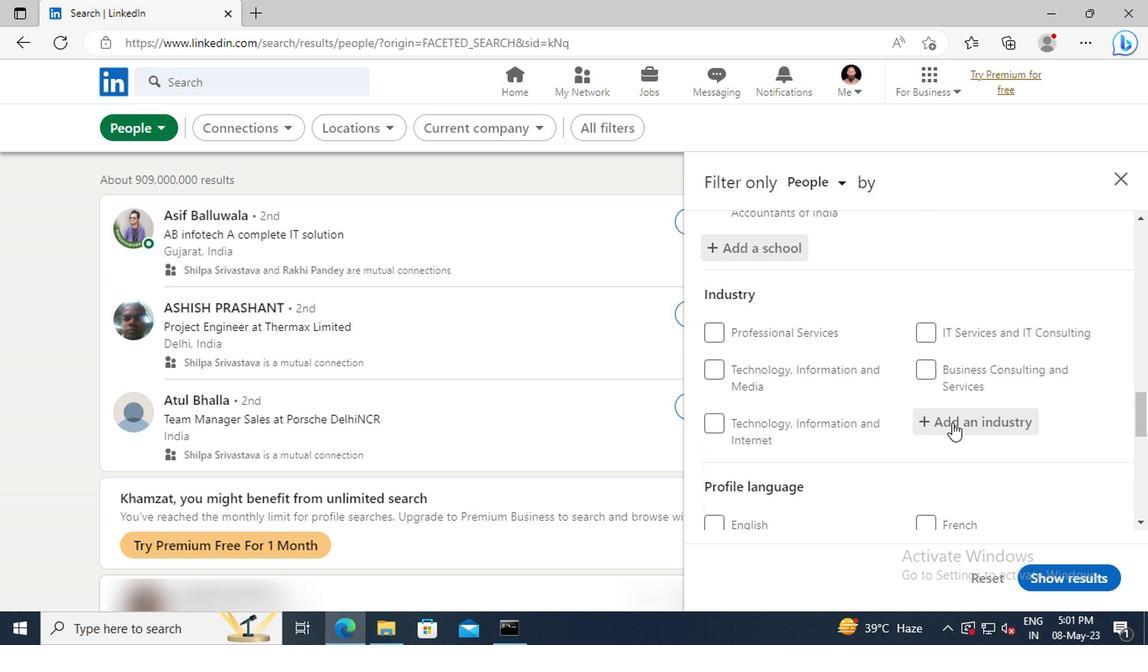 
Action: Mouse moved to (948, 426)
Screenshot: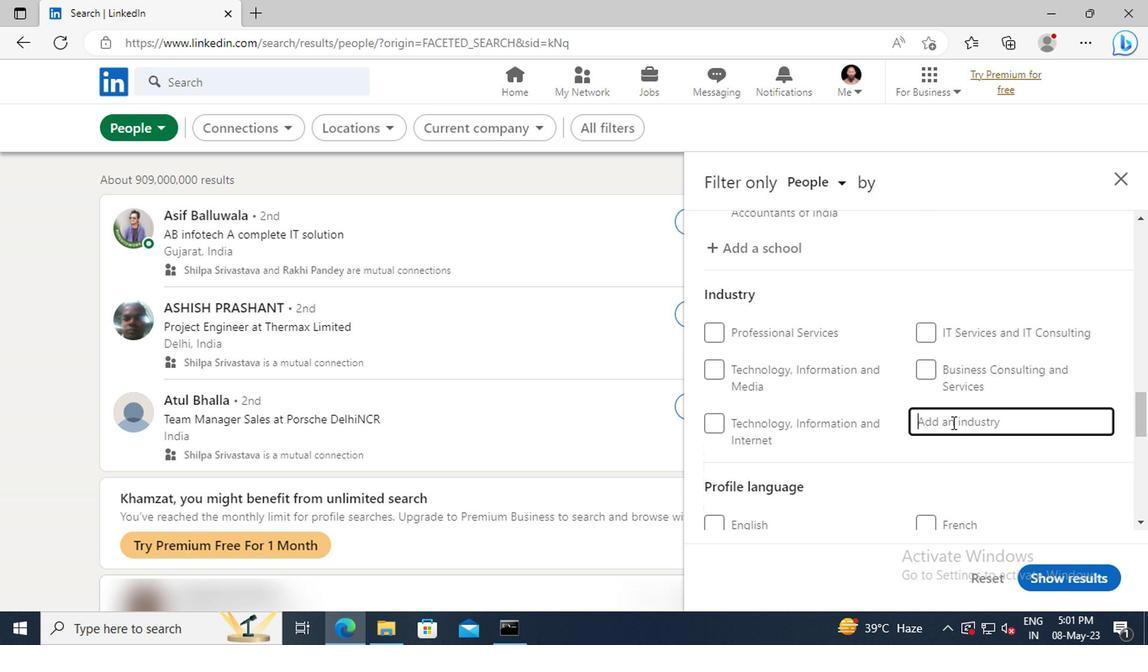 
Action: Key pressed <Key.shift>VETER
Screenshot: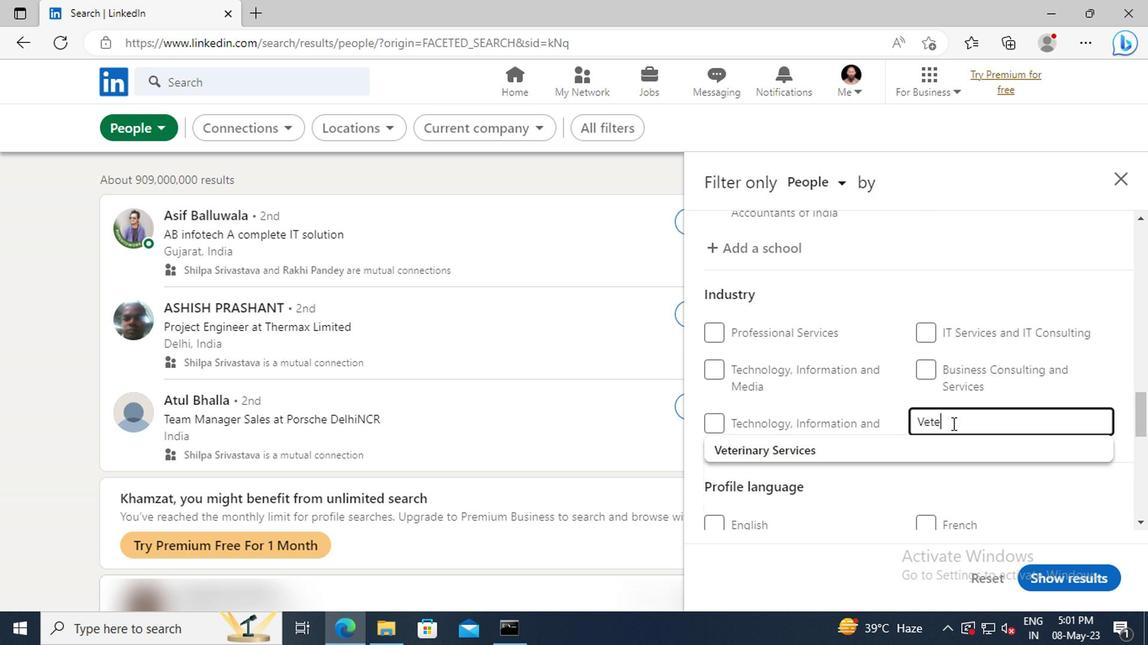 
Action: Mouse moved to (953, 451)
Screenshot: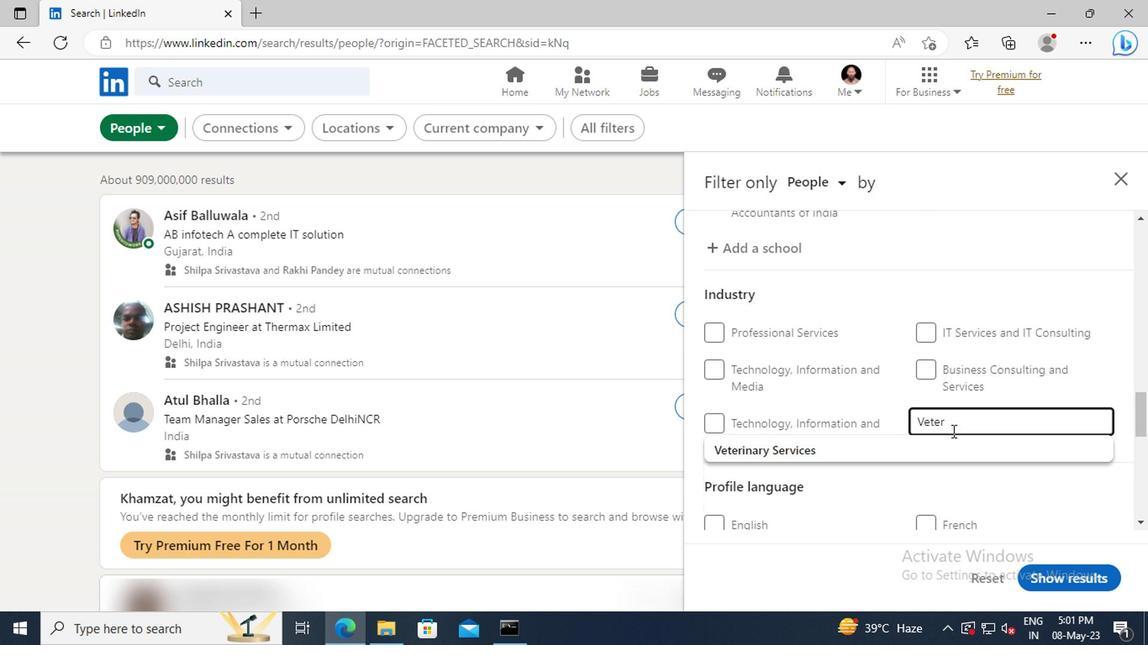 
Action: Mouse pressed left at (953, 451)
Screenshot: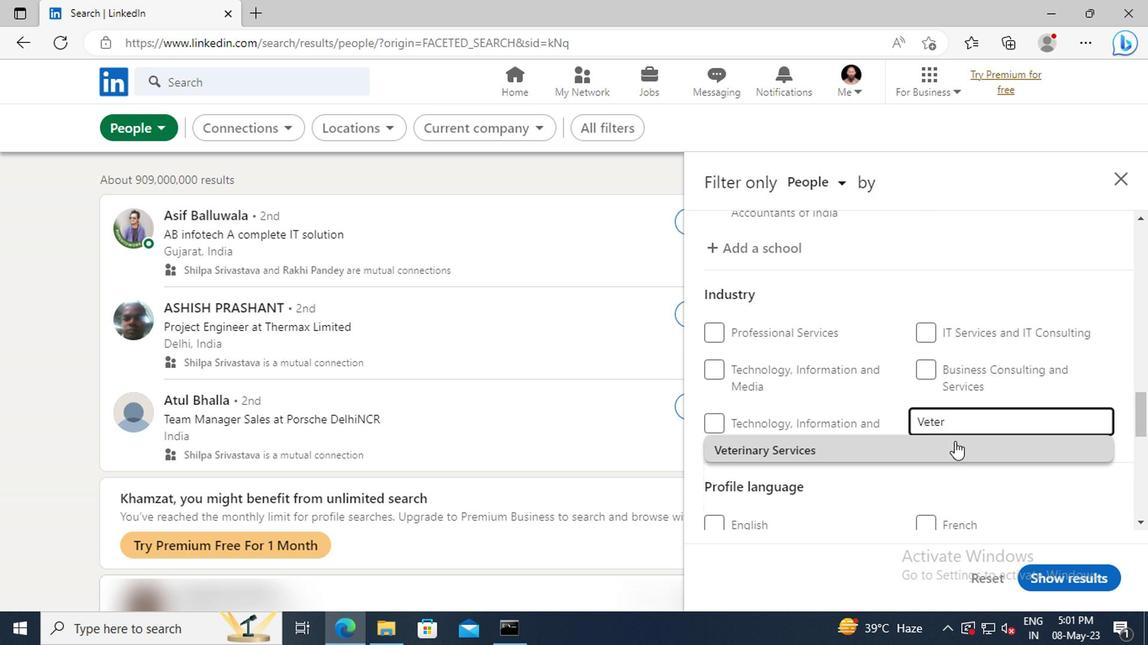 
Action: Mouse scrolled (953, 450) with delta (0, -1)
Screenshot: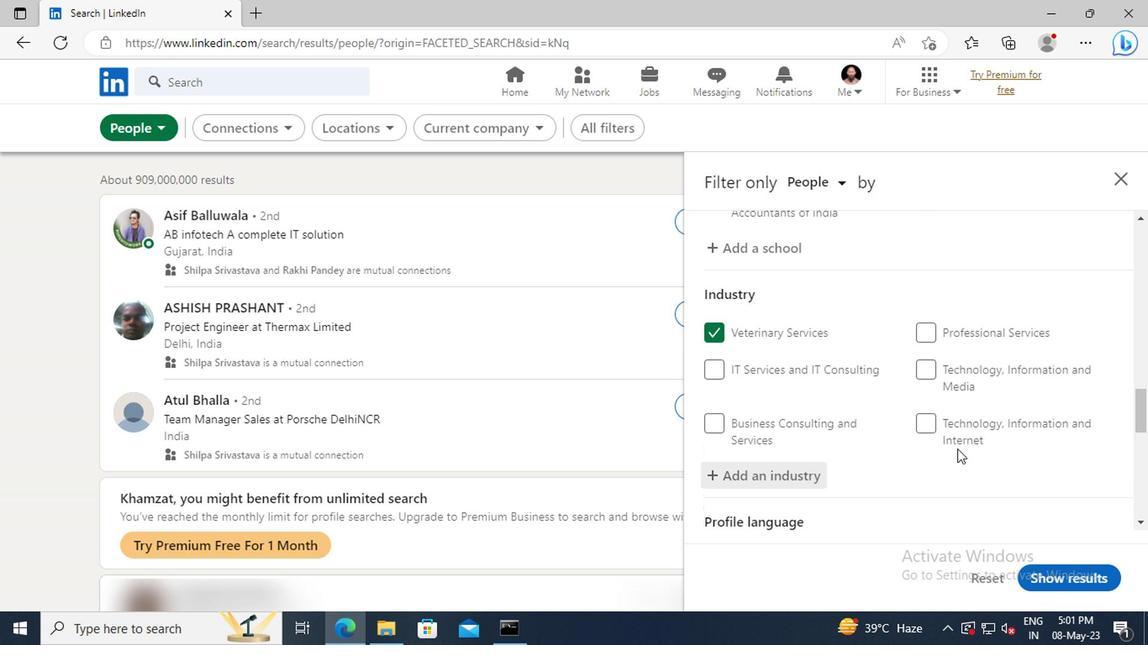 
Action: Mouse scrolled (953, 450) with delta (0, -1)
Screenshot: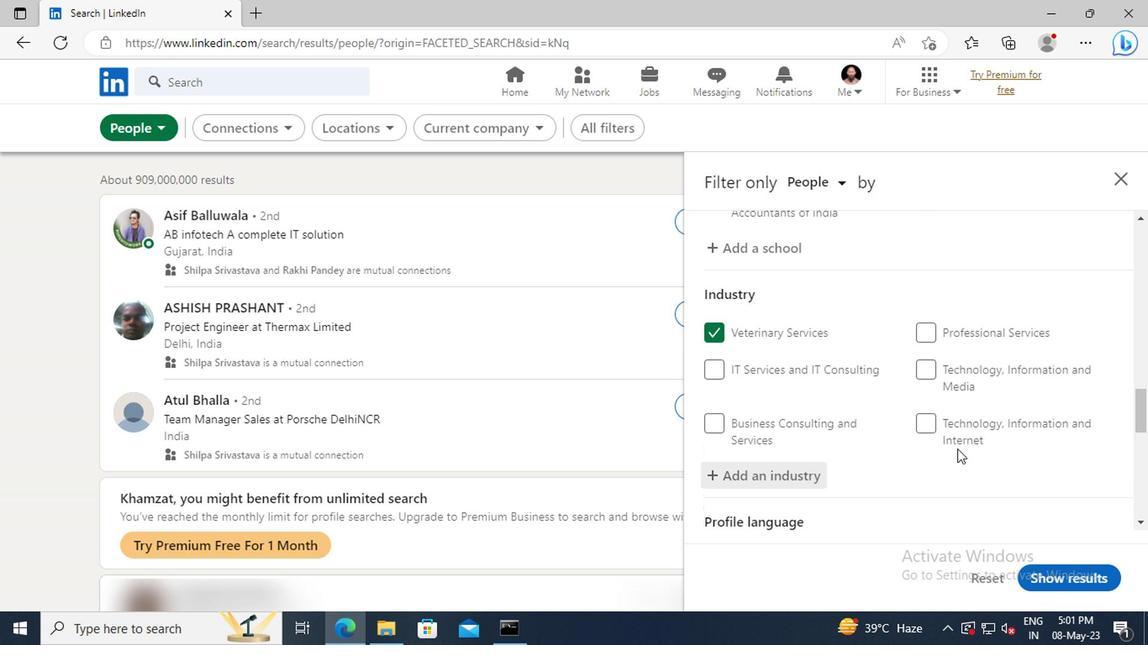 
Action: Mouse moved to (953, 451)
Screenshot: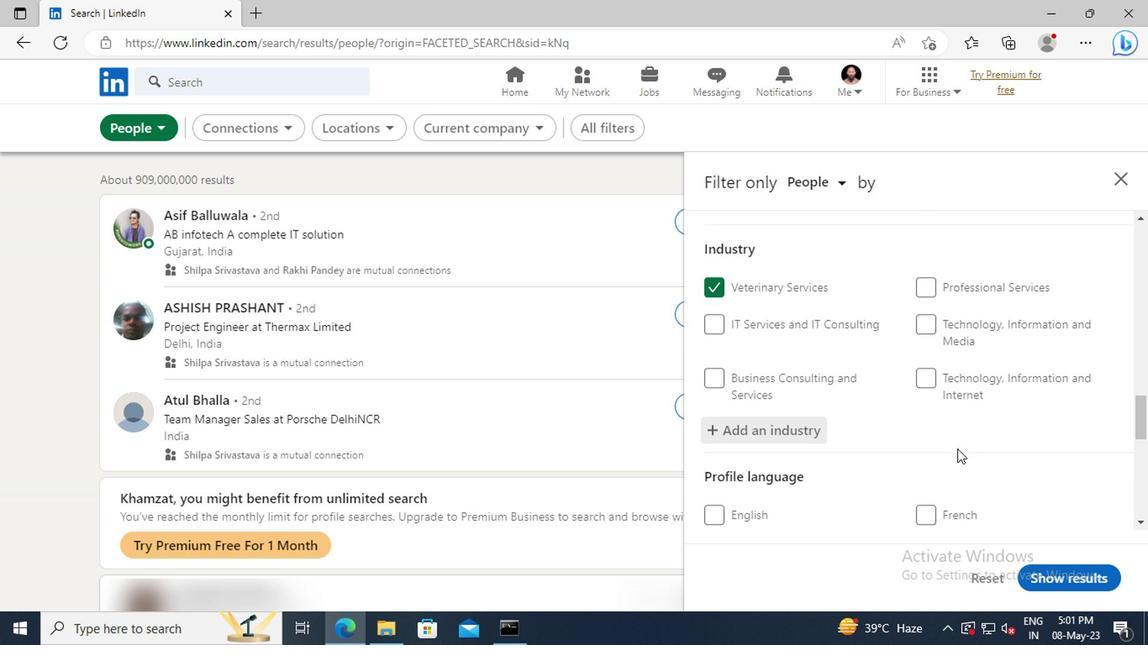
Action: Mouse scrolled (953, 450) with delta (0, -1)
Screenshot: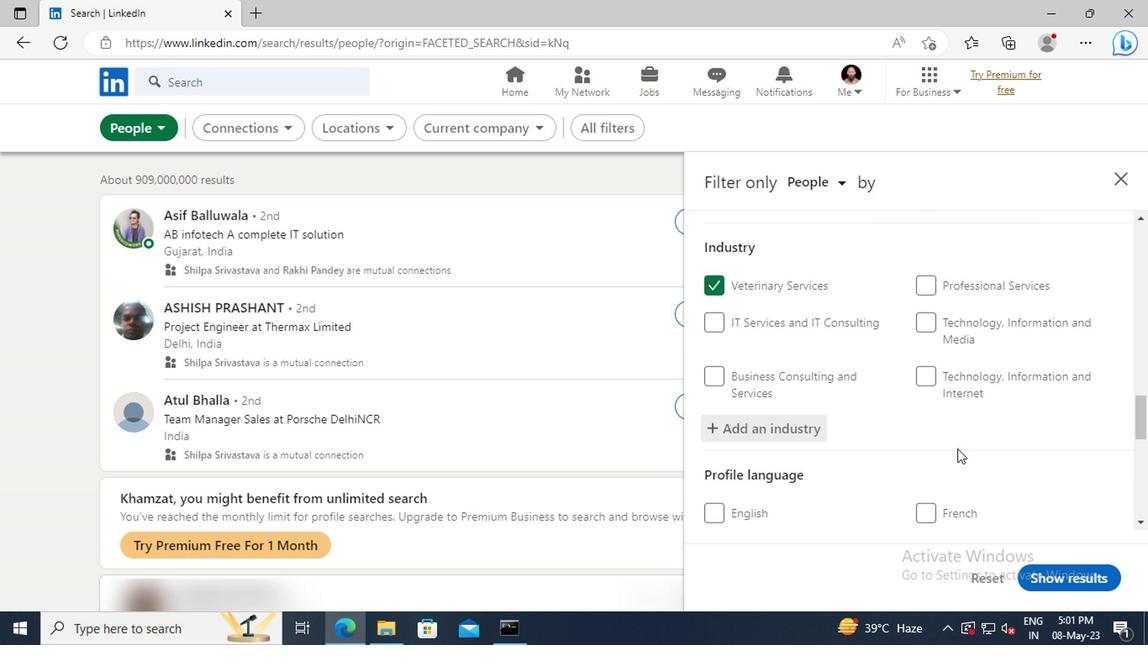 
Action: Mouse moved to (949, 437)
Screenshot: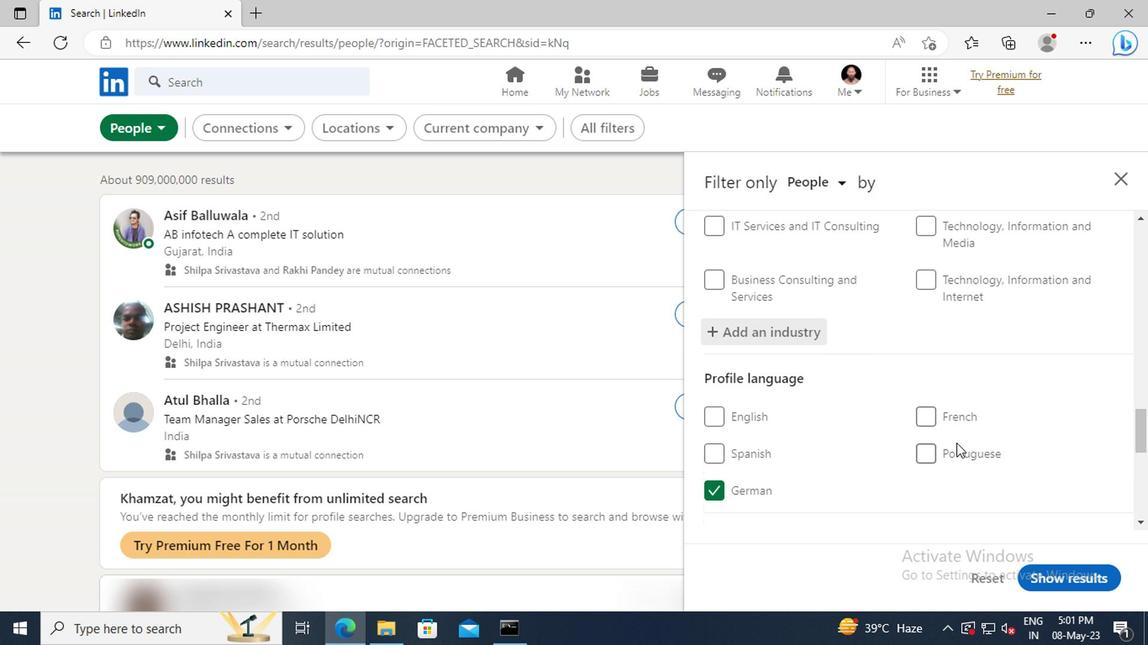 
Action: Mouse scrolled (949, 437) with delta (0, 0)
Screenshot: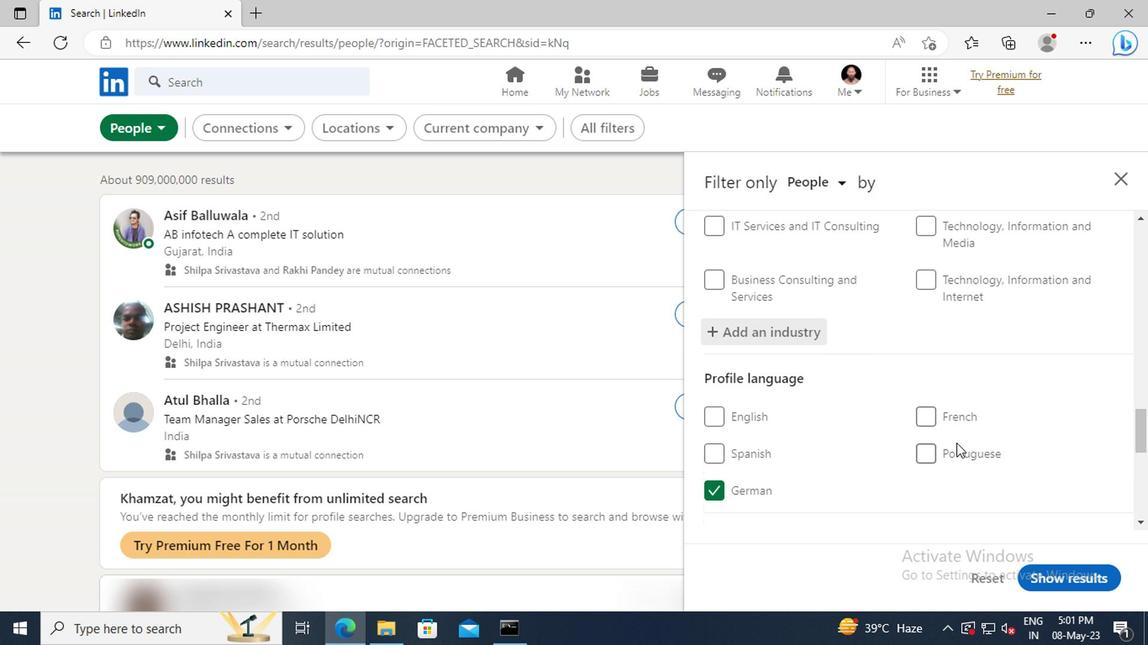 
Action: Mouse moved to (937, 403)
Screenshot: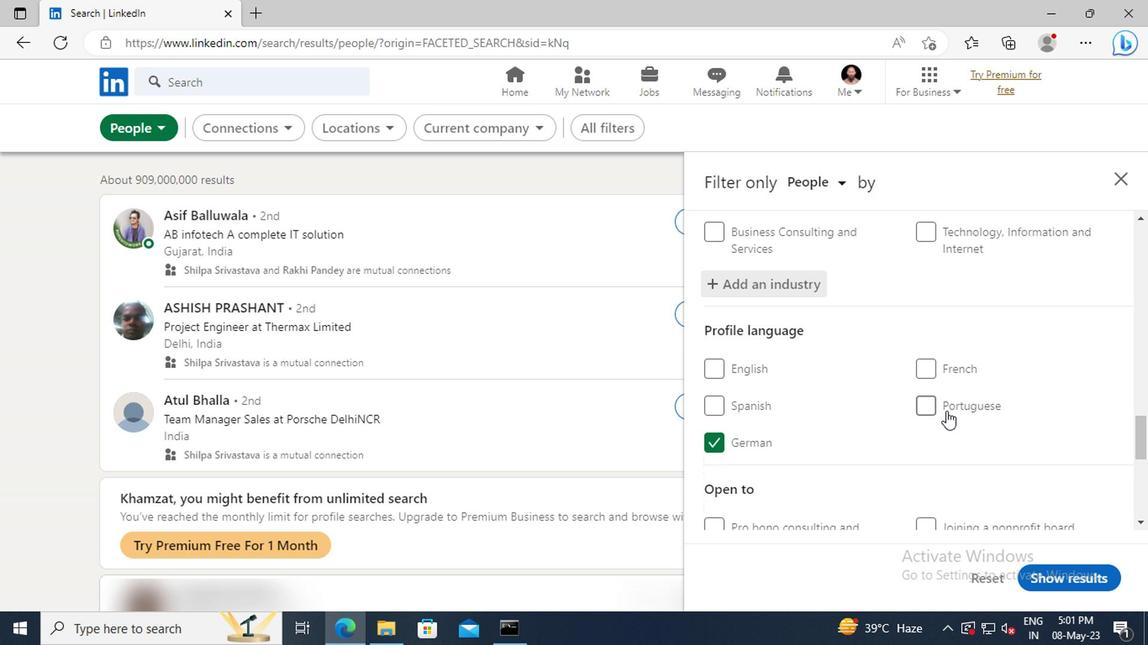 
Action: Mouse scrolled (937, 402) with delta (0, -1)
Screenshot: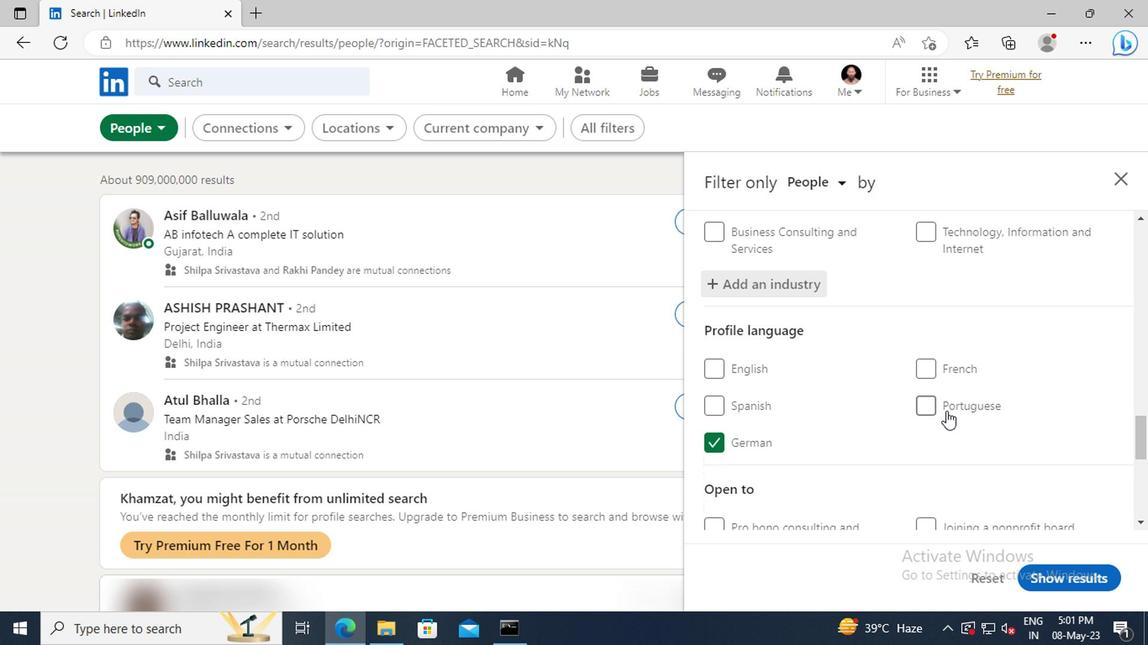 
Action: Mouse moved to (936, 400)
Screenshot: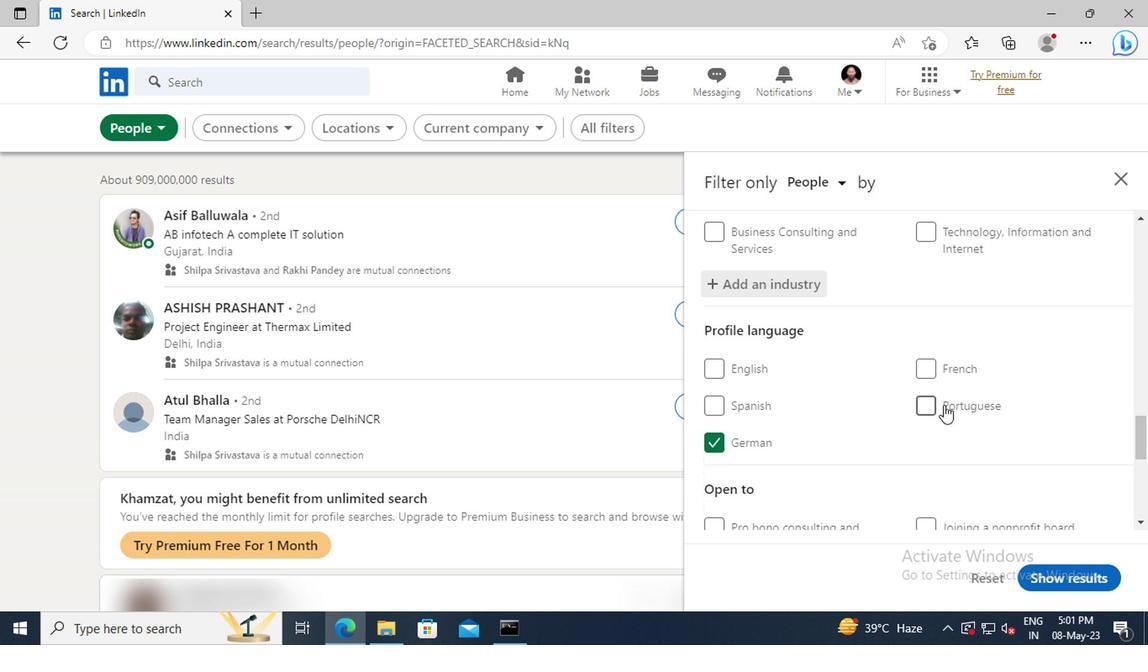 
Action: Mouse scrolled (936, 398) with delta (0, -1)
Screenshot: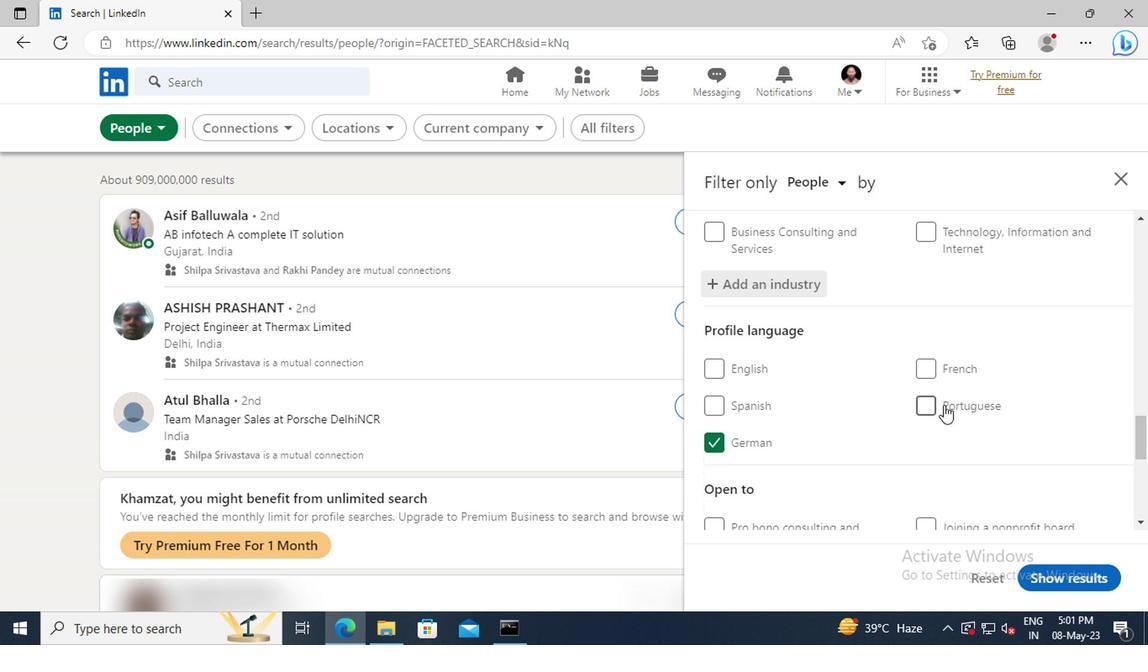 
Action: Mouse moved to (932, 390)
Screenshot: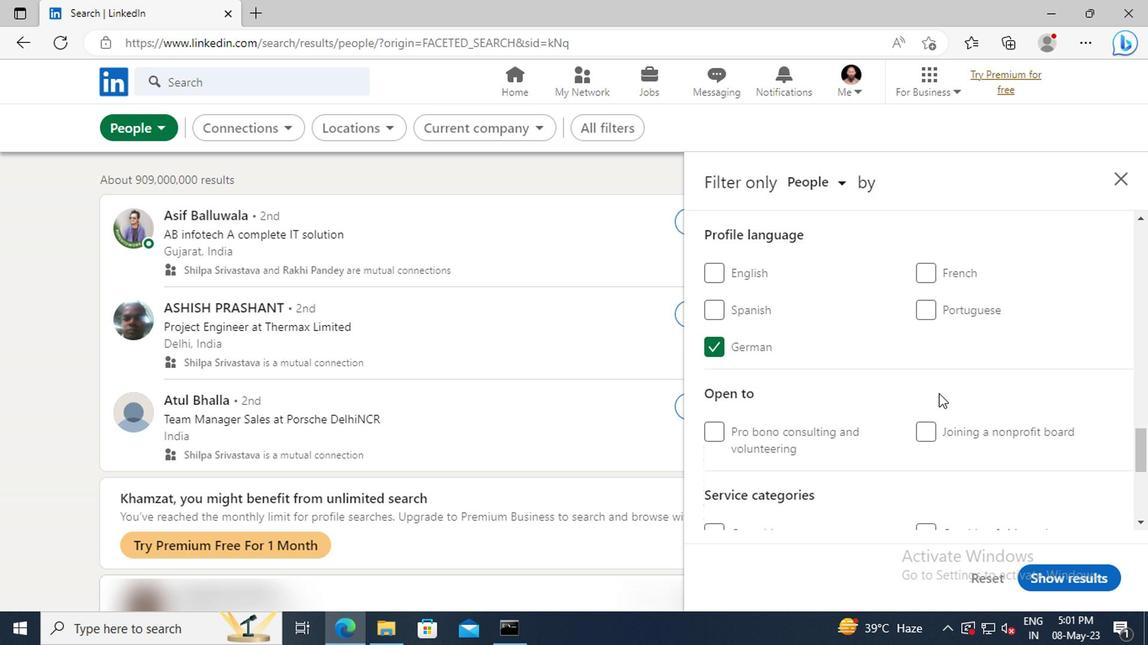 
Action: Mouse scrolled (932, 389) with delta (0, 0)
Screenshot: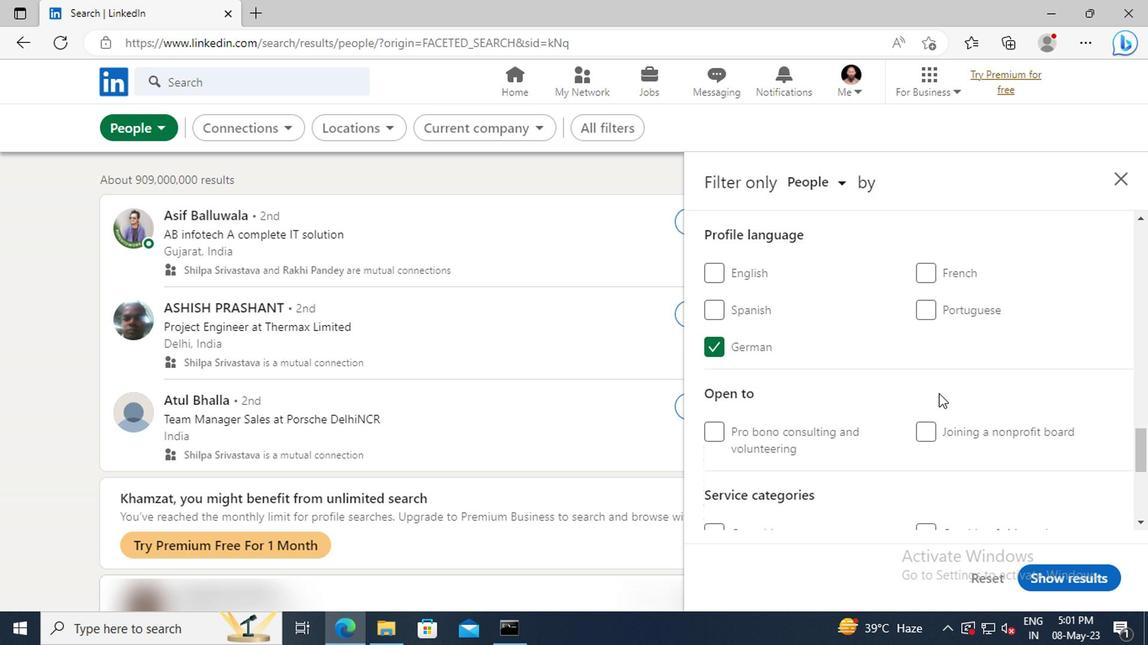 
Action: Mouse moved to (932, 389)
Screenshot: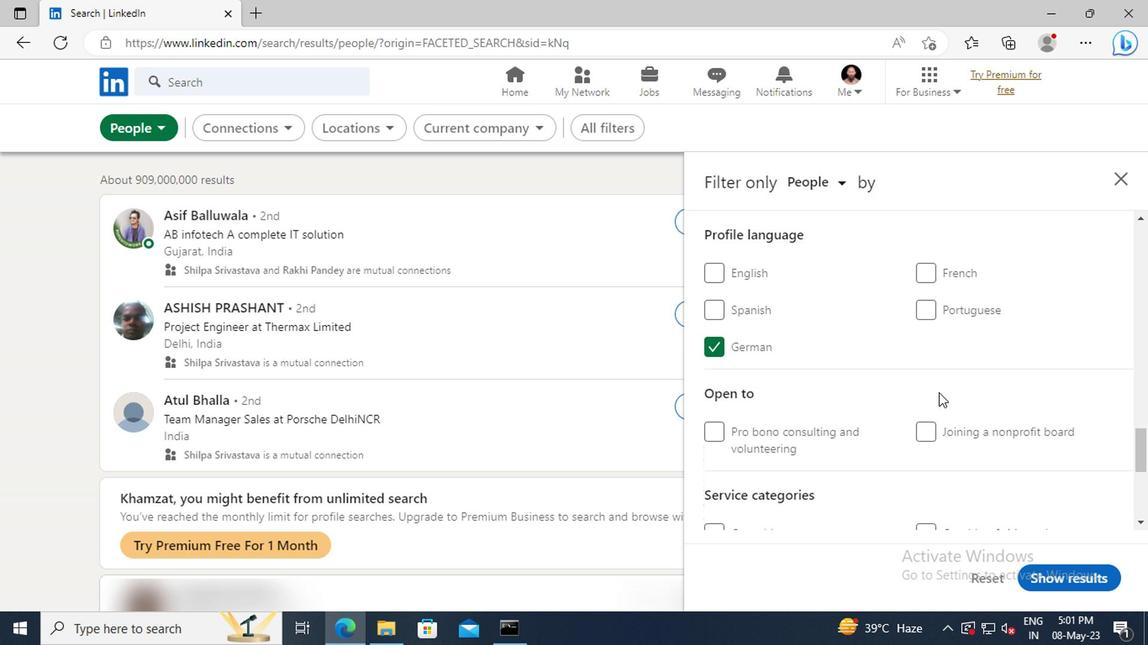 
Action: Mouse scrolled (932, 389) with delta (0, 0)
Screenshot: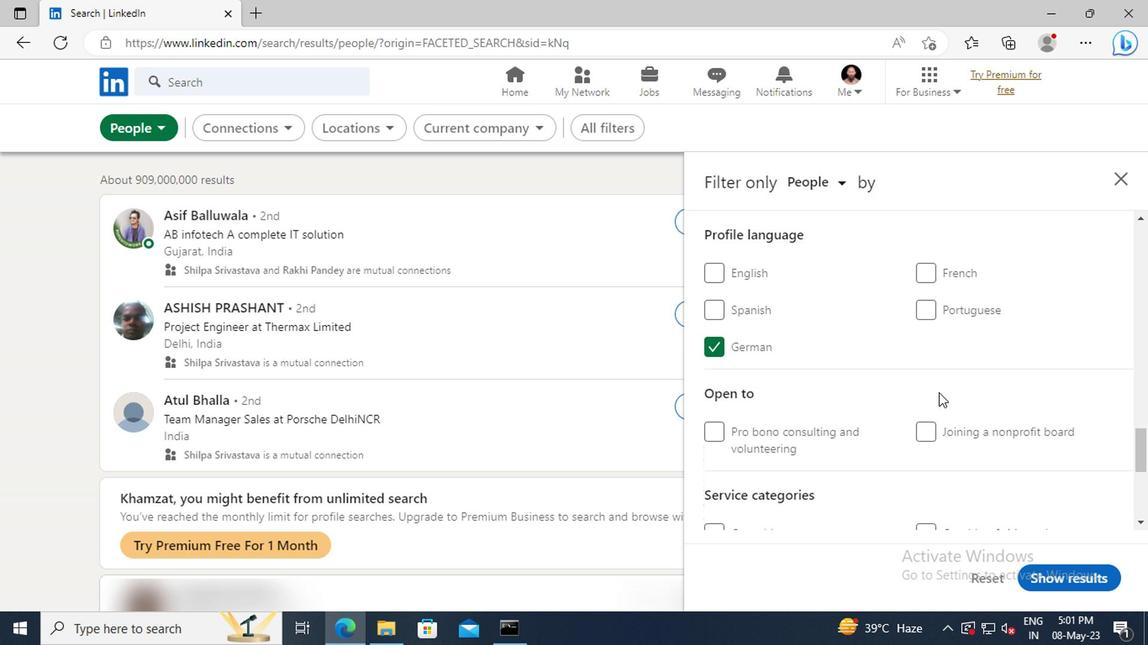 
Action: Mouse moved to (932, 385)
Screenshot: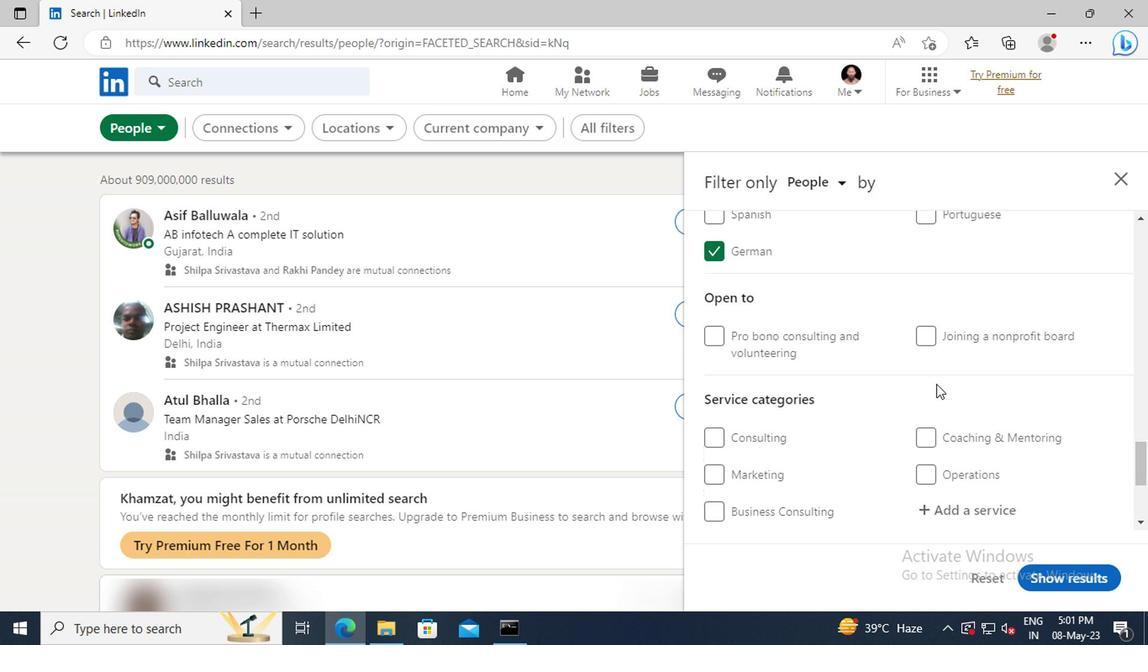 
Action: Mouse scrolled (932, 385) with delta (0, 0)
Screenshot: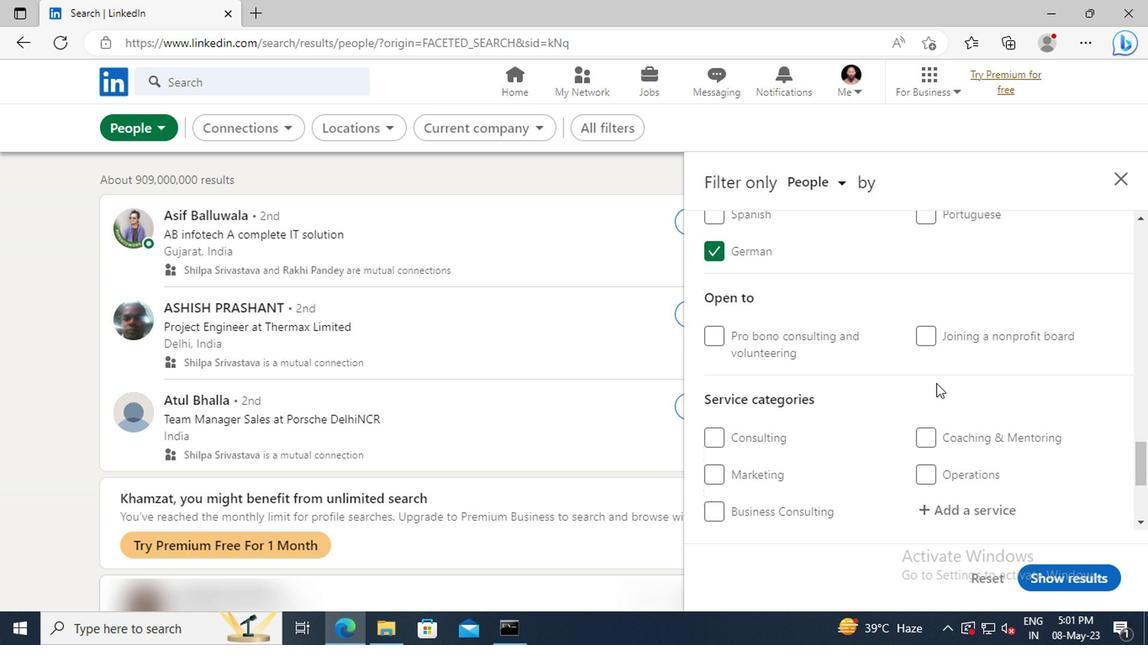 
Action: Mouse scrolled (932, 385) with delta (0, 0)
Screenshot: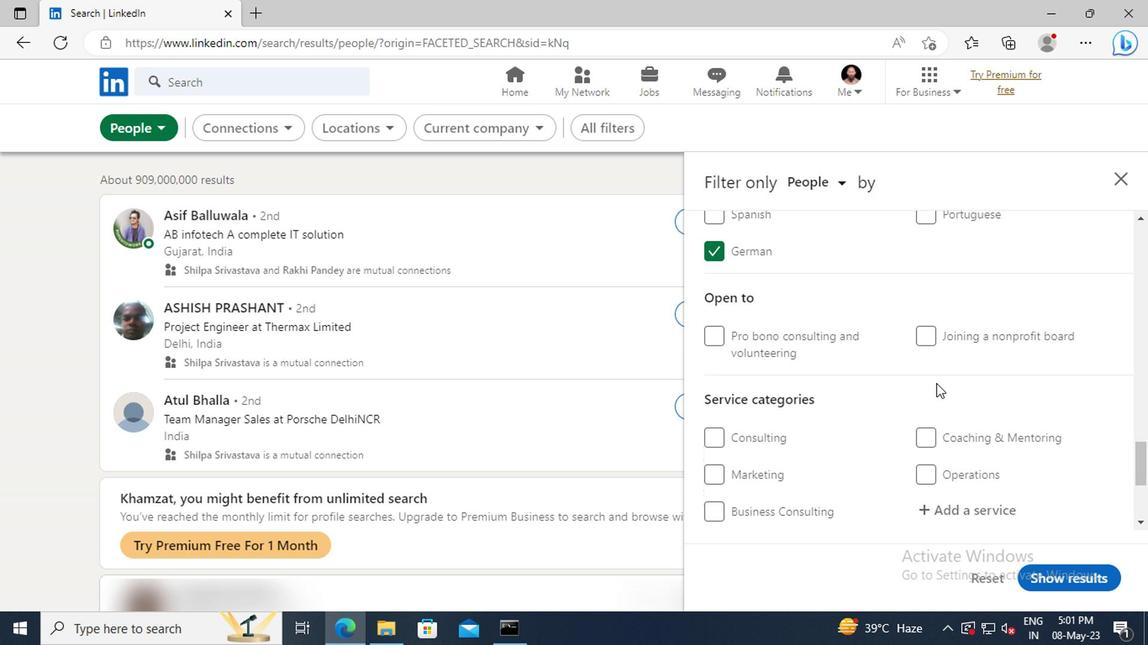
Action: Mouse moved to (936, 414)
Screenshot: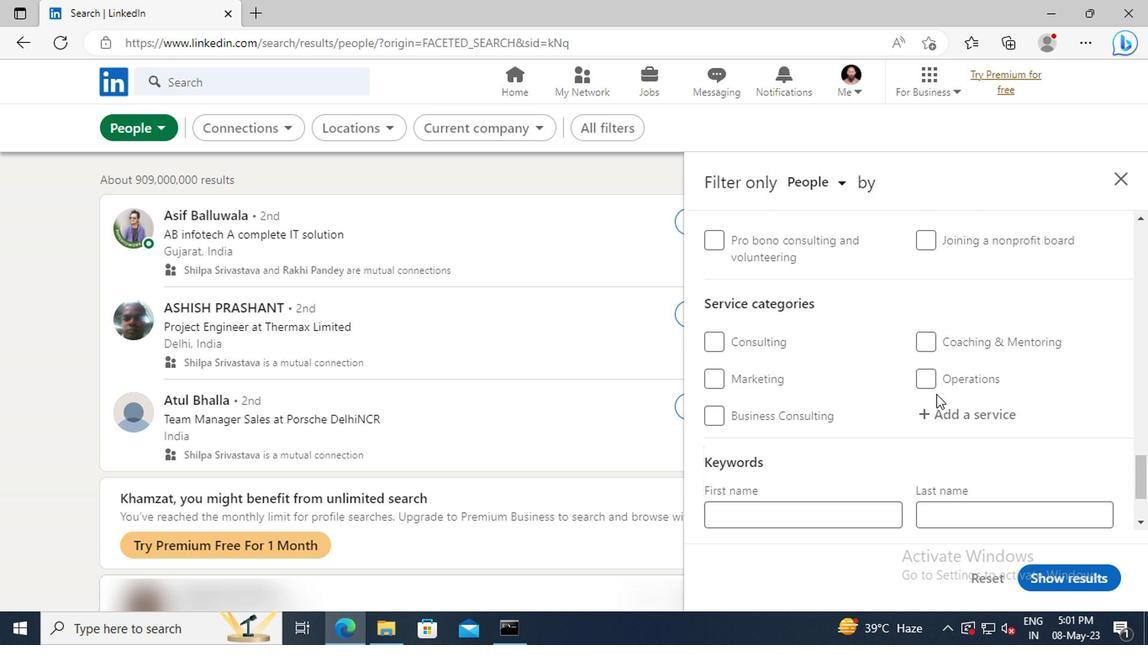 
Action: Mouse pressed left at (936, 414)
Screenshot: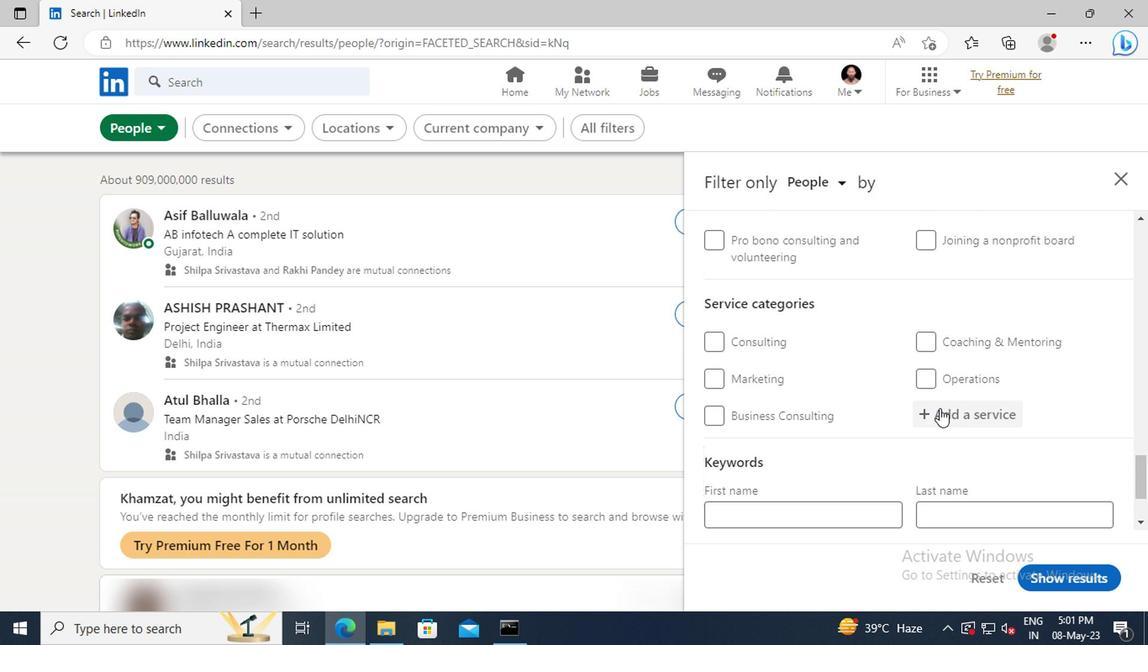 
Action: Key pressed <Key.shift>PERSONAL<Key.space>
Screenshot: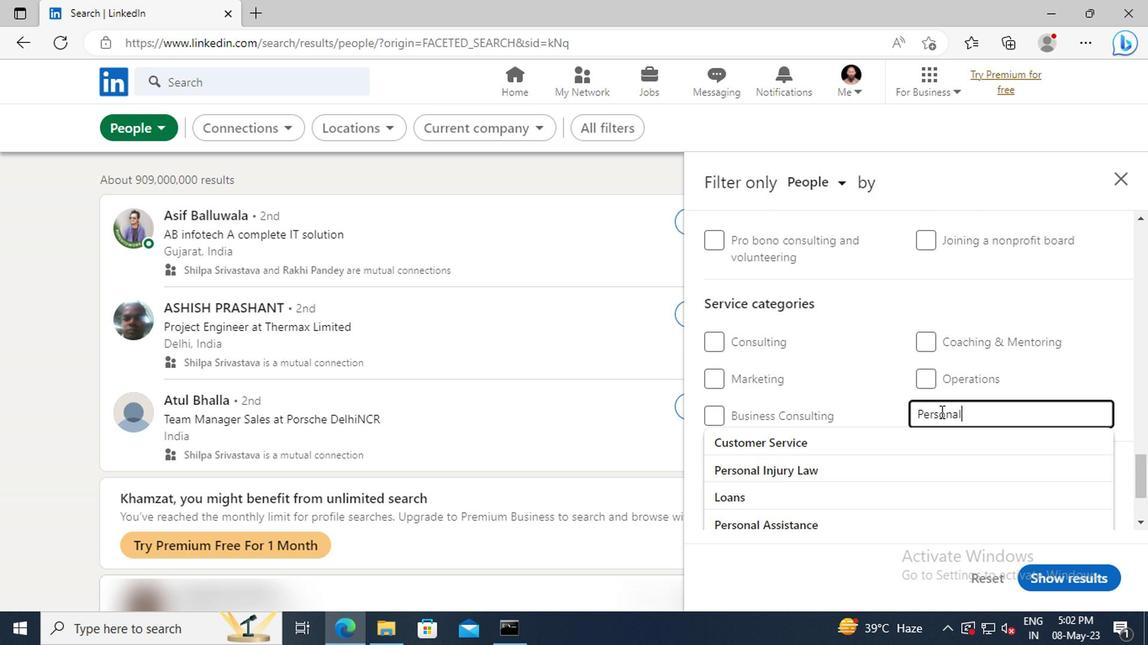 
Action: Mouse moved to (942, 466)
Screenshot: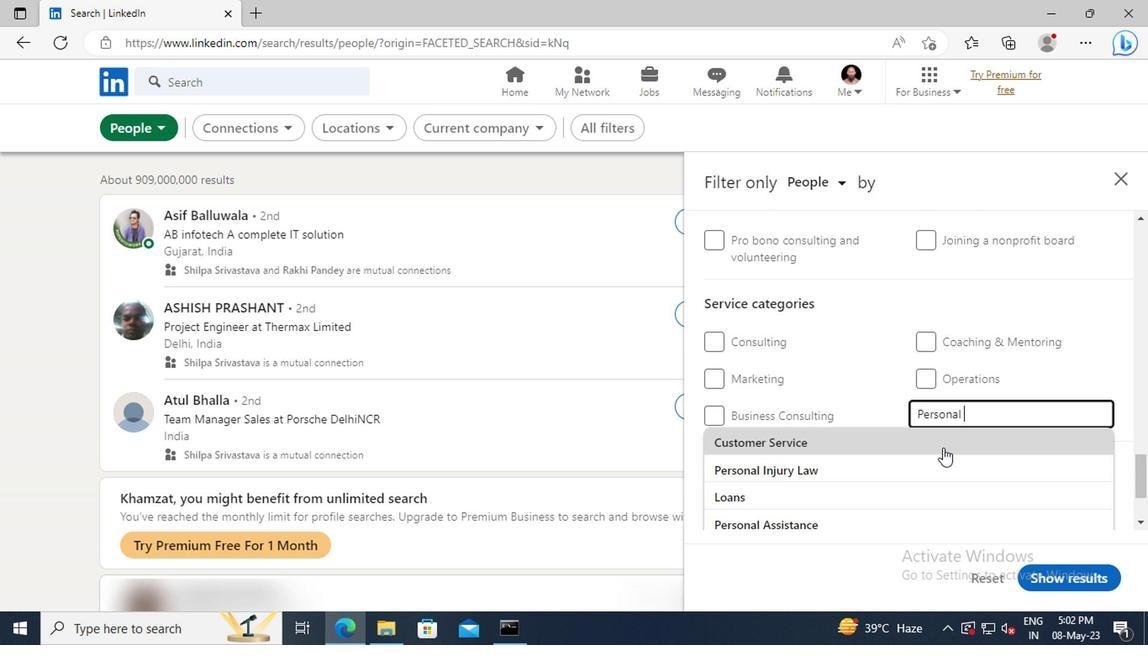 
Action: Mouse pressed left at (942, 466)
Screenshot: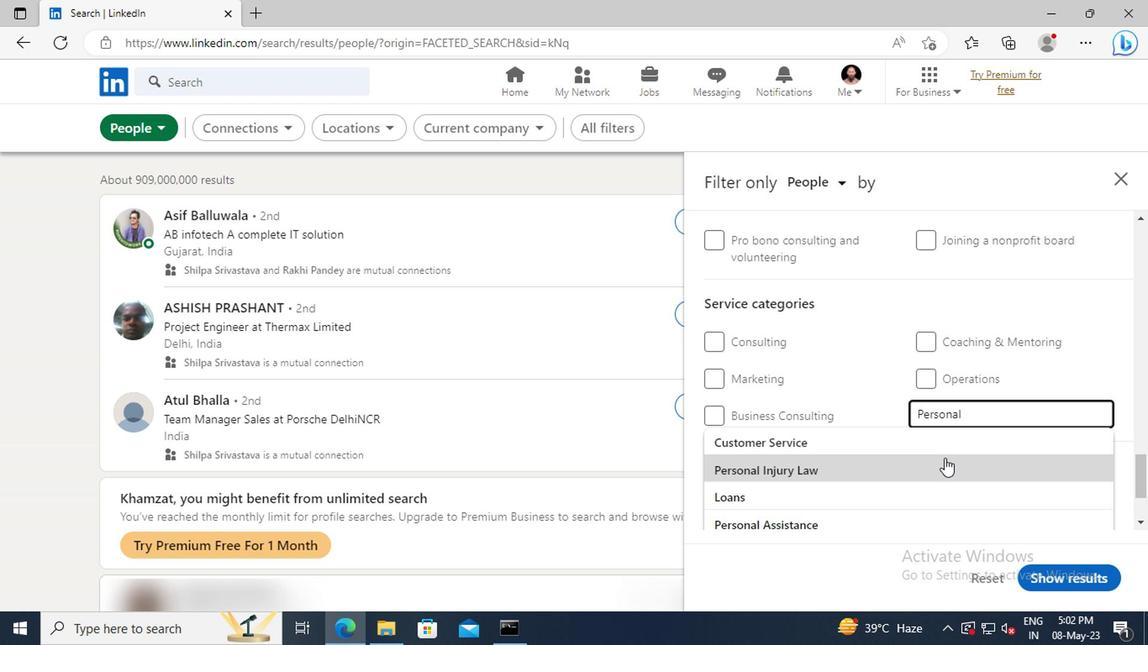 
Action: Mouse moved to (943, 466)
Screenshot: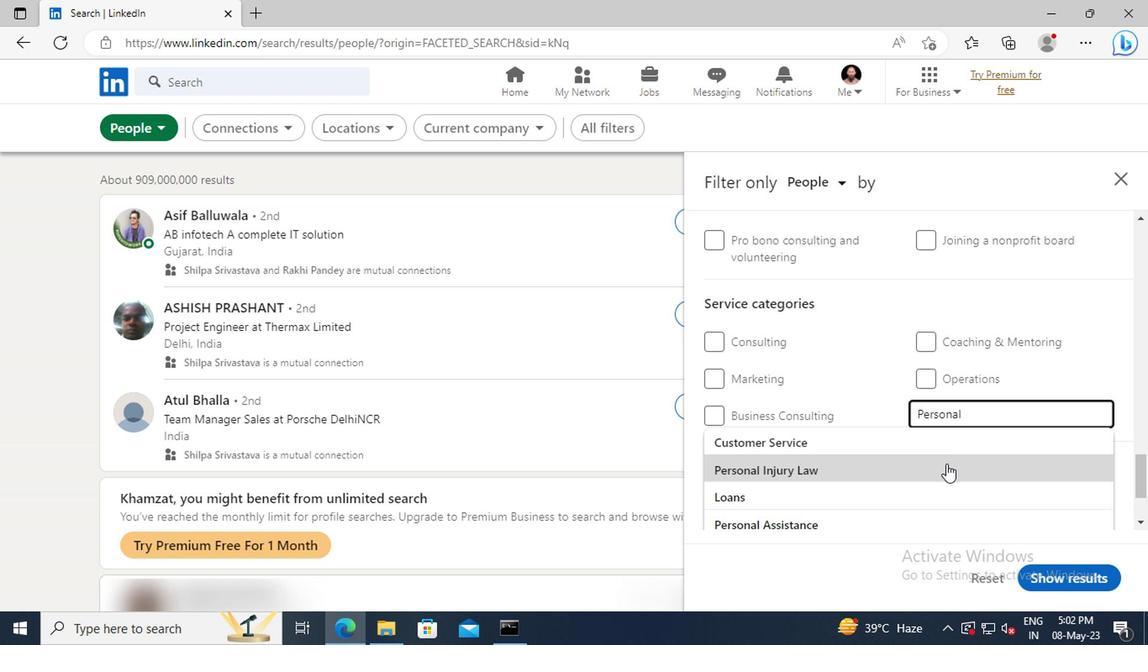 
Action: Mouse scrolled (943, 465) with delta (0, 0)
Screenshot: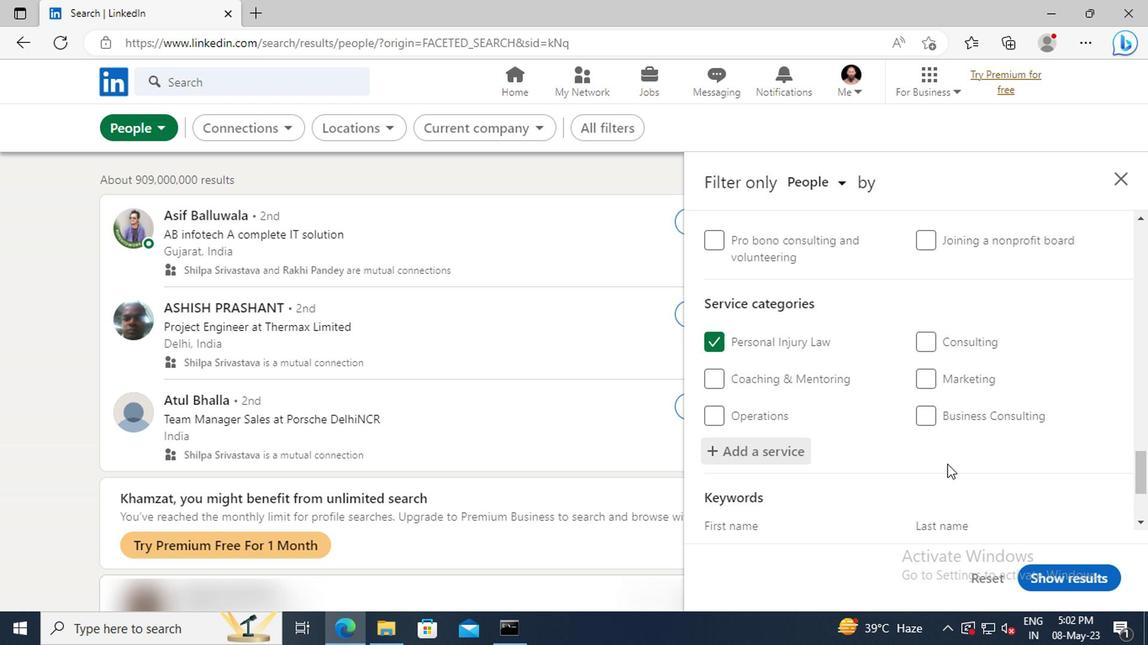 
Action: Mouse moved to (943, 464)
Screenshot: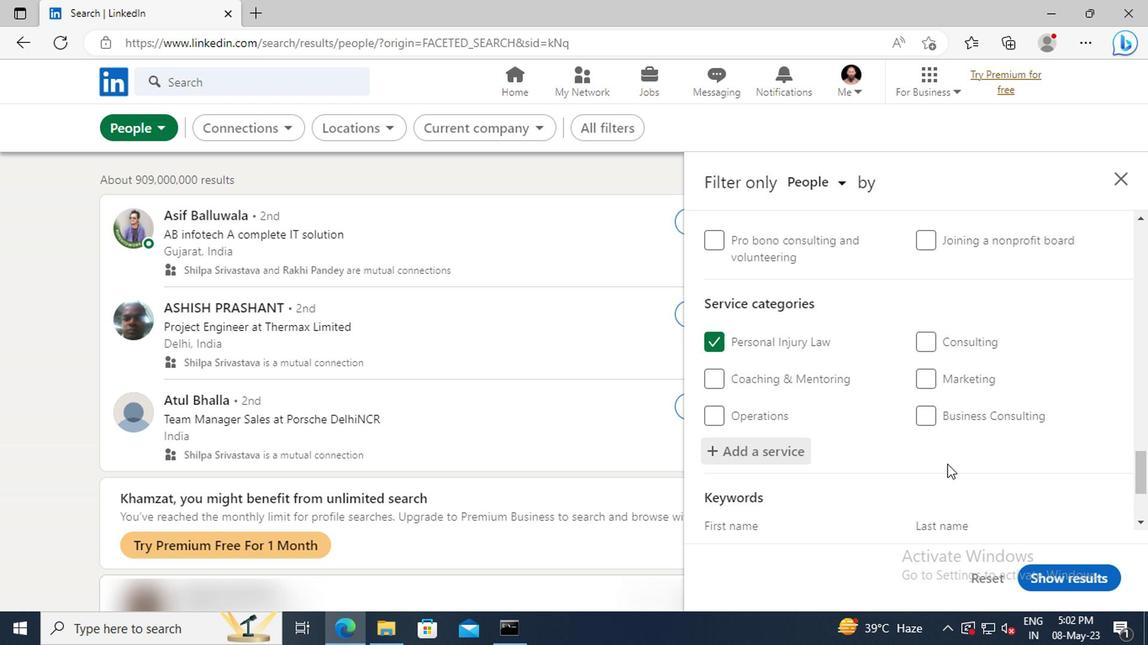 
Action: Mouse scrolled (943, 464) with delta (0, 0)
Screenshot: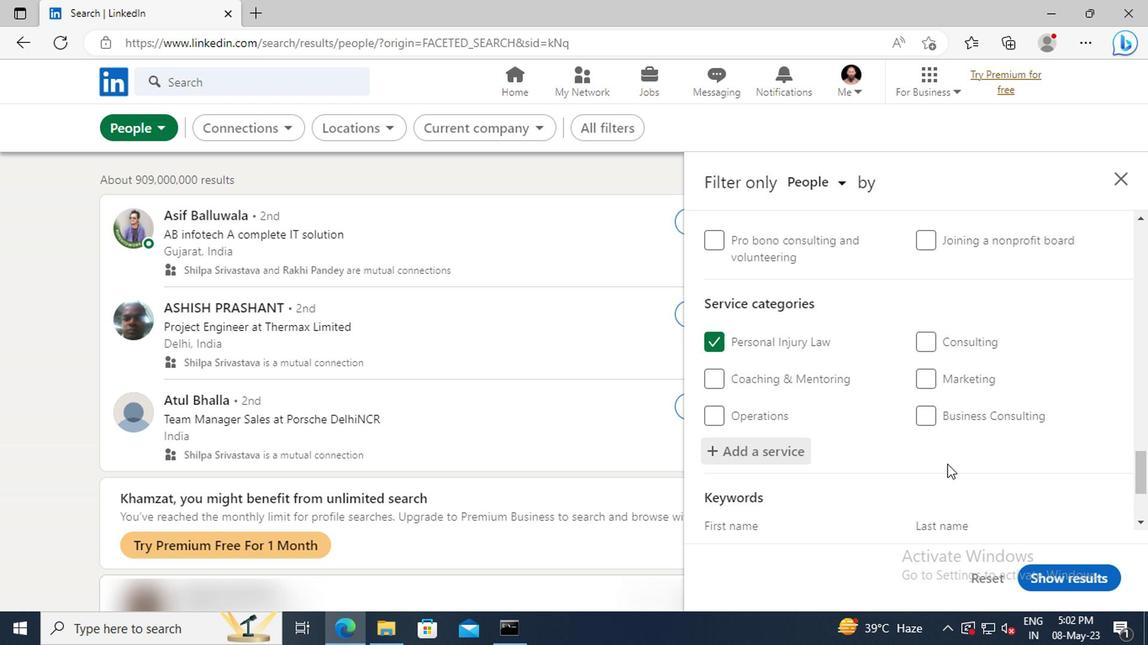 
Action: Mouse moved to (943, 462)
Screenshot: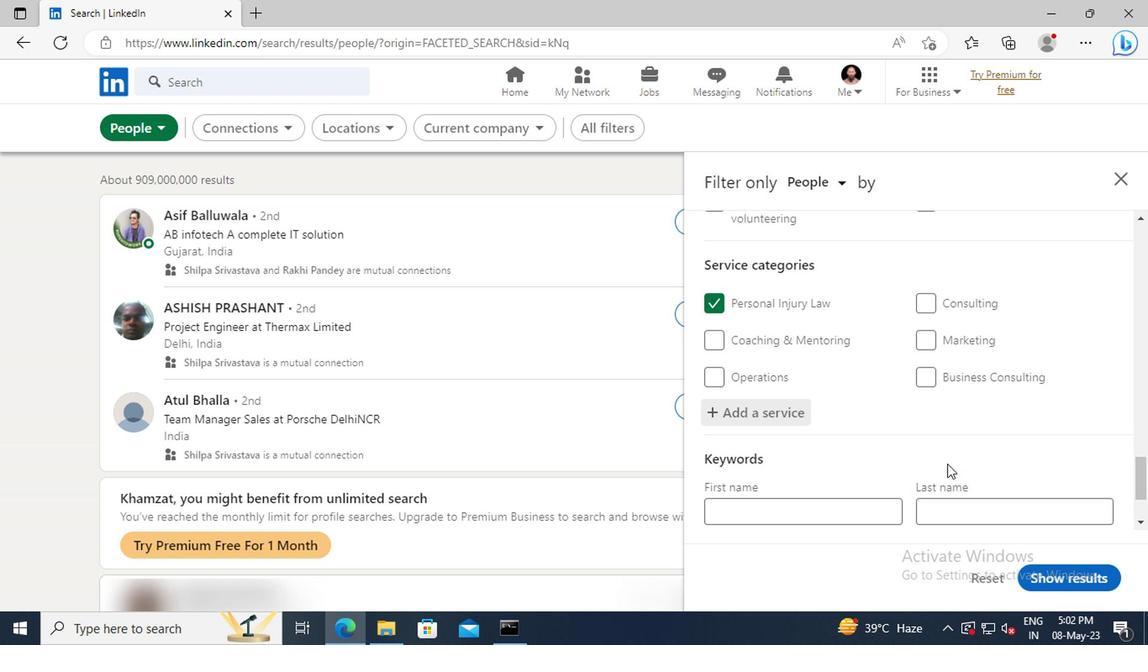 
Action: Mouse scrolled (943, 461) with delta (0, 0)
Screenshot: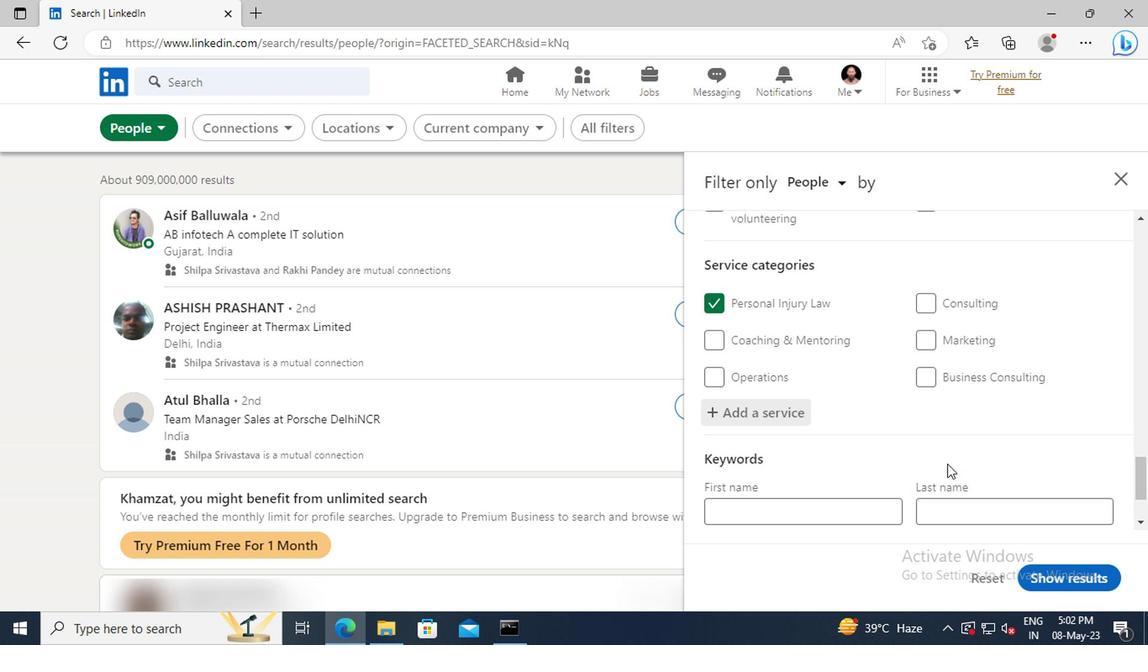
Action: Mouse moved to (854, 470)
Screenshot: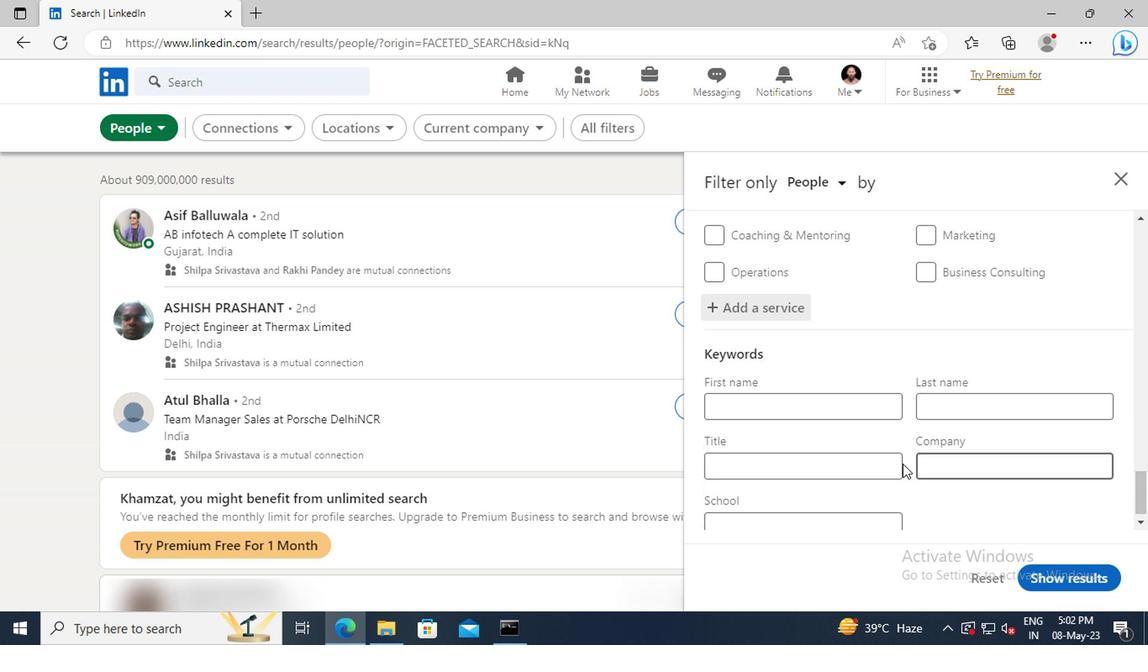 
Action: Mouse pressed left at (854, 470)
Screenshot: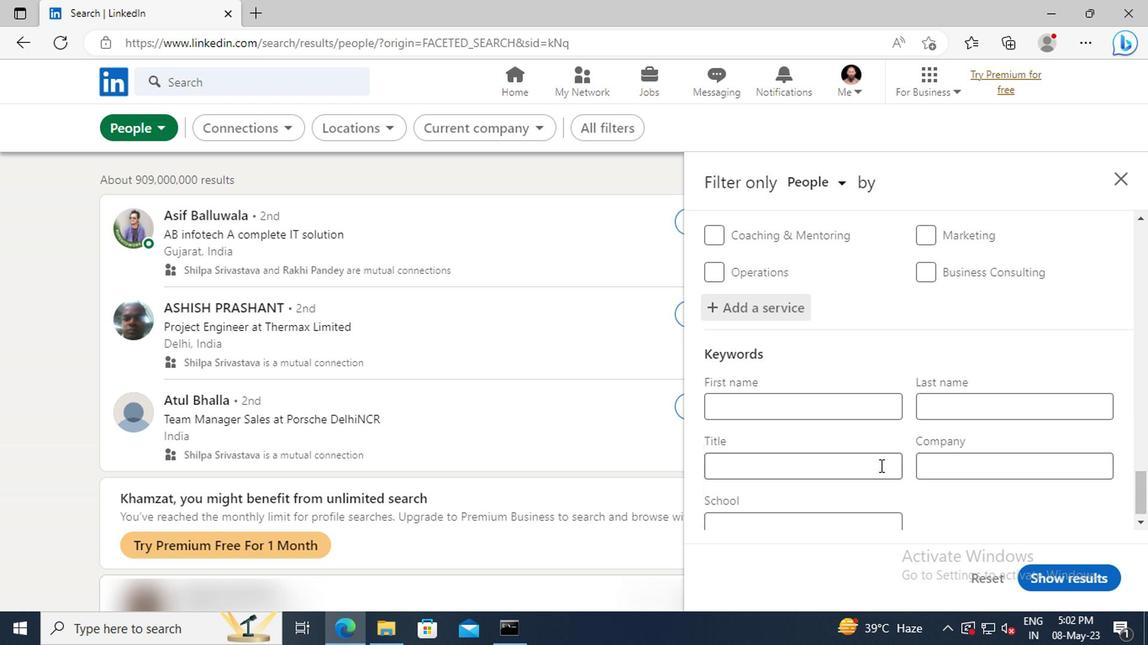 
Action: Key pressed <Key.shift>PERSONAL<Key.space><Key.shift>TRAINER<Key.enter>
Screenshot: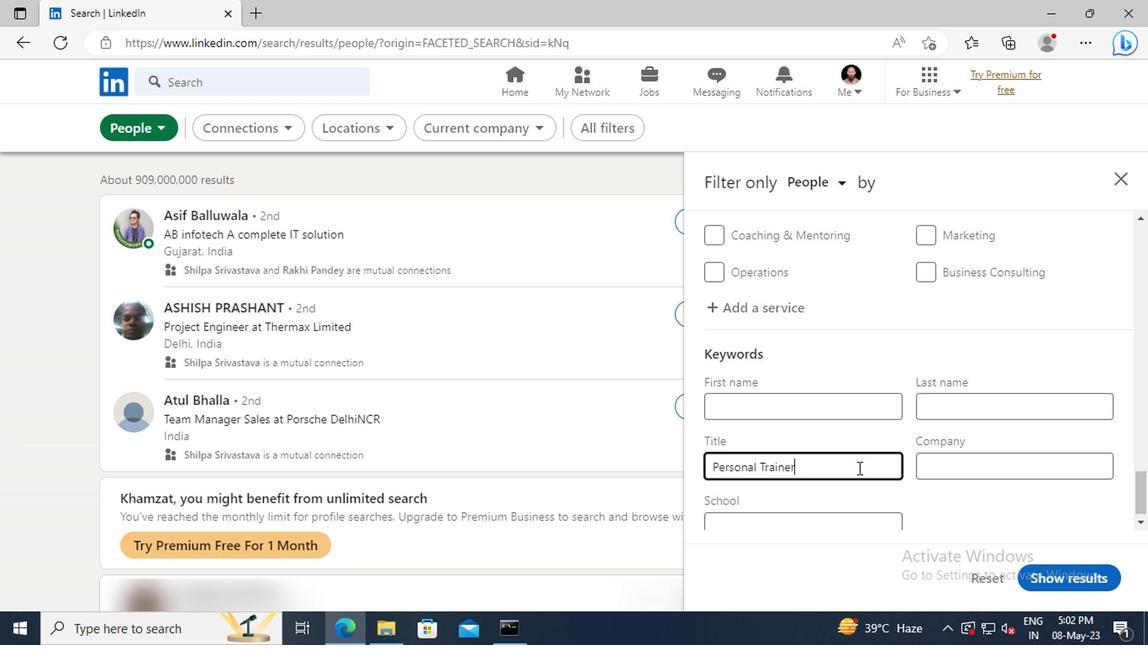 
Action: Mouse moved to (1047, 574)
Screenshot: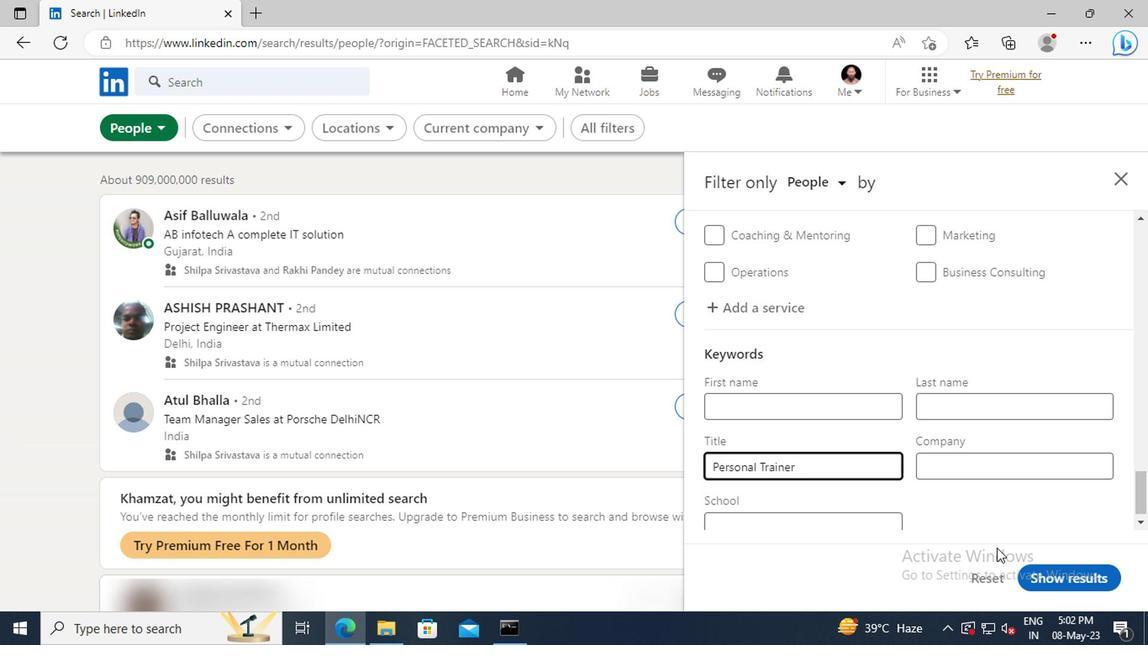 
Action: Mouse pressed left at (1047, 574)
Screenshot: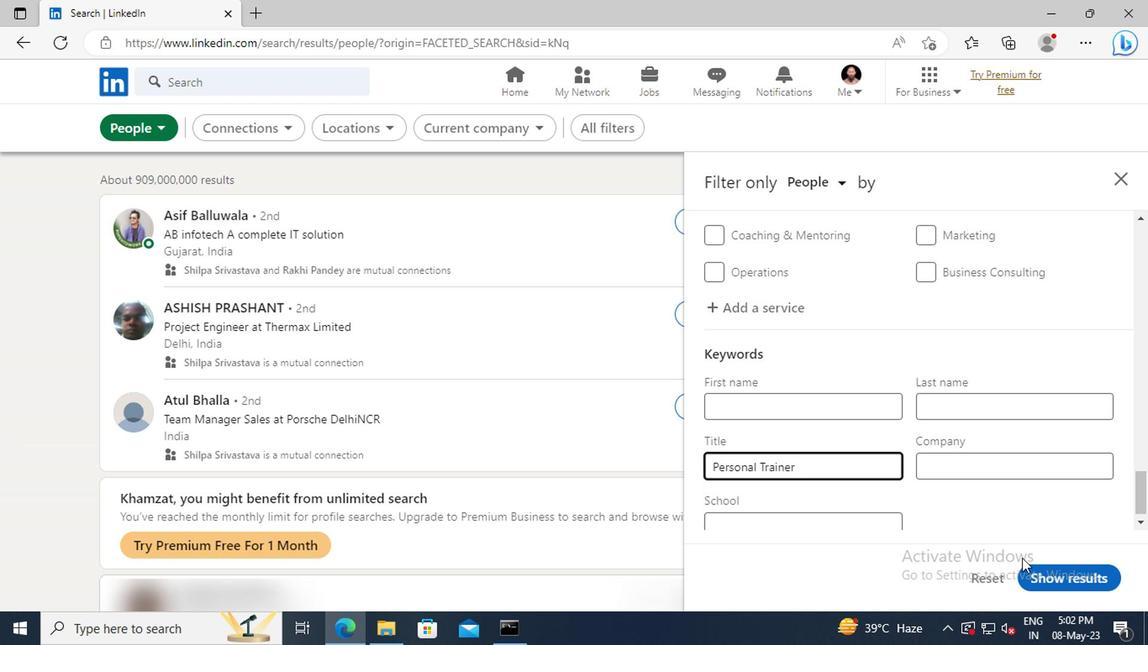 
